 Task: Create a script that adds up expenses for different departments in a company and calculates the total expenditure.
Action: Mouse pressed left at (515, 308)
Screenshot: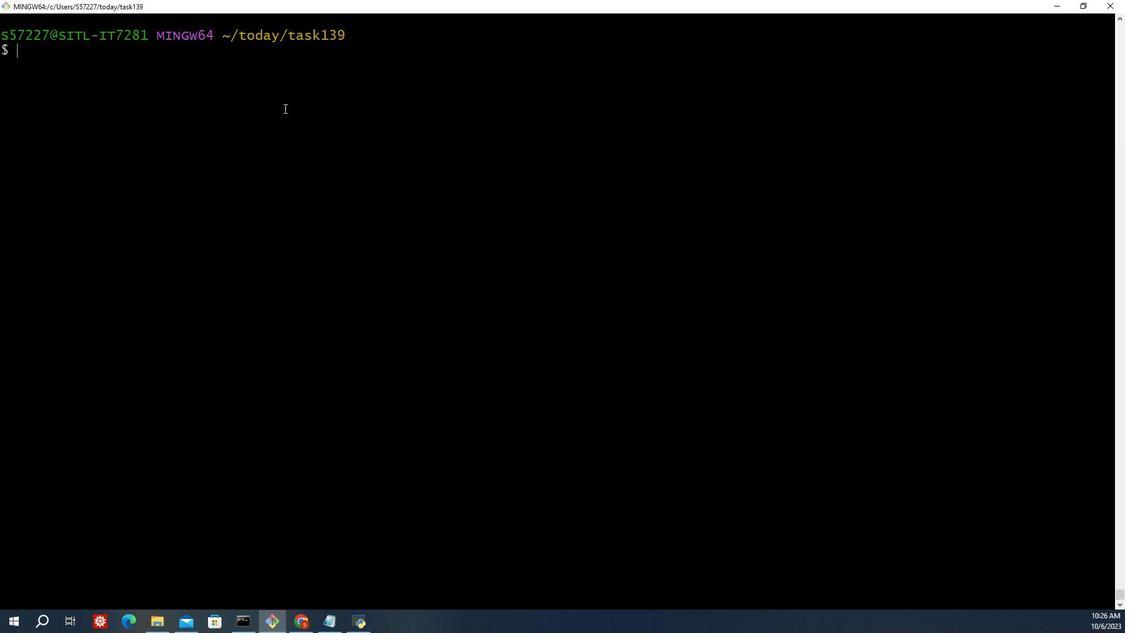 
Action: Mouse moved to (519, 307)
Screenshot: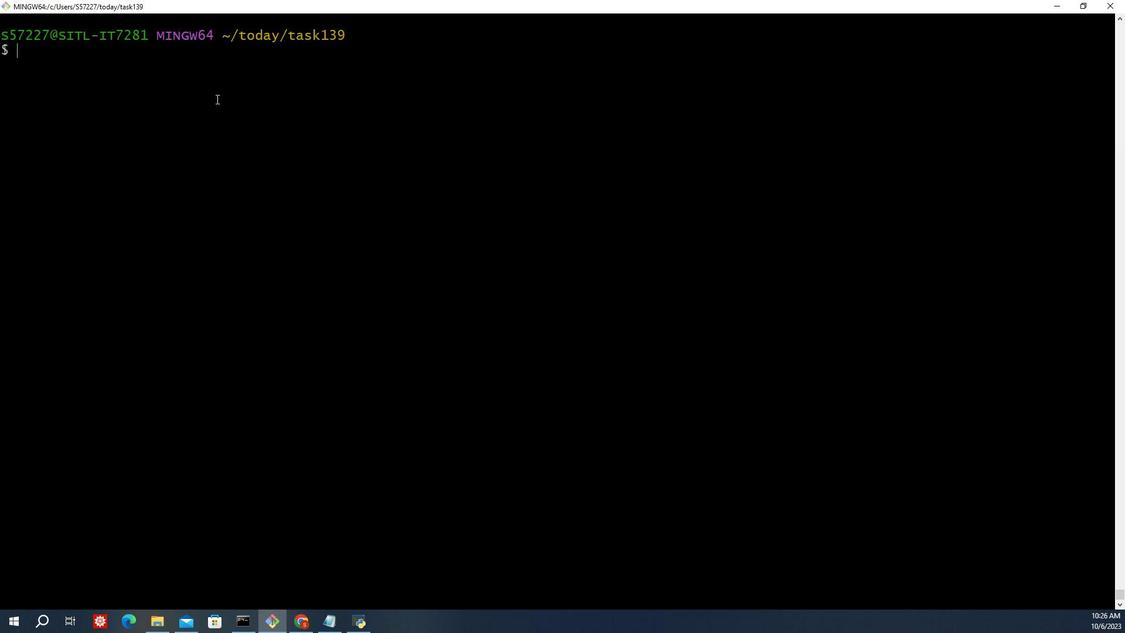 
Action: Key pressed cd<Key.space>/c/<Key.shift_r>Users/<Key.shift>S57227/today<Key.enter>ls<Key.enter>mkdir<Key.space>s<Key.backspace>task140<Key.enter>ls<Key.enter>cd<Key.space>/c/<Key.shift_r>Users/t<Key.backspace><Key.shift>S57227/today/task140<Key.enter>ls<Key.enter>touch<Key.space>department<Key.shift_r>_expenditure.sh<Key.enter>ls<Key.enter>vim<Key.enter><Key.shift_r>:q<Key.enter>vim<Key.space>department<Key.shift_r>_expenditure.sh<Key.enter>i<Key.shift>#!/bin/bash<Key.enter><Key.enter><Key.shift_r><Key.shift_r><Key.shift_r><Key.shift_r><Key.shift_r><Key.shift_r><Key.shift_r>(<Key.backspace><Key.shift_r><Key.enter><Key.cmd>9
Screenshot: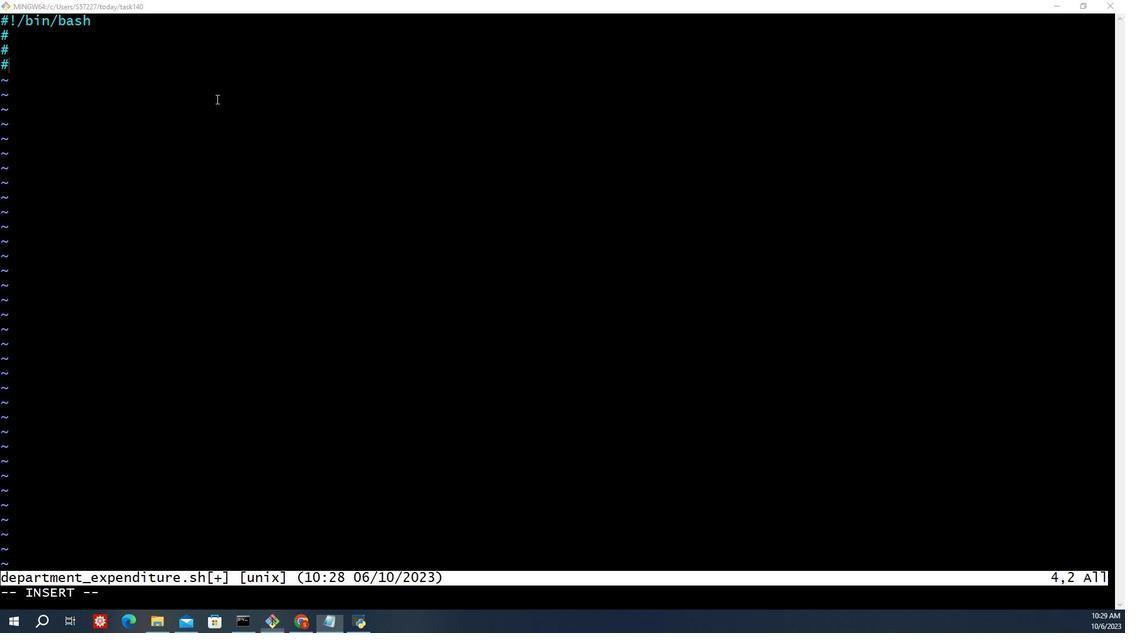 
Action: Mouse pressed left at (519, 307)
Screenshot: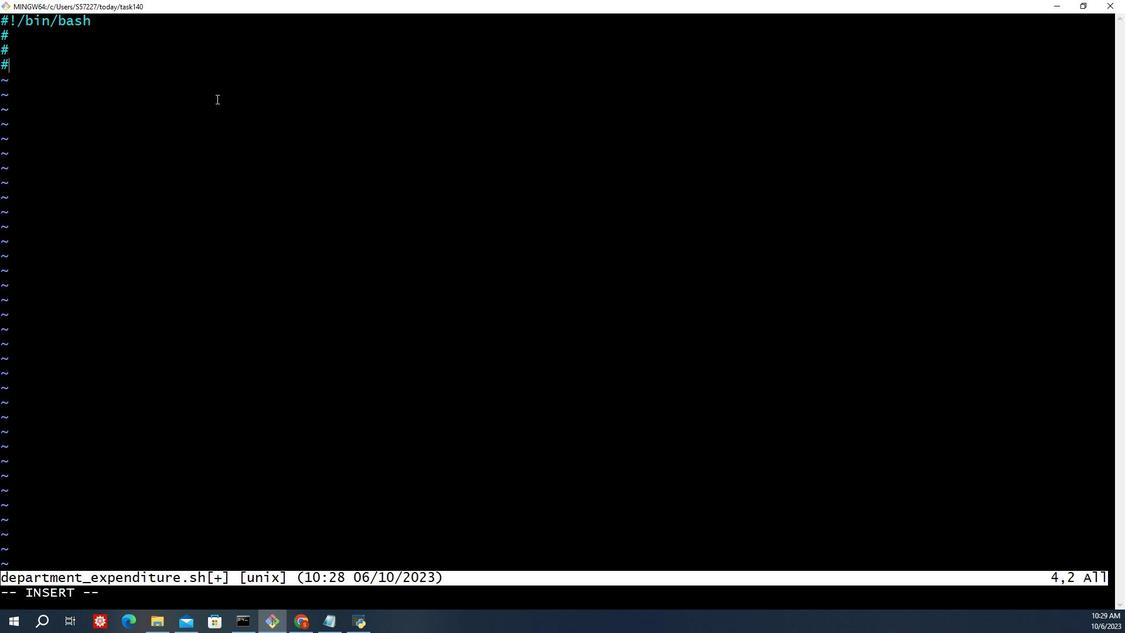 
Action: Key pressed define<Key.space>the<Key.space>data<Key.space>file<Key.space>containing<Key.space>department<Key.space>expenses<Key.space><Key.shift_r>(e.g.,<Key.space>expenses.txt<Key.shift_r>)<Key.enter><Key.backspace>data<Key.shift_r><Key.shift_r><Key.shift_r><Key.shift_r><Key.shift_r><Key.shift_r><Key.shift_r>_file=<Key.shift_r><Key.shift_r><Key.shift_r><Key.shift_r><Key.shift_r><Key.shift_r><Key.shift_r><Key.shift_r><Key.shift_r><Key.shift_r>"<Key.space><Key.backspace>ex<Key.backspace><Key.backspace>monthly<Key.shift_r>_expenses.txt<Key.shift_r>"<Key.enter><Key.enter><Key.shift_r><Key.shift_r><Key.shift_r><Key.shift_r><Key.shift_r><Key.shift_r><Key.shift_r><Key.shift_r><Key.shift_r><Key.shift_r><Key.shift_r><Key.shift_r><Key.shift_r><Key.shift_r><Key.shift_r><Key.shift_r>#check<Key.space>if<Key.space>the<Key.space>data<Key.space>file<Key.space>exists<Key.space><Key.enter><Key.backspace>if<Key.space>[<Key.space><Key.shift_r>!<Key.space>-f<Key.space><Key.shift_r>"<Key.shift_r>$data<Key.shift_r>_file<Key.shift_r>"<Key.space>];<Key.space>then<Key.space><Key.enter>echo<Key.space><Key.shift_r>"<Key.shift_r><Key.shift_r><Key.shift_r><Key.shift_r><Key.shift_r><Key.shift_r><Key.shift_r><Key.shift_r><Key.shift_r>Data<Key.space>file<Key.space>'<Key.shift_r><Key.shift_r><Key.shift_r><Key.shift_r>$data<Key.shift_r>_file.<Key.backspace>'<Key.space>not<Key.space>found.<Key.shift_r>"<Key.enter>exit<Key.space>1<Key.enter>fi<Key.enter><Key.shift_r><Key.shift_r><Key.shift_r><Key.shift_r><Key.shift_r><Key.shift_r><Key.shift_r><Key.shift_r>#<Key.backspace><Key.enter><Key.shift_r>#<Key.shift_r>Initialize<Key.space>variable<Key.space><Key.backspace>s<Key.space>for<Key.space>total<Key.space>expenditure<Key.space><Key.enter><Key.enter><Key.backspace>total<Key.shift_r>_expenditure=0<Key.enter><Key.enter><Key.shift_r><Key.shift_r>#<Key.shift>Read<Key.space>the<Key.space>data<Key.space>file<Key.space>and<Key.space>calculate<Key.space>total<Key.space>expenditure<Key.enter><Key.enter><Key.backspace>while<Key.space>read<Key.space>-r<Key.space>line;<Key.space>do<Key.enter><Key.shift_r><Key.shift_r><Key.shift_r><Key.shift_r><Key.shift_r><Key.shift_r><Key.shift_r><Key.shift_r><Key.shift_r><Key.shift_r><Key.shift_r>#split<Key.space>the<Key.space>line<Key.space>into<Key.space>department<Key.space>and<Key.space>expenses<Key.space>usinf<Key.backspace>g<Key.space>g<Key.backspace>spaces<Key.space>as<Key.space>the<Key.space>delimeter<Key.enter><Key.backspace><Key.shift_r>IFS='<Key.space>'<Key.space>read<Key.space>-r<Key.space>-a<Key.space>fields<Key.space><Key.shift_r><<<<Key.shift_r><Key.shift_r><Key.space><Key.shift_r><Key.shift_r><Key.shift_r><Key.shift_r><Key.shift_r><Key.shift_r><Key.shift_r><Key.shift_r><Key.shift_r><Key.shift_r><Key.shift_r><Key.shift_r><Key.shift_r><Key.shift_r>$<Key.left><Key.shift_r>"<Key.right>line<Key.shift_r>"<Key.enter><Key.enter><Key.shift_r><Key.shift_r><Key.shift_r><Key.shift_r><Key.shift_r><Key.shift_r><Key.shift_r><Key.shift_r><Key.shift_r><Key.shift_r>#check<Key.space>if<Key.space>the<Key.space>line<Key.space>has<Key.space>at<Key.space>k<Key.backspace>least<Key.space>two<Key.space>fields<Key.space><Key.shift_r>(department<Key.space>and<Key.space>expp<Key.backspace>enses<Key.shift_r>)<Key.enter><Key.backspace><Key.esc><Key.shift_r>:wq<Key.shift_r>!<Key.enter>chmod<Key.space><Key.shift>+x<Key.space>depart<Key.shift_r>ment<Key.shift_r>_expenditure.sh<Key.backspace>h<Key.enter>vim<Key.space>department<Key.shift_r>_expenditue<Key.backspace>re.sh<Key.enter>fii<Key.backspace><Key.enter><Key.backspace>if<Key.space>[<Key.space><Key.shift_r>"<Key.shift_r><Key.shift_r><Key.shift_r><Key.shift_r><Key.shift_r><Key.shift_r><Key.shift_r><Key.shift_r><Key.shift_r><Key.shift_r>$<Key.space><Key.backspace><Key.shift_r>{<Key.shift_r>#fields<Key.space><Key.backspace>[<Key.shift_r><Key.shift_r>@]<Key.space><Key.backspace><Key.shift_r>}<Key.shift_r>"<Key.space>-ge<Key.space>2<Key.space>];<Key.space>then<Key.left><Key.left><Key.left><Key.left><Key.left><Key.left><Key.left><Key.left><Key.left><Key.left><Key.left><Key.left><Key.left><Key.left><Key.left><Key.left><Key.left><Key.left><Key.left><Key.left><Key.left><Key.left><Key.left><Key.left><Key.left><Key.right><Key.right><Key.right><Key.up><Key.down><Key.right><Key.right><Key.right><Key.right><Key.right><Key.right><Key.right><Key.right><Key.right><Key.right><Key.right><Key.right><Key.right><Key.right><Key.right><Key.right><Key.right><Key.right><Key.right><Key.right><Key.right><Key.right><Key.enter>departments<Key.space><Key.backspace><Key.backspace>=<Key.shift_r><Key.shift_r><Key.shift_r><Key.shift_r><Key.shift_r><Key.shift_r>$<Key.shift_r>{fields[0]<Key.shift_r><Key.shift_r><Key.shift_r><Key.shift_r><Key.shift_r><Key.shift_r><Key.shift_r><Key.shift_r><Key.shift_r>}<Key.shift_r><Key.shift_r>"<Key.left><Key.left><Key.left><Key.left><Key.left><Key.left><Key.left><Key.left><Key.left><Key.left><Key.left><Key.left><Key.left><Key.shift_r>"<Key.end><Key.enter>expenses<Key.backspace>-<Key.backspace>=<Key.shift_r>"<Key.shift_r><Key.shift_r><Key.shift_r><Key.shift_r><Key.shift_r><Key.shift_r><Key.shift_r><Key.shift_r><Key.shift_r><Key.shift_r><Key.shift_r><Key.shift_r><Key.shift_r>$<Key.shift_r>{fields[1]<Key.left><Key.left><Key.left><Key.right><Key.right><Key.right><Key.shift_r>"<Key.left><Key.shift_r>}<Key.right><Key.left><Key.left><Key.left><Key.left><Key.right><Key.right><Key.right><Key.right><Key.enter>f<Key.backspace><Key.enter><Key.shift_r><Key.shift_r>#check<Key.space>if<Key.space>the<Key.space>expenses<Key.space><Key.backspace><Key.backspace><Key.space>is<Key.space>a<Key.space>valid<Key.space>numbee<Key.backspace>t<Key.backspace>r<Key.space><Key.enter><Key.backspace>if<Key.space>[[<Key.space><Key.shift_r>"<Key.shift_r><Key.shift_r><Key.shift_r><Key.shift_r><Key.shift_r><Key.shift_r><Key.shift_r><Key.shift_r><Key.shift_r><Key.shift_r><Key.shift_r><Key.shift_r><Key.shift_r><Key.shift_r><Key.shift_r><Key.shift_r><Key.shift_r><Key.shift_r><Key.shift_r>$expense<Key.space><Key.backspace><Key.shift_r>"<Key.space>=<Key.shift_r><Key.shift_r><Key.shift_r><Key.shift_r><Key.shift_r><Key.shift_r><Key.shift_r><Key.shift_r><Key.shift_r>~<Key.space><Key.shift_r><Key.shift_r><Key.shift_r>^[9<Key.backspace>0-9]<Key.shift_r>+<Key.shift_r><Key.shift_r><Key.shift_r><Key.shift_r><Key.shift_r><Key.shift_r><Key.shift_r><Key.shift_r>(\.[0-9]<Key.space><Key.backspace><Key.shift_r>+<Key.shift_r><Key.shift_r><Key.shift_r><Key.shift_r><Key.shift_r><Key.shift_r><Key.shift_r><Key.shift_r><Key.shift_r><Key.shift_r><Key.shift_r><Key.shift_r><Key.shift_r><Key.shift_r><Key.shift_r><Key.shift_r><Key.shift_r><Key.shift_r><Key.shift_r>)<Key.shift_r>?<Key.shift_r><Key.shift_r><Key.shift_r><Key.shift_r><Key.shift_r><Key.shift_r><Key.shift_r><Key.shift_r><Key.shift_r><Key.shift_r><Key.shift_r><Key.shift_r><Key.shift_r><Key.shift_r><Key.shift_r>$<Key.space>]];<Key.space>tg<Key.backspace>hen<Key.space><Key.backspace><Key.enter>total<Key.shift_r>_expenditure<Key.space><Key.backspace>=<Key.shift_r><Key.shift_r><Key.shift_r><Key.shift_r><Key.shift_r><Key.shift_r><Key.shift_r><Key.shift_r><Key.shift_r>$<Key.shift_r><Key.shift_r><Key.shift_r><Key.shift_r><Key.shift_r>(awk<Key.space><Key.shift_r>"<Key.shift_r>Be<Key.backspace><Key.caps_lock>EGIN<Key.space><Key.caps_lock><Key.shift_r>{print<Key.space><Key.shift_r><Key.shift_r><Key.shift_r>$total<Key.shift_r>_expenditure<Key.space><Key.shift_r>+<Key.space><Key.shift_r><Key.shift_r><Key.shift_r><Key.shift_r><Key.shift_r><Key.shift_r><Key.shift_r>$expense<Key.shift_r>}<Key.shift_r>")<Key.enter>else<Key.enter>echo<Key.space><Key.shift_r>"<Key.shift_r>Invalid<Key.space>expenses<Key.backspace><Key.space>c<Key.backspace>value<Key.space>in<Key.space>line<Key.shift_r>:<Key.space><Key.shift_r><Key.shift_r><Key.shift_r><Key.shift_r><Key.shift_r><Key.shift_r>$line<Key.shift_r>"<Key.enter>fi<Key.enter>else<Key.enter>echo<Key.space><Key.shift_r>"<Key.shift_r>Invalid<Key.space>line<Key.space>format<Key.shift_r>:<Key.shift_r><Key.space><Key.shift_r>$line<Key.shift_r><Key.shift_r><Key.shift_r><Key.shift_r><Key.shift_r>"<Key.enter>fi<Key.enter>done<Key.space><Key.shift_r><<Key.shift_r><Key.space><Key.shift_r><Key.shift_r><Key.shift_r><Key.shift_r><Key.shift_r><Key.shift_r>"<Key.shift_r>$data<Key.shift_r>_file<Key.shift_r>"
Screenshot: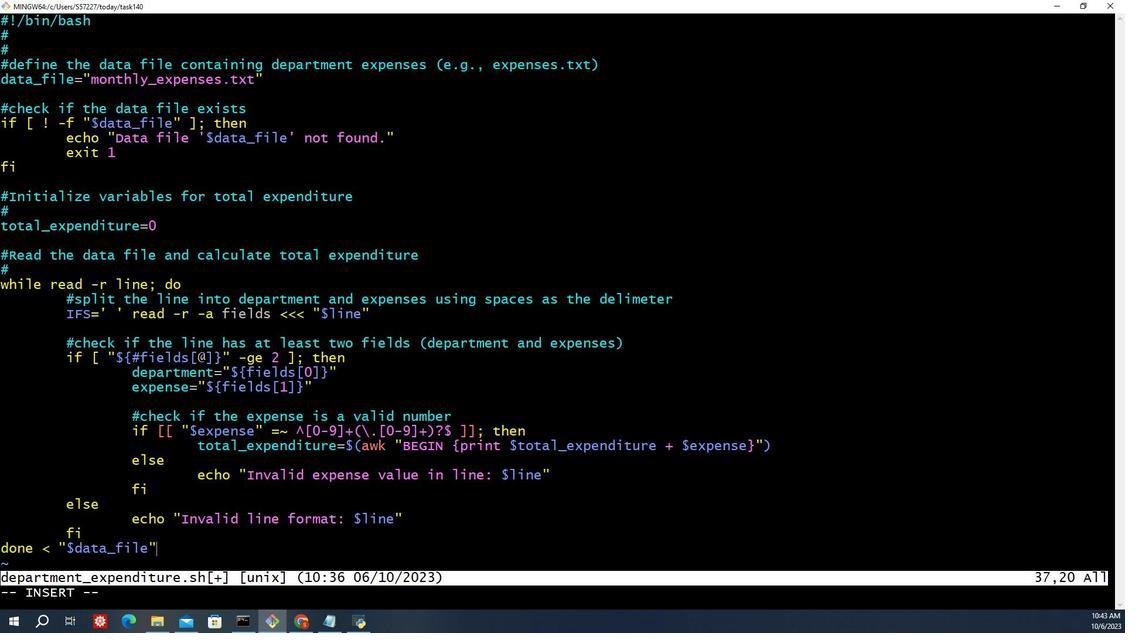 
Action: Mouse moved to (550, 313)
Screenshot: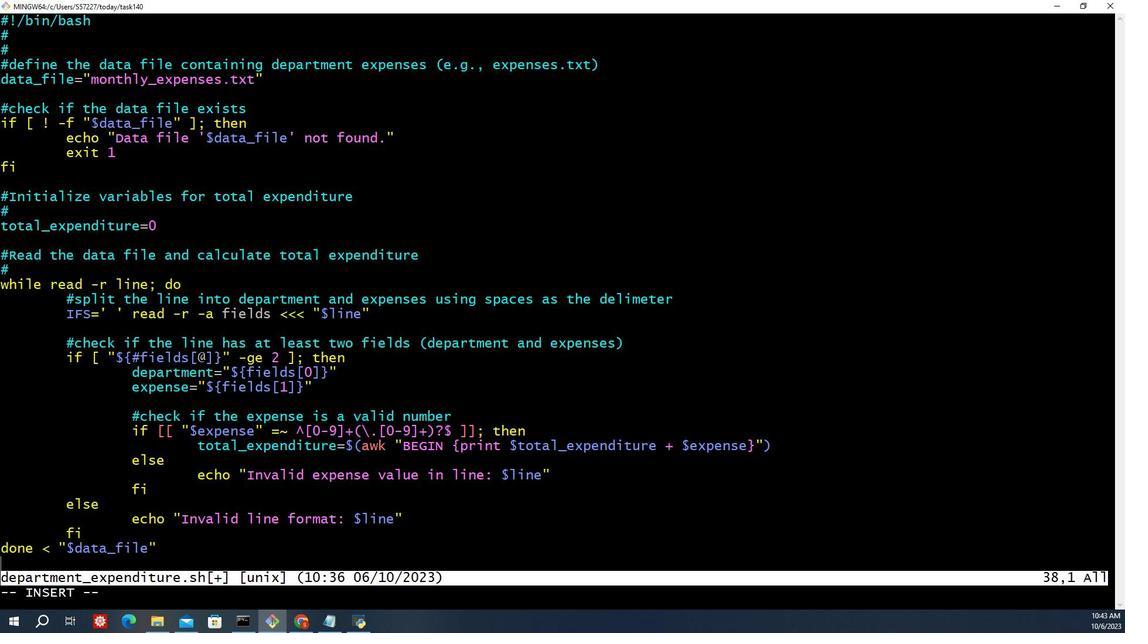 
Action: Key pressed <Key.enter>
Screenshot: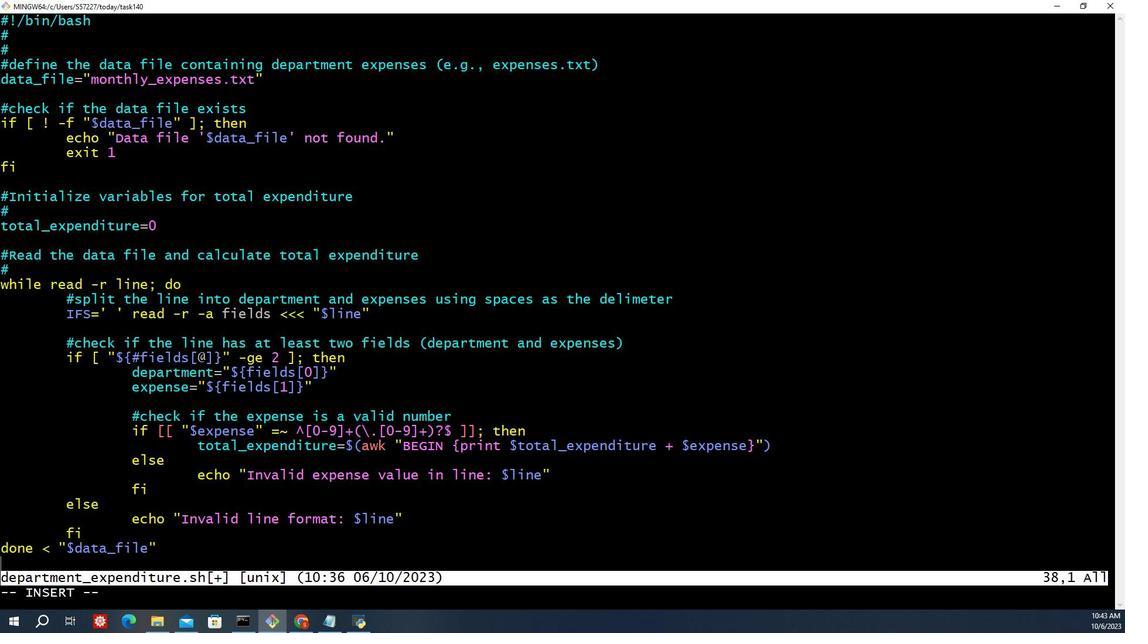 
Action: Mouse moved to (566, 321)
Screenshot: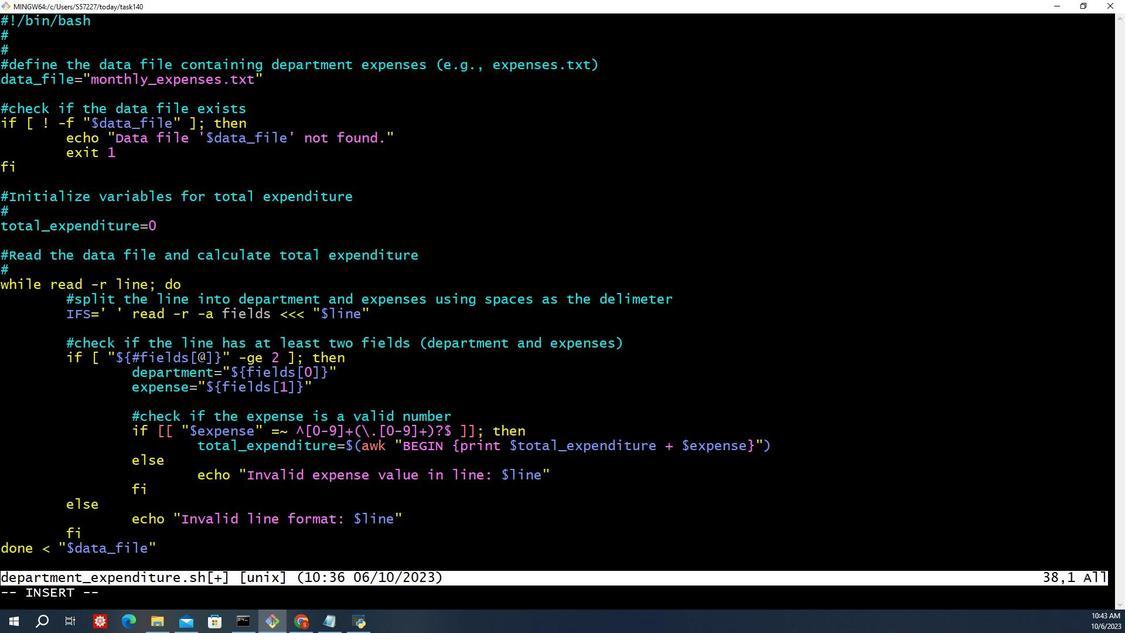 
Action: Mouse scrolled (566, 321) with delta (0, 0)
Screenshot: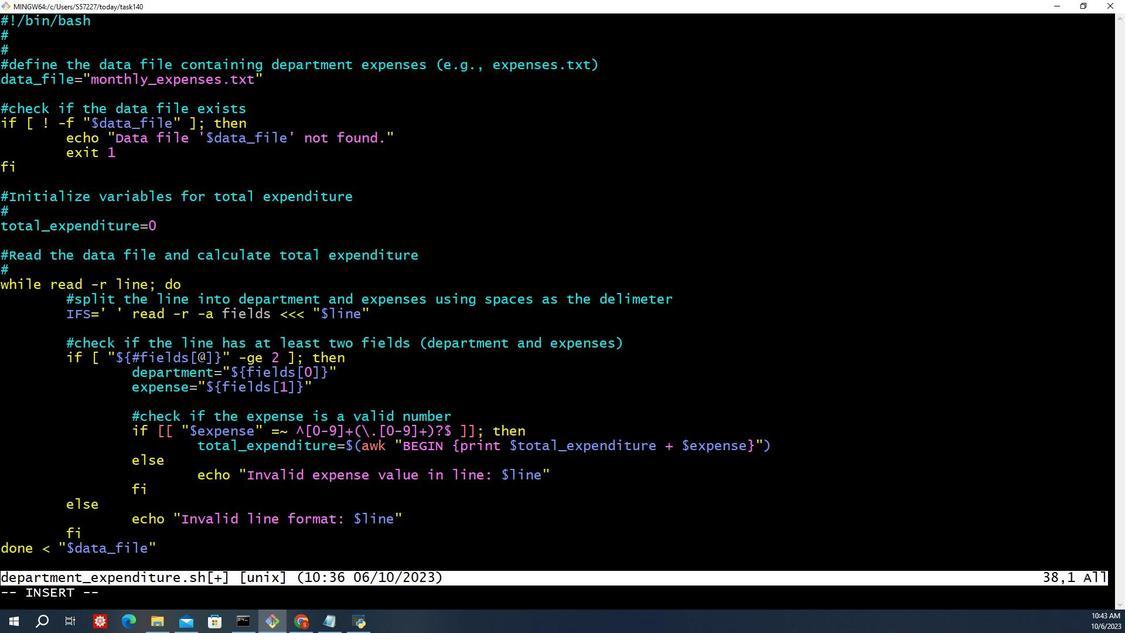 
Action: Mouse moved to (566, 322)
Screenshot: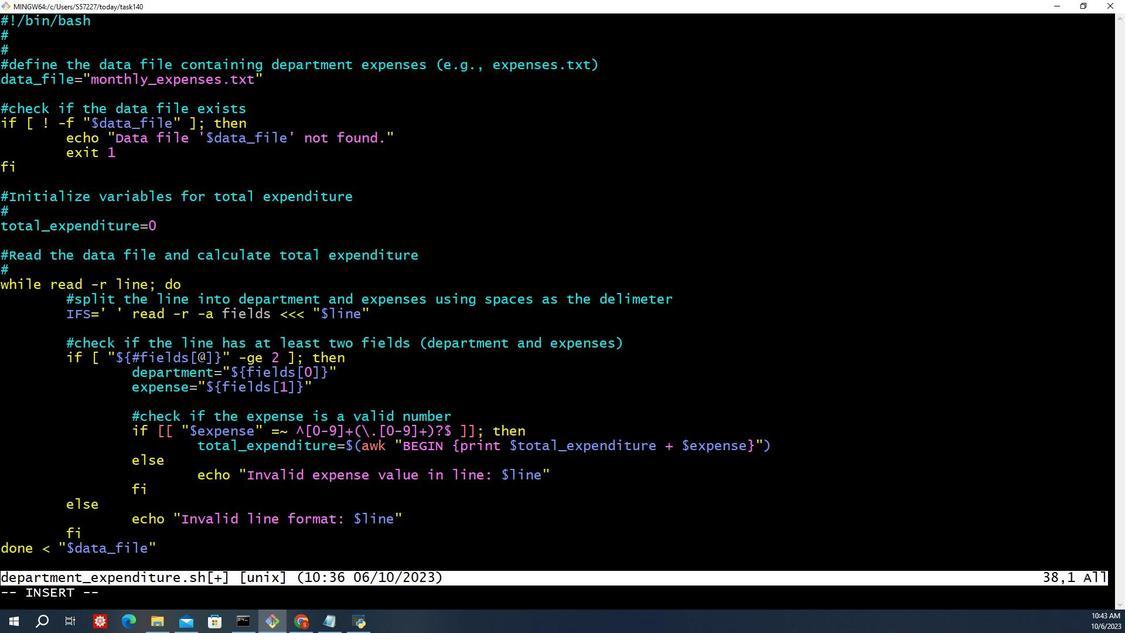 
Action: Mouse scrolled (566, 321) with delta (0, 0)
Screenshot: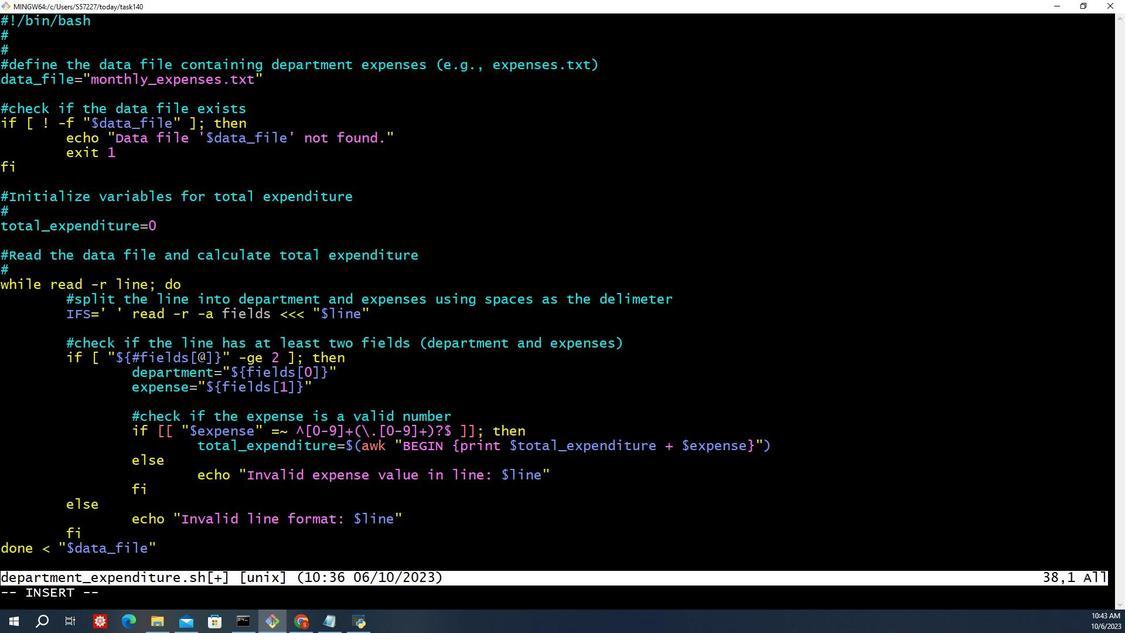 
Action: Mouse moved to (566, 322)
Screenshot: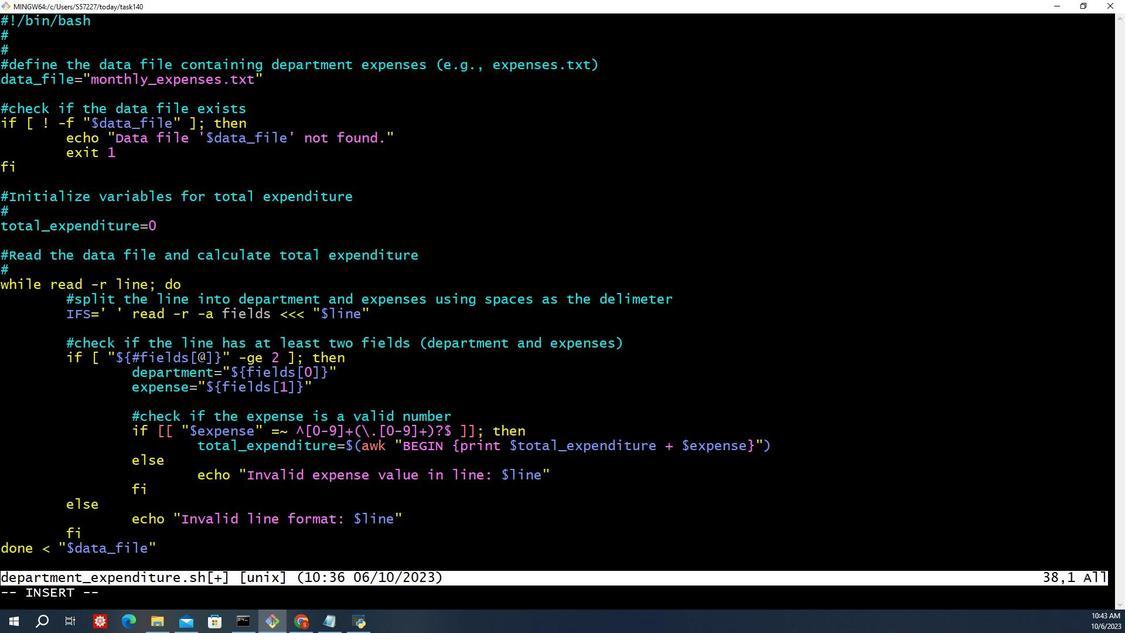 
Action: Mouse scrolled (566, 322) with delta (0, 0)
Screenshot: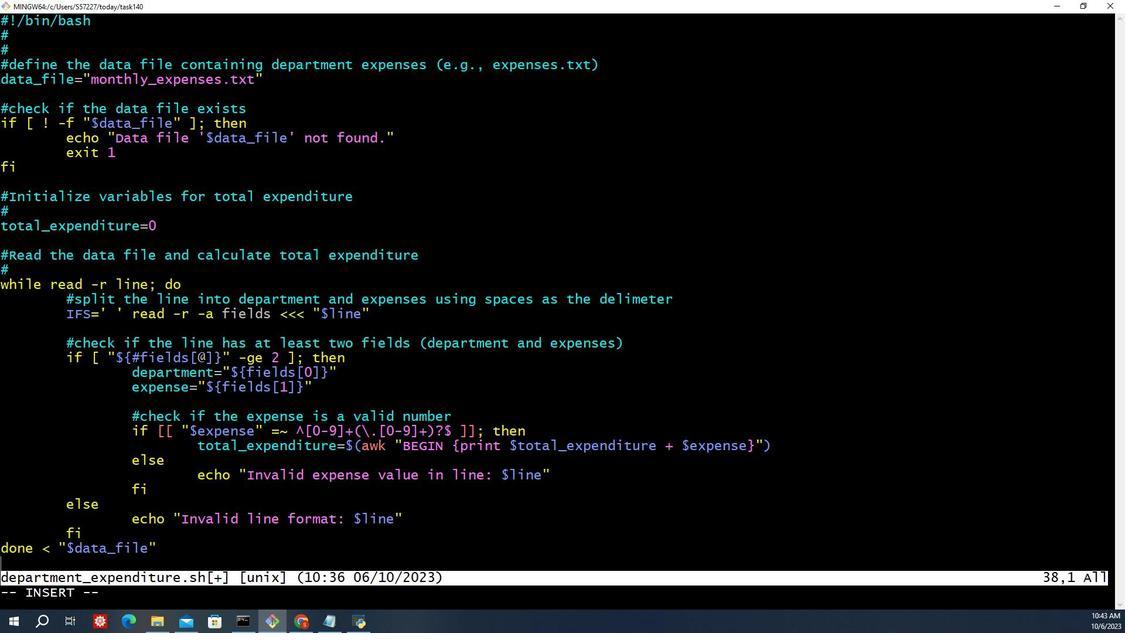
Action: Key pressed <Key.enter>
Screenshot: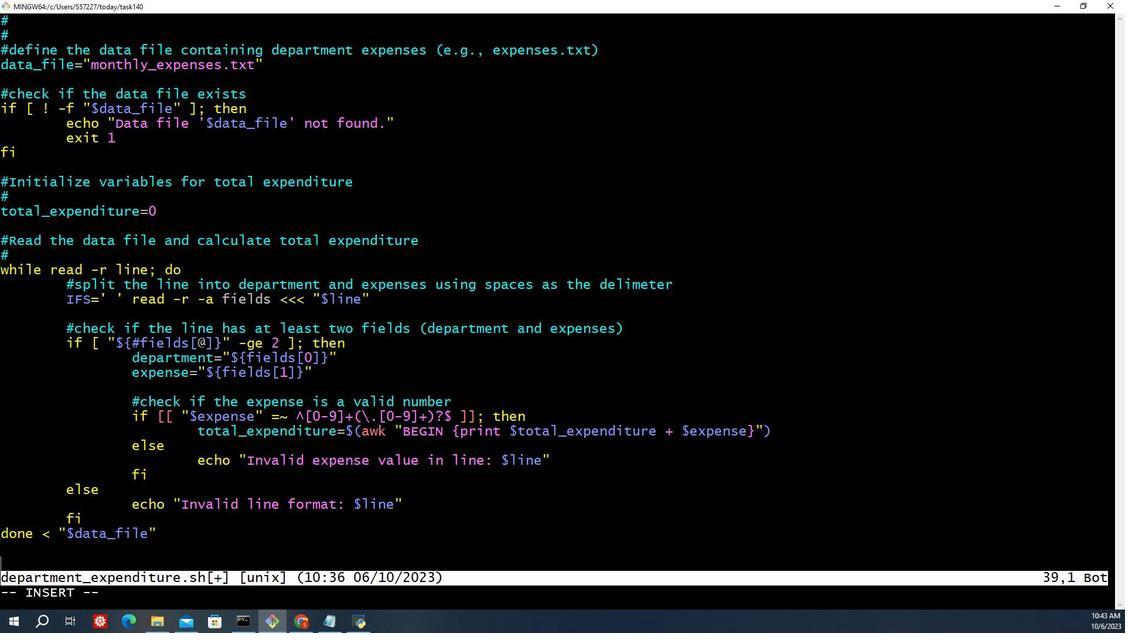 
Action: Mouse moved to (556, 330)
Screenshot: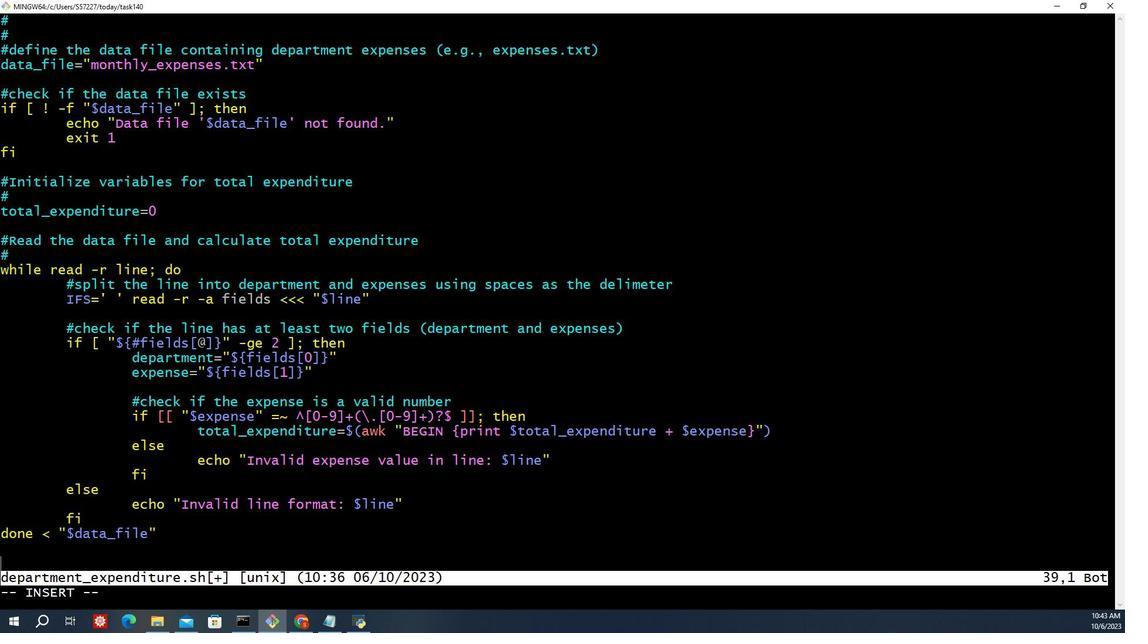
Action: Key pressed <Key.shift_r><Key.shift_r><Key.shift_r><Key.shift_r><Key.shift_r><Key.shift_r><Key.shift_r><Key.shift_r>#
Screenshot: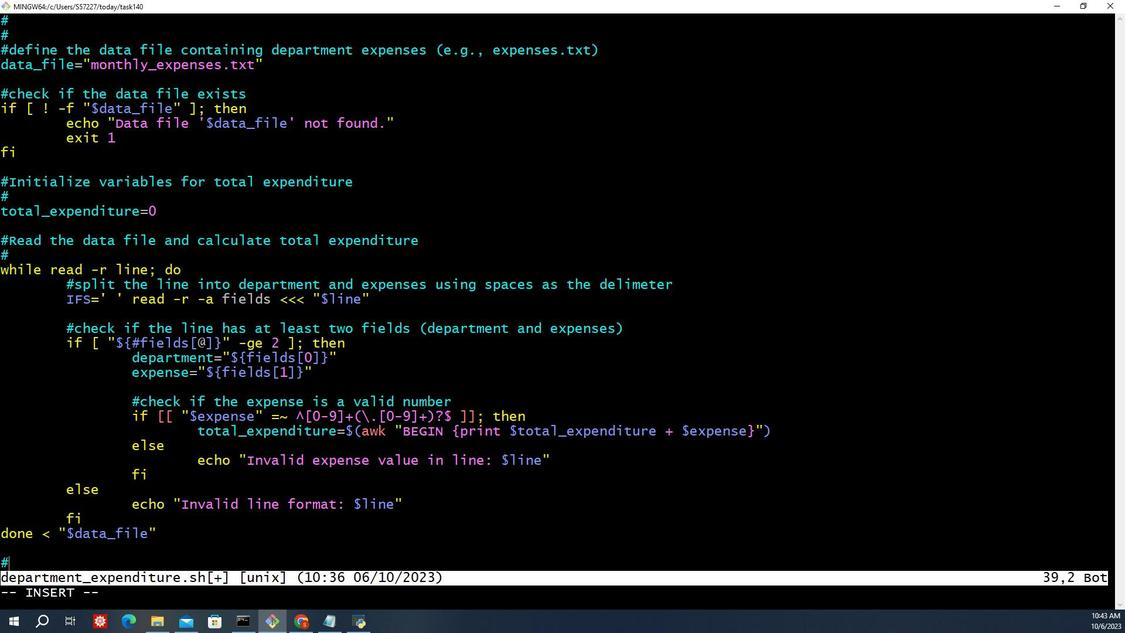 
Action: Mouse moved to (514, 335)
Screenshot: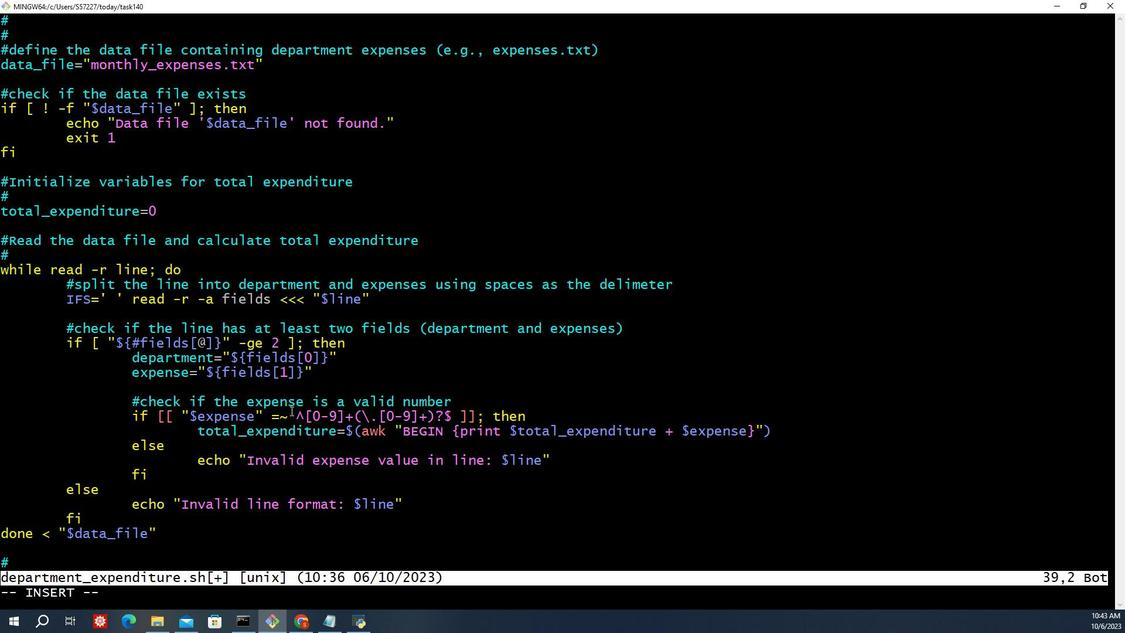 
Action: Key pressed display<Key.space><Key.space>the<Key.space>toa<Key.backspace>tal<Key.space>expenditure<Key.space><Key.enter><Key.backspace>echo<Key.space><Key.shift_r>"t<Key.backspace><Key.shift>Total<Key.space><Key.shift>Expenditr<Key.backspace><Key.backspace>ture<Key.space><Key.backspace><Key.shift_r>:<Key.space><Key.shift_r><Key.shift_r><Key.shift_r><Key.shift_r><Key.shift_r><Key.shift_r>$toa<Key.backspace><Key.backspace>otal<Key.shift_r>_expenditure<Key.shift_r>"<Key.enter><Key.esc><Key.shift_r>:w<Key.enter><Key.shift_r>:wq<Key.shift_r>!<Key.enter>c<Key.backspace>cd<Key.space>/c/use<Key.backspace><Key.backspace><Key.backspace><Key.shift>Users/s<Key.backspace>d<Key.backspace><Key.shift_r>S57227/d<Key.backspace>today<Key.enter>ls<Key.enter>mkdir<Key.space>se<Key.backspace><Key.backspace>expenditure<Key.enter>touch<Key.space>monthly<Key.shift_r>_expenditure.txt<Key.enter>k<Key.backspace>ls<Key.enter>cd<Key.space>/<Key.space><Key.backspace>c/<Key.shift_r>Users/<Key.shift_r><Key.shift_r><Key.shift_r><Key.shift_r><Key.shift_r><Key.shift_r>S57227/<Key.space><Key.backspace><Key.shift_r>today/expenditure<Key.enter>ls<Key.enter>ds<Key.backspace><Key.backspace>touch<Key.space>monthly<Key.shift_r>_expenditure.txt<Key.enter>ls<Key.enter>e<Key.backspace>vim<Key.space>monthlt<Key.backspace><Key.backspace>ly<Key.space><Key.backspace><Key.shift_r>_expenditure.txt<Key.enter>
Screenshot: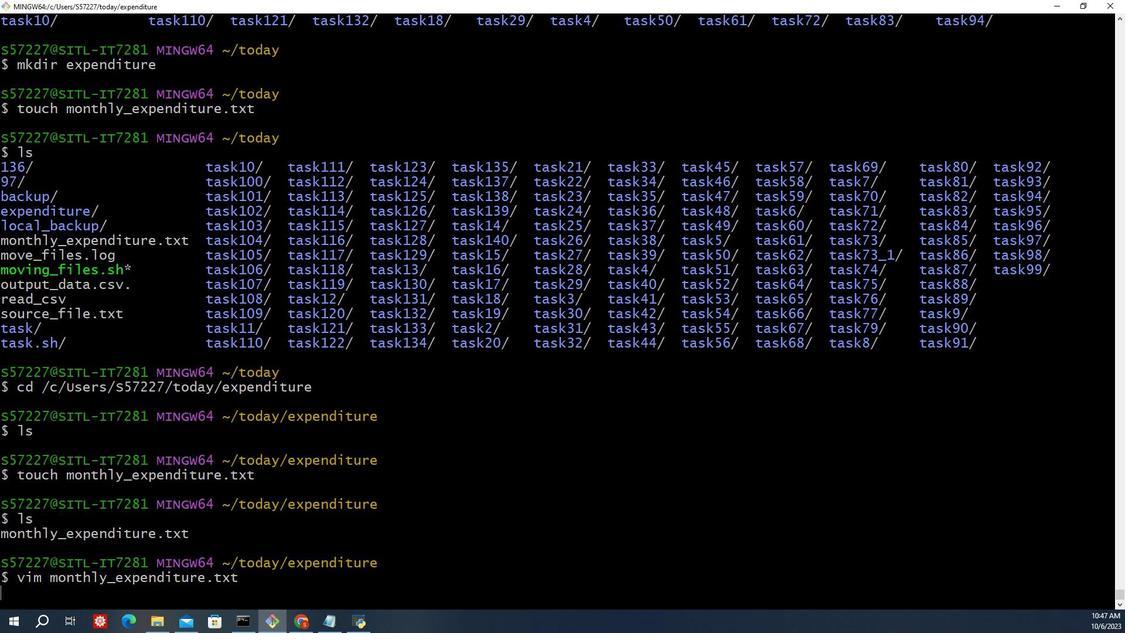 
Action: Mouse moved to (556, 348)
Screenshot: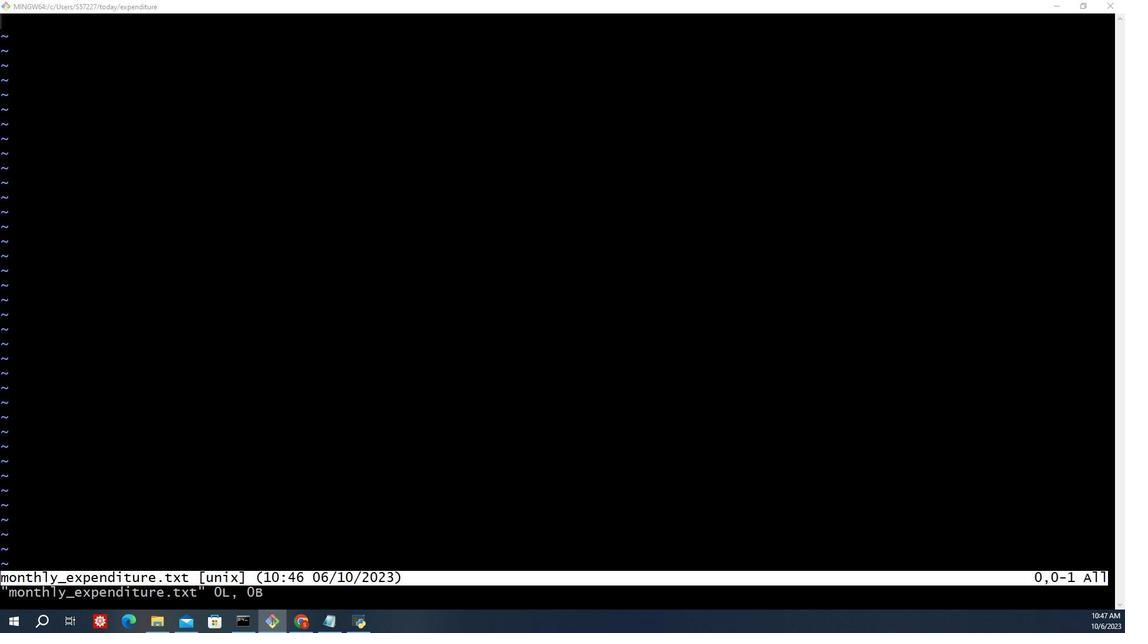 
Action: Mouse pressed left at (556, 348)
Screenshot: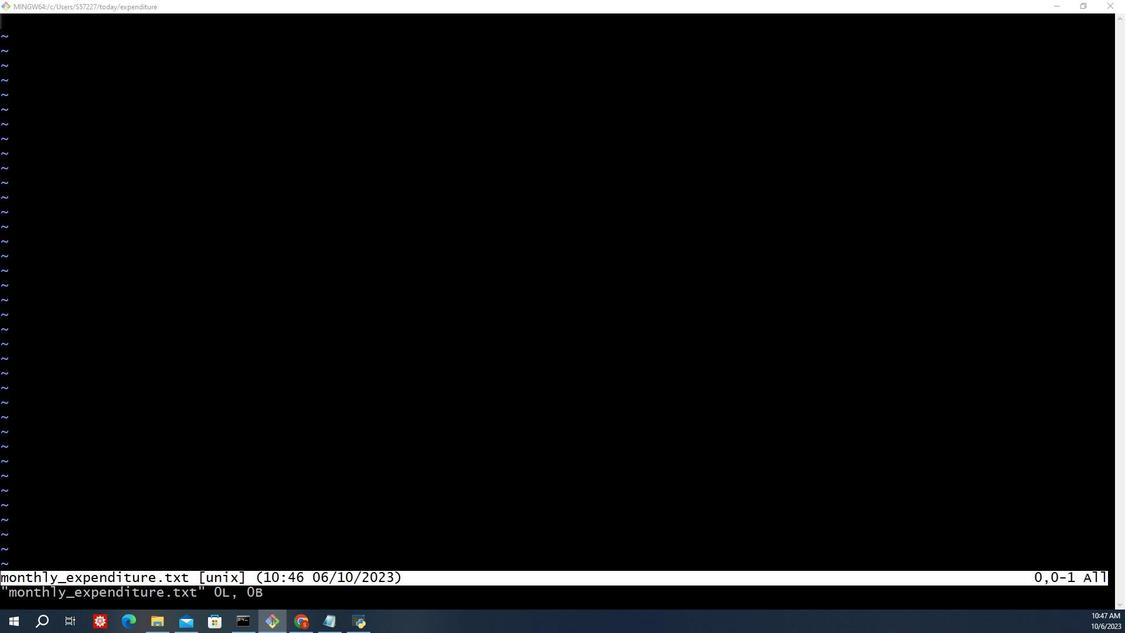 
Action: Mouse moved to (497, 329)
Screenshot: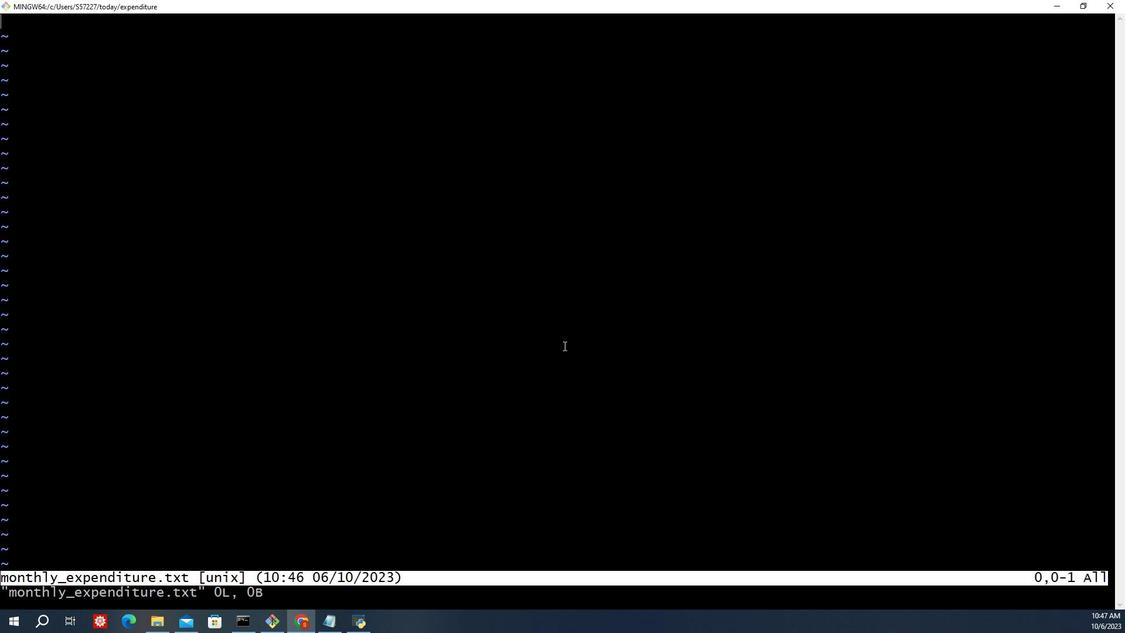 
Action: Mouse pressed left at (497, 329)
Screenshot: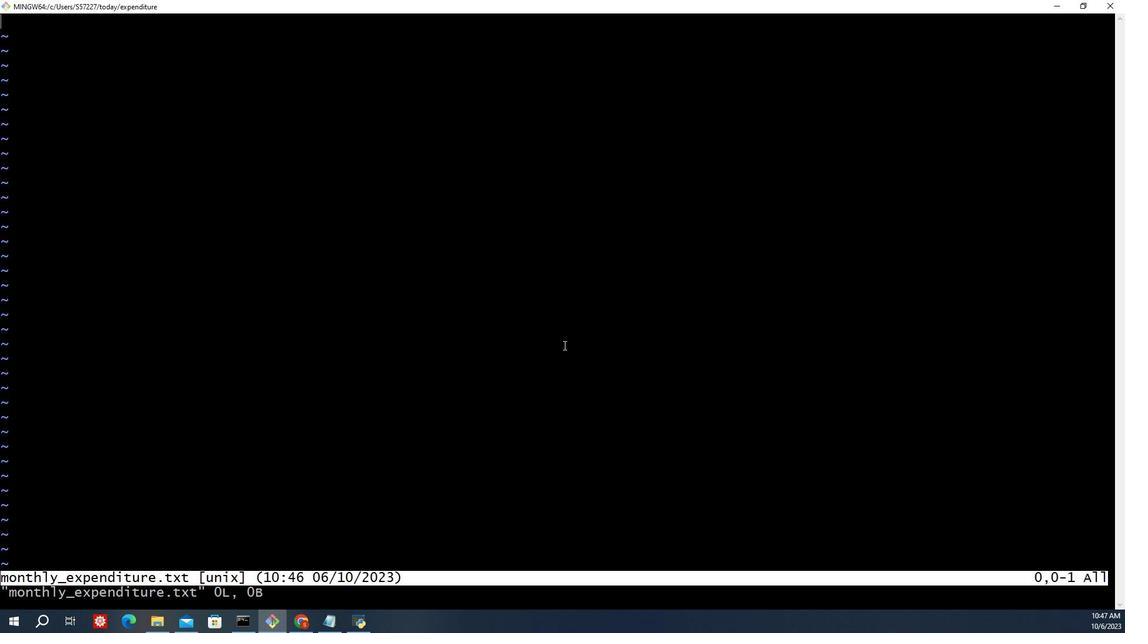 
Action: Mouse moved to (501, 328)
Screenshot: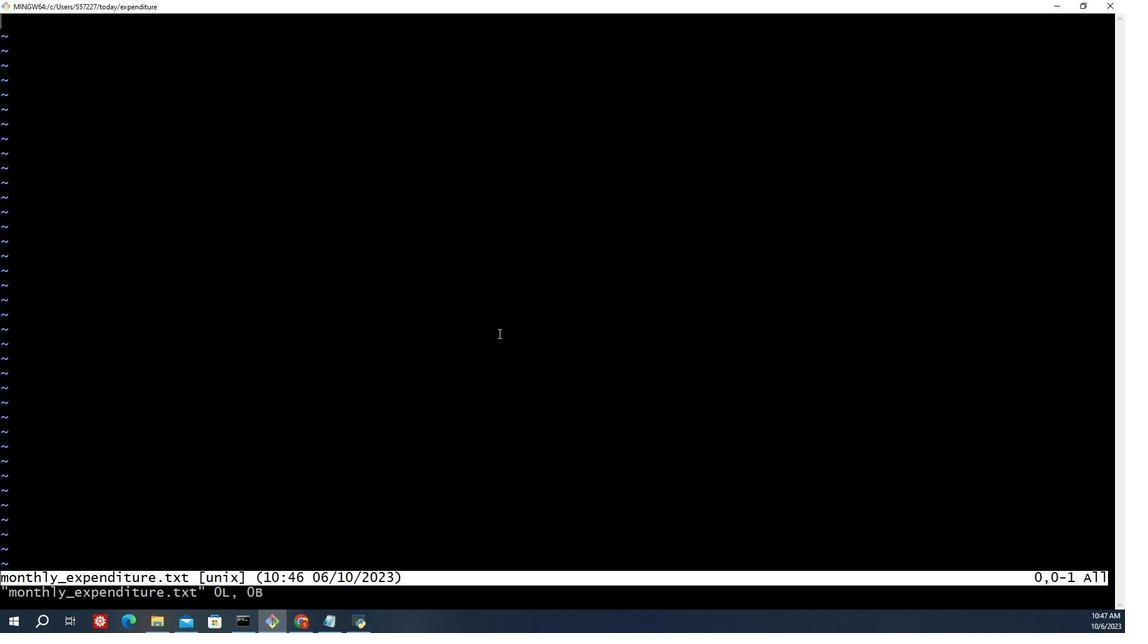 
Action: Key pressed i<Key.shift>H<Key.shift>R<Key.space>
Screenshot: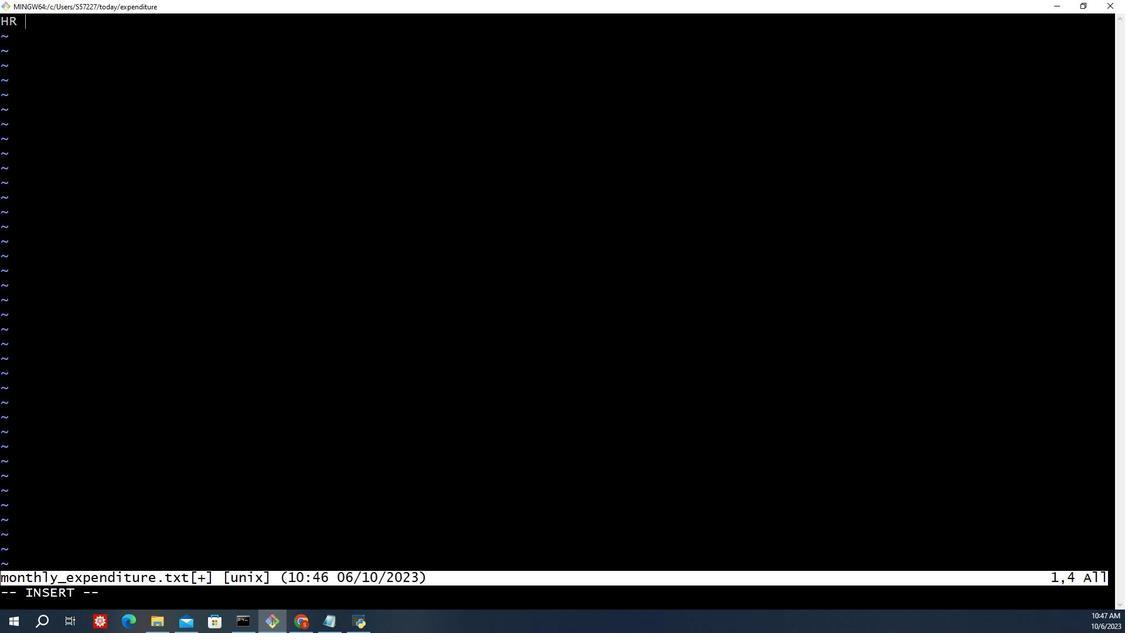 
Action: Mouse moved to (568, 330)
Screenshot: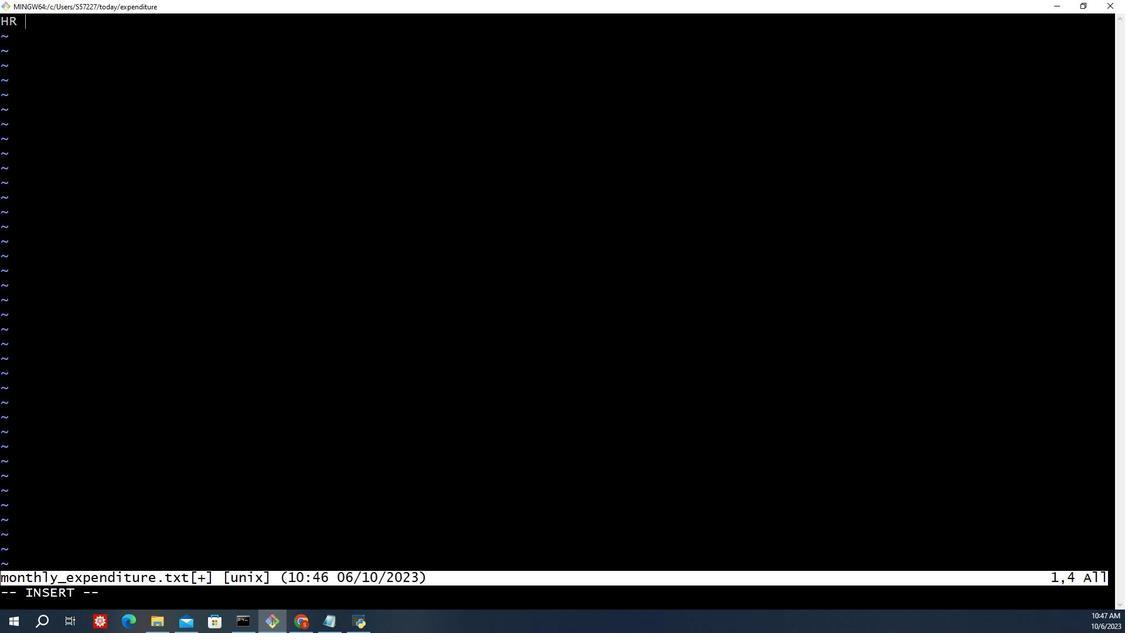 
Action: Mouse scrolled (568, 330) with delta (0, 0)
Screenshot: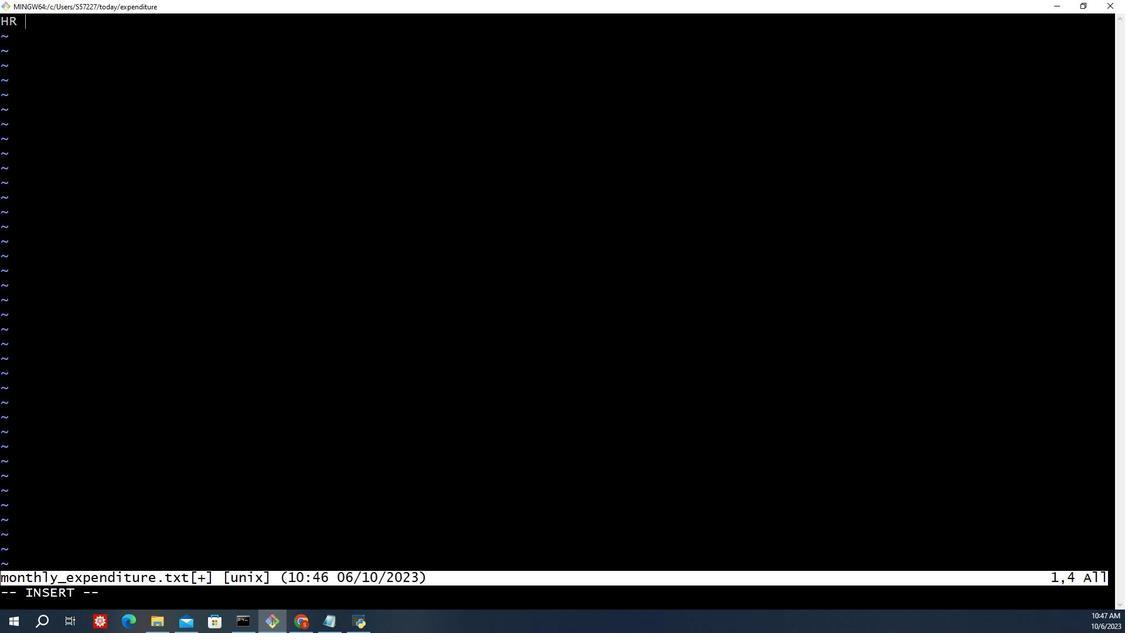 
Action: Mouse moved to (567, 330)
Screenshot: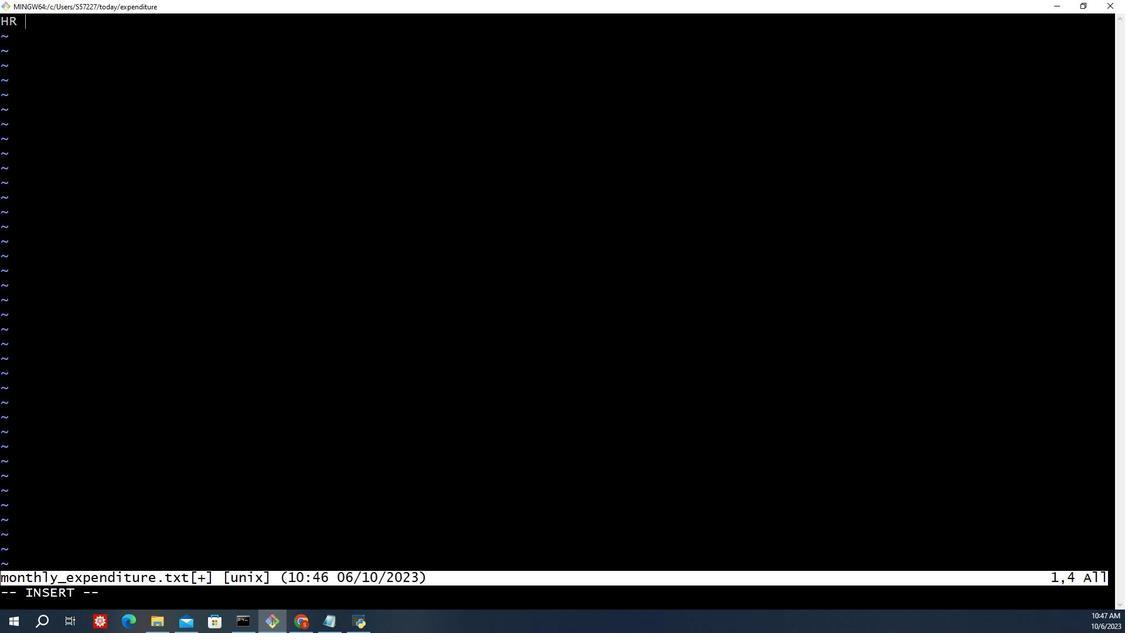 
Action: Mouse scrolled (567, 330) with delta (0, 0)
Screenshot: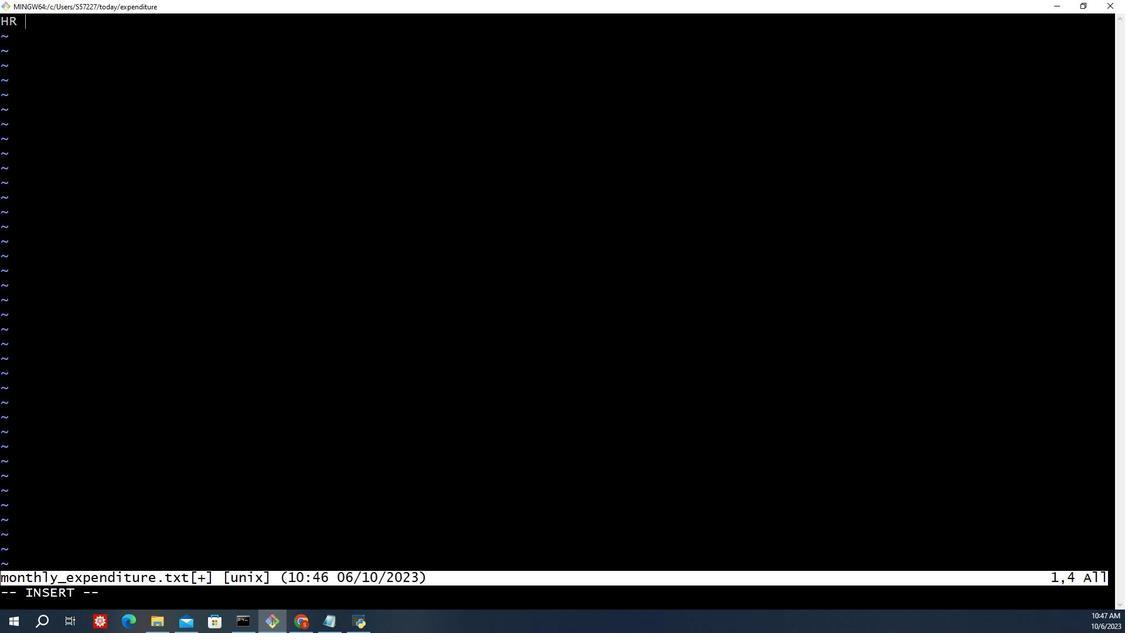 
Action: Mouse moved to (566, 331)
Screenshot: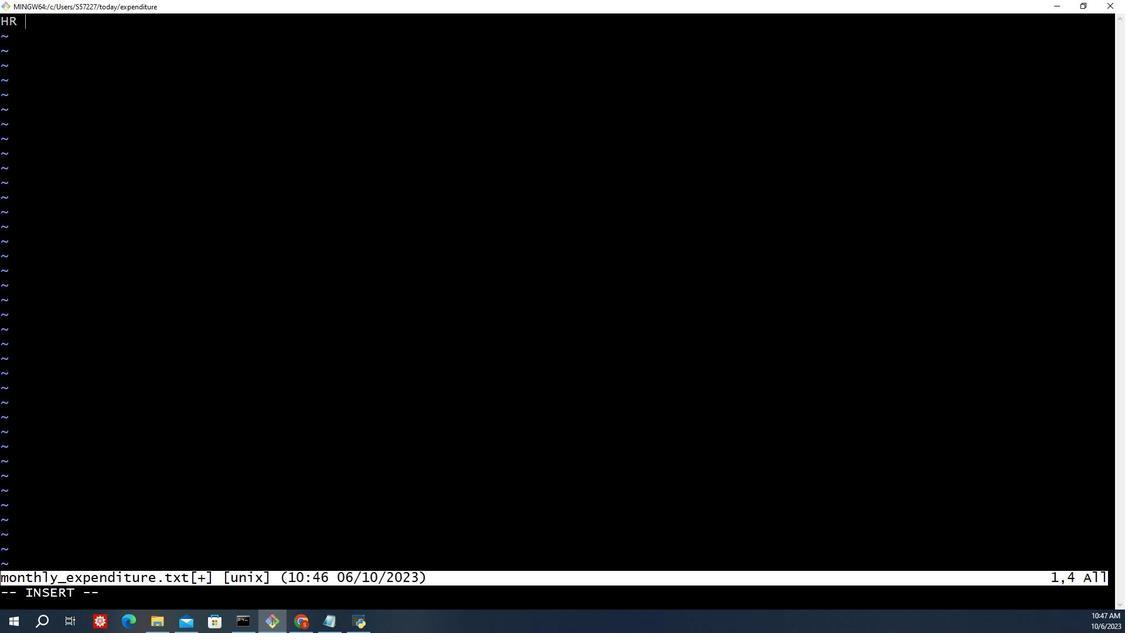 
Action: Mouse scrolled (566, 330) with delta (0, 0)
Screenshot: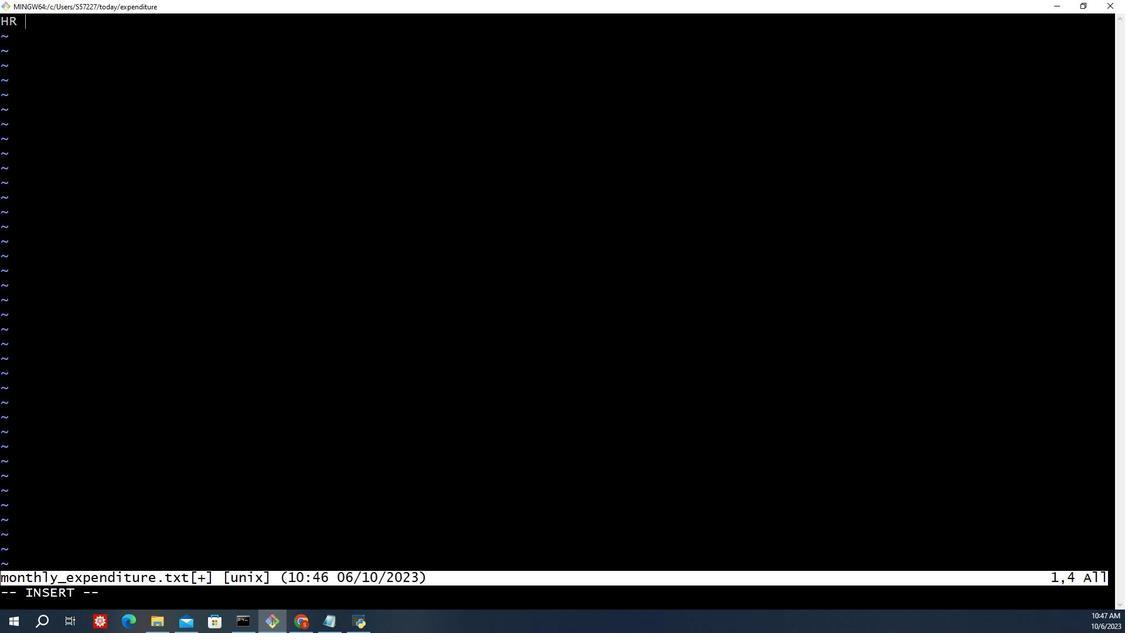
Action: Mouse scrolled (566, 330) with delta (0, 0)
Screenshot: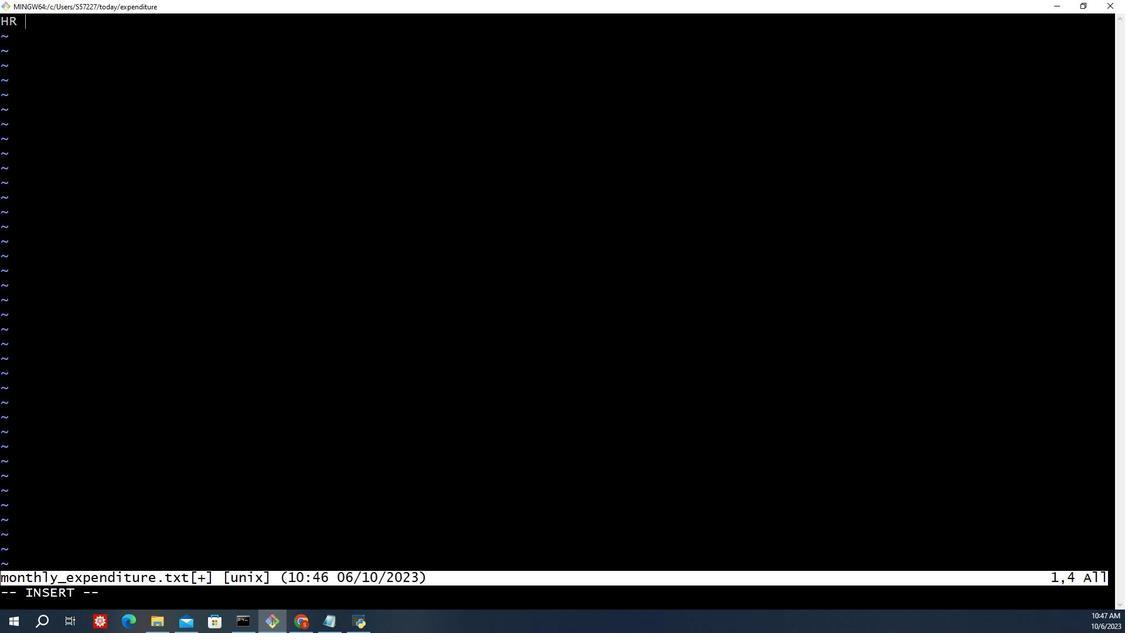
Action: Mouse scrolled (566, 330) with delta (0, 0)
Screenshot: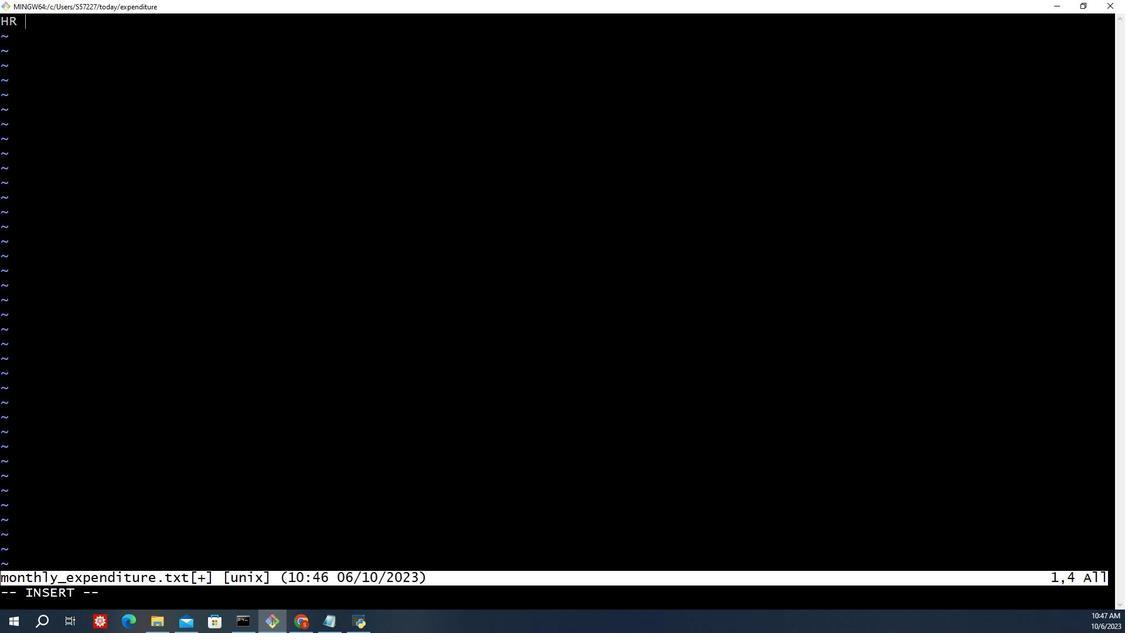 
Action: Mouse moved to (566, 331)
Screenshot: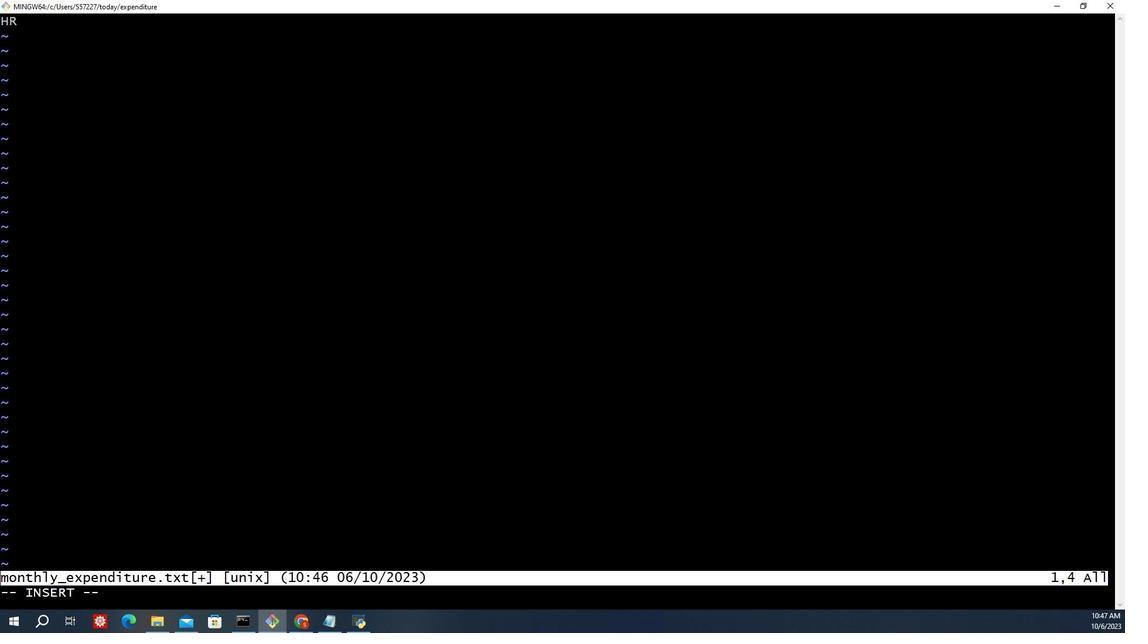
Action: Mouse scrolled (566, 331) with delta (0, 0)
Screenshot: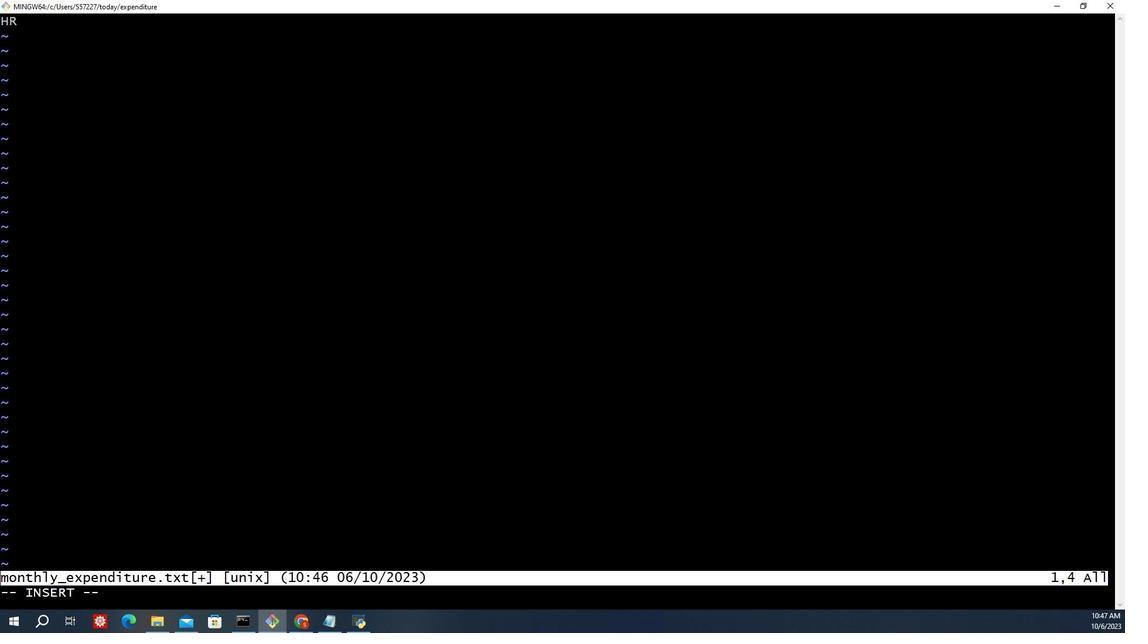 
Action: Mouse moved to (566, 331)
Screenshot: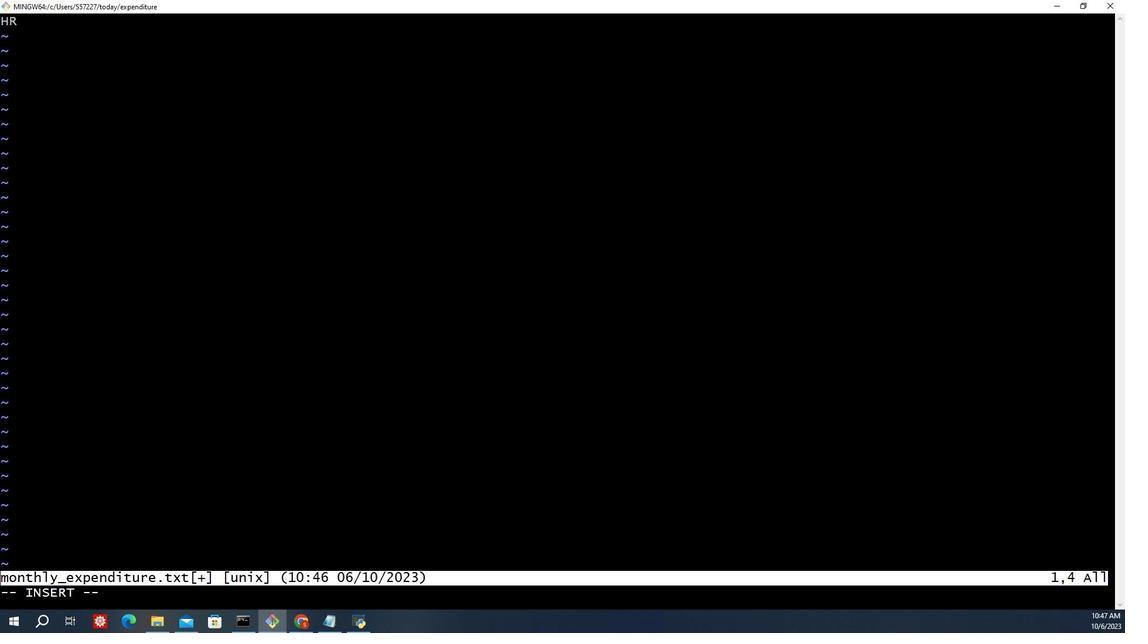 
Action: Mouse scrolled (566, 331) with delta (0, 0)
Screenshot: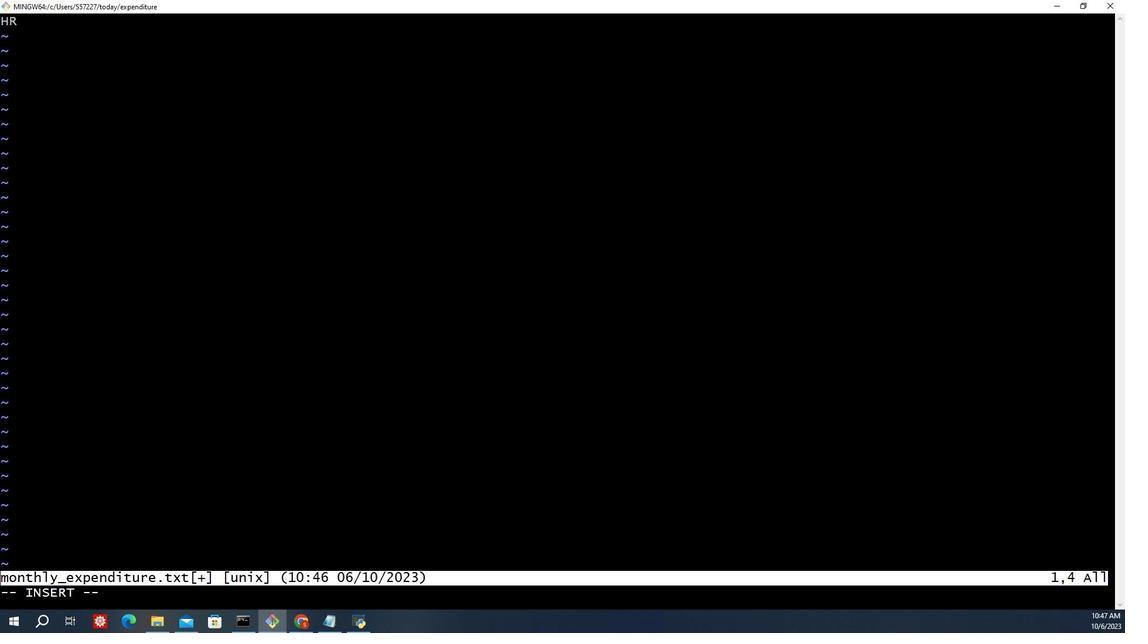 
Action: Mouse moved to (566, 332)
Screenshot: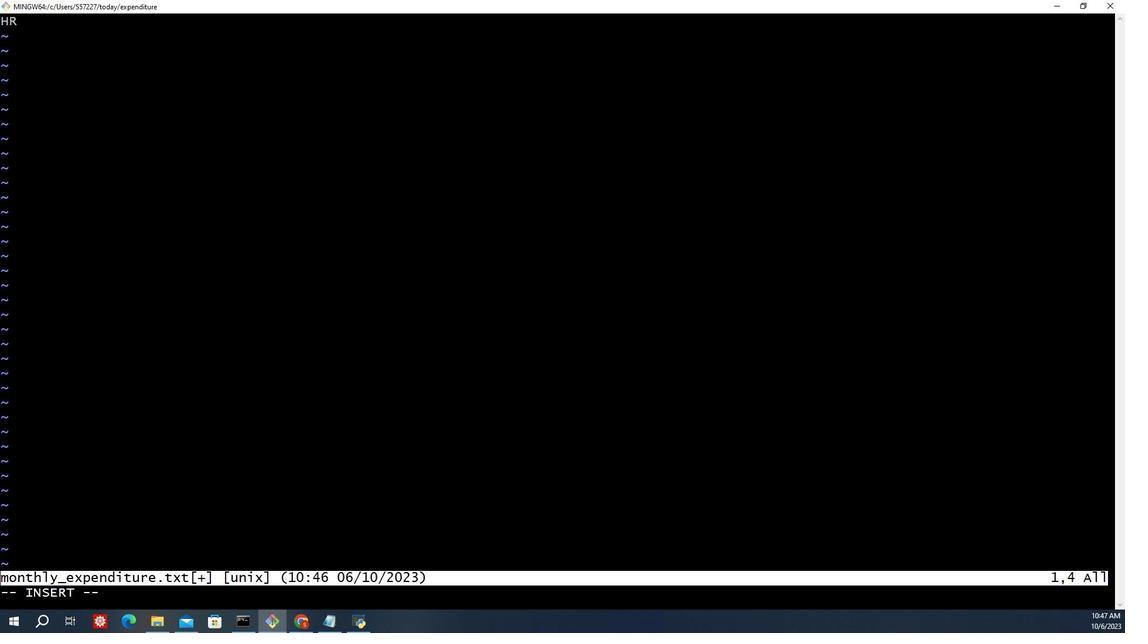 
Action: Mouse scrolled (566, 332) with delta (0, 0)
Screenshot: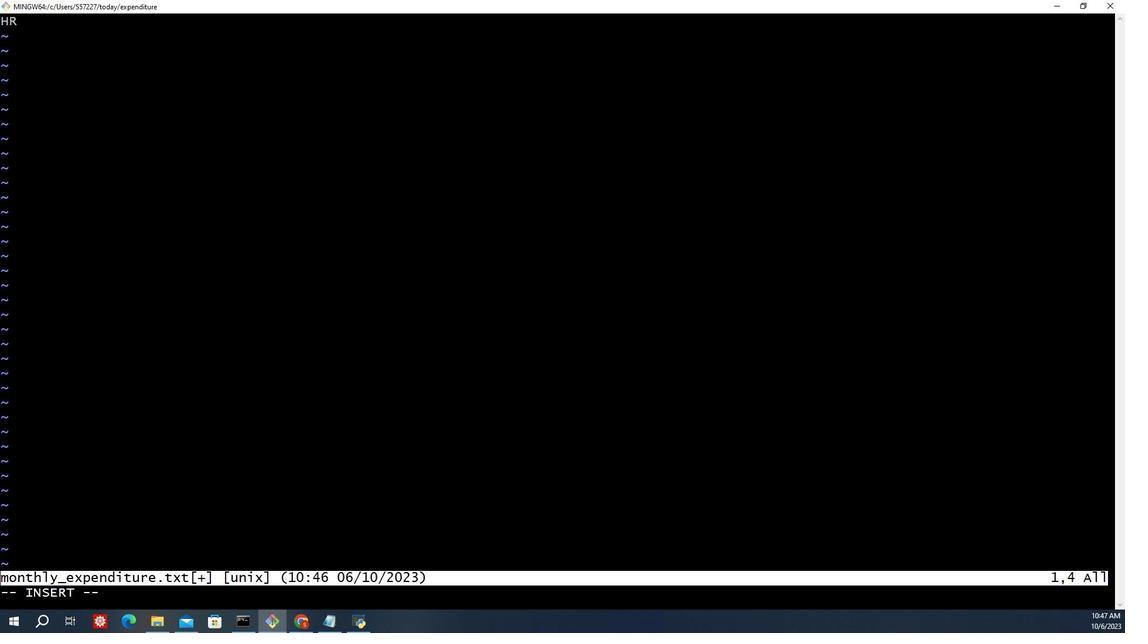 
Action: Mouse moved to (565, 332)
Screenshot: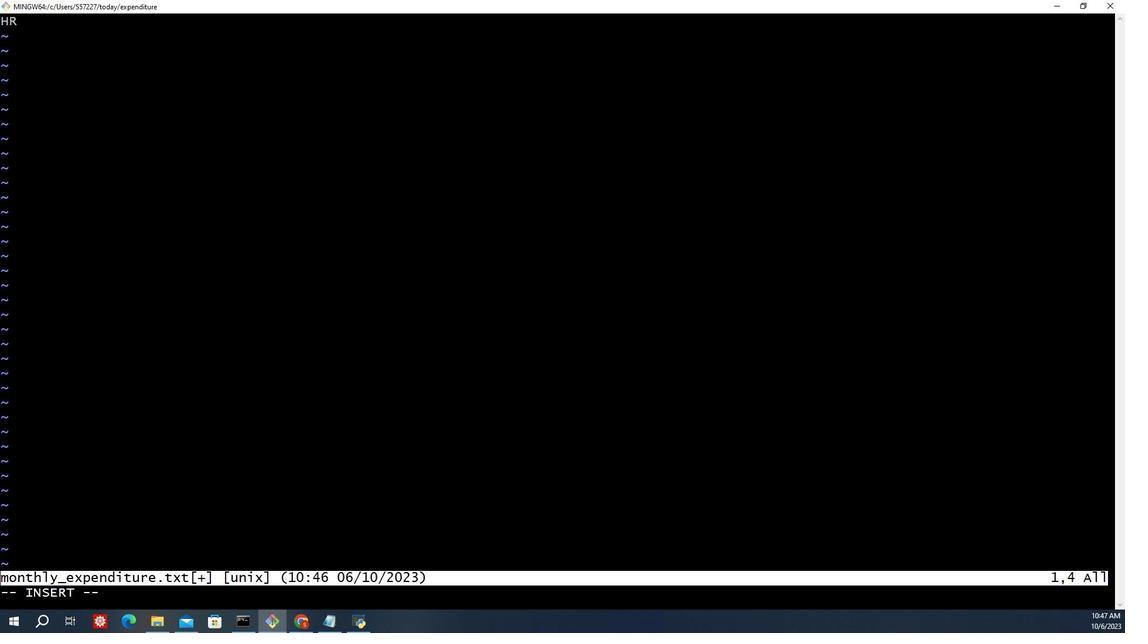 
Action: Mouse scrolled (565, 332) with delta (0, 0)
Screenshot: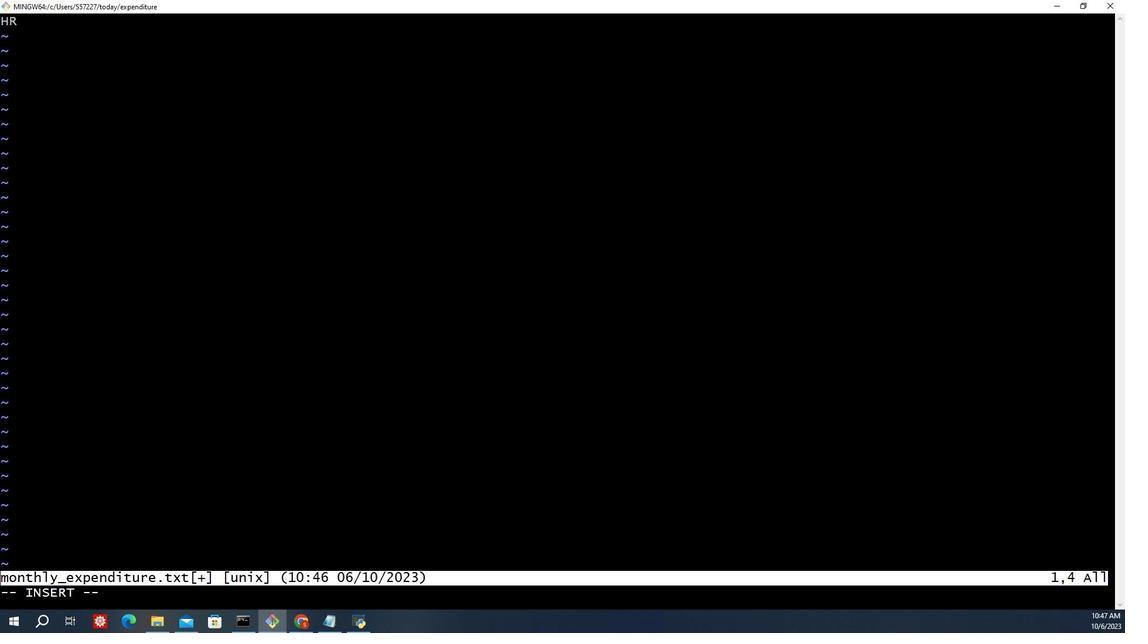 
Action: Mouse moved to (563, 334)
Screenshot: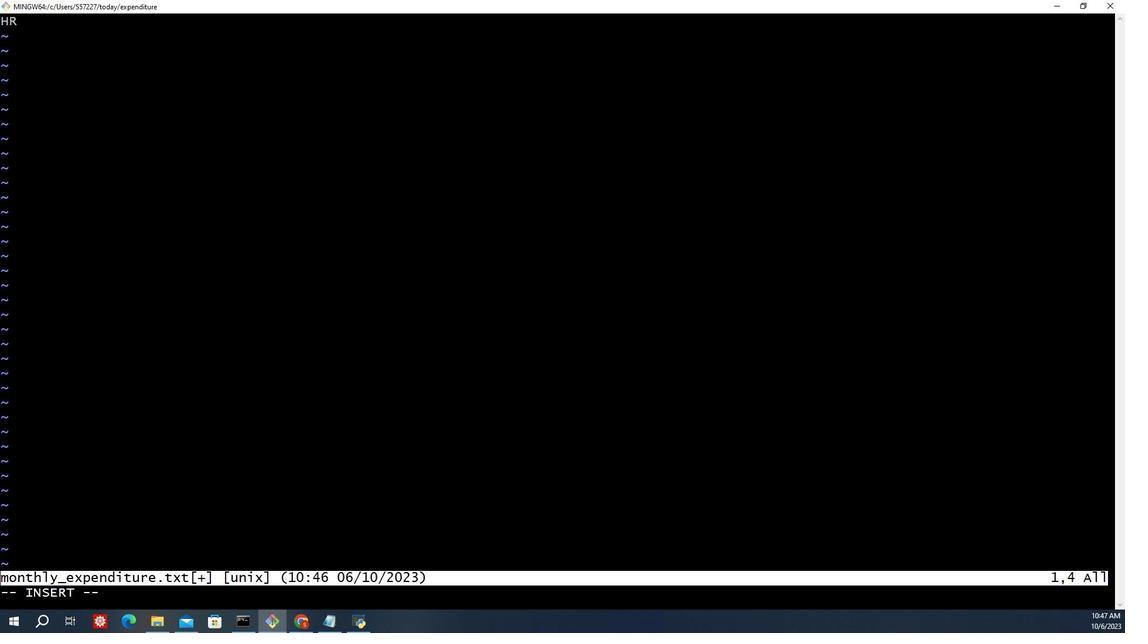 
Action: Mouse scrolled (563, 334) with delta (0, 0)
Screenshot: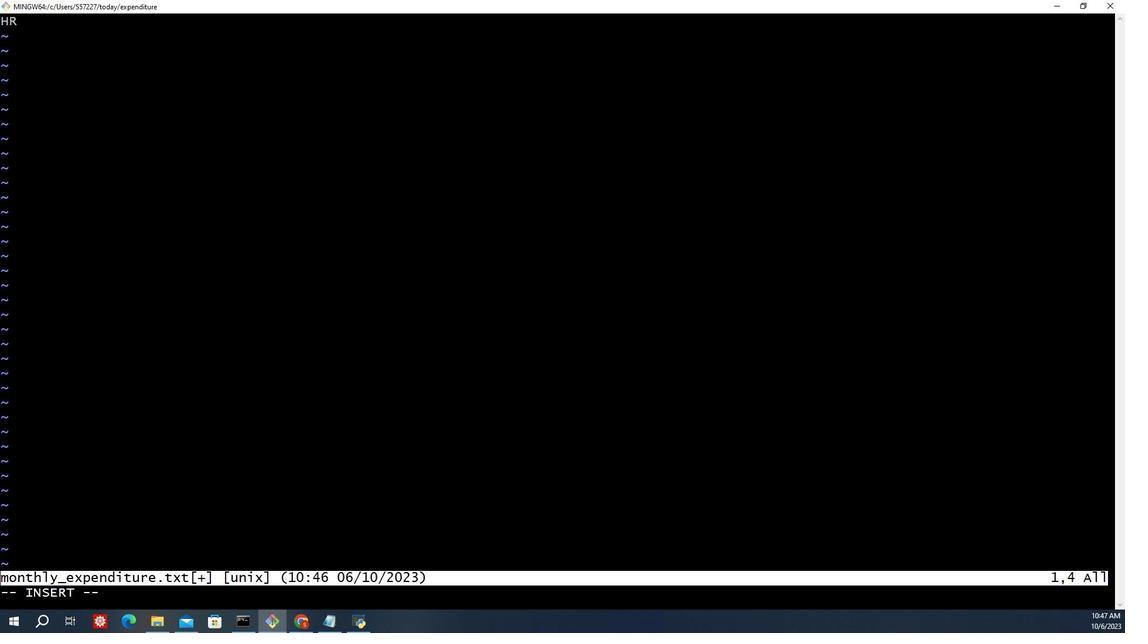 
Action: Mouse scrolled (563, 334) with delta (0, 0)
Screenshot: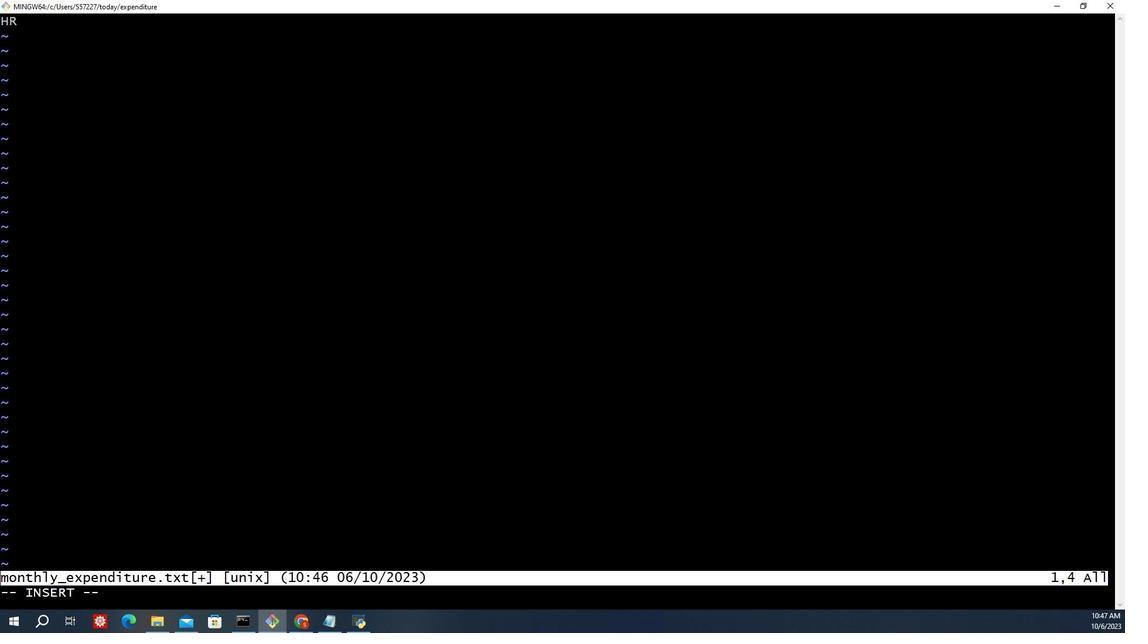 
Action: Mouse scrolled (563, 334) with delta (0, 0)
Screenshot: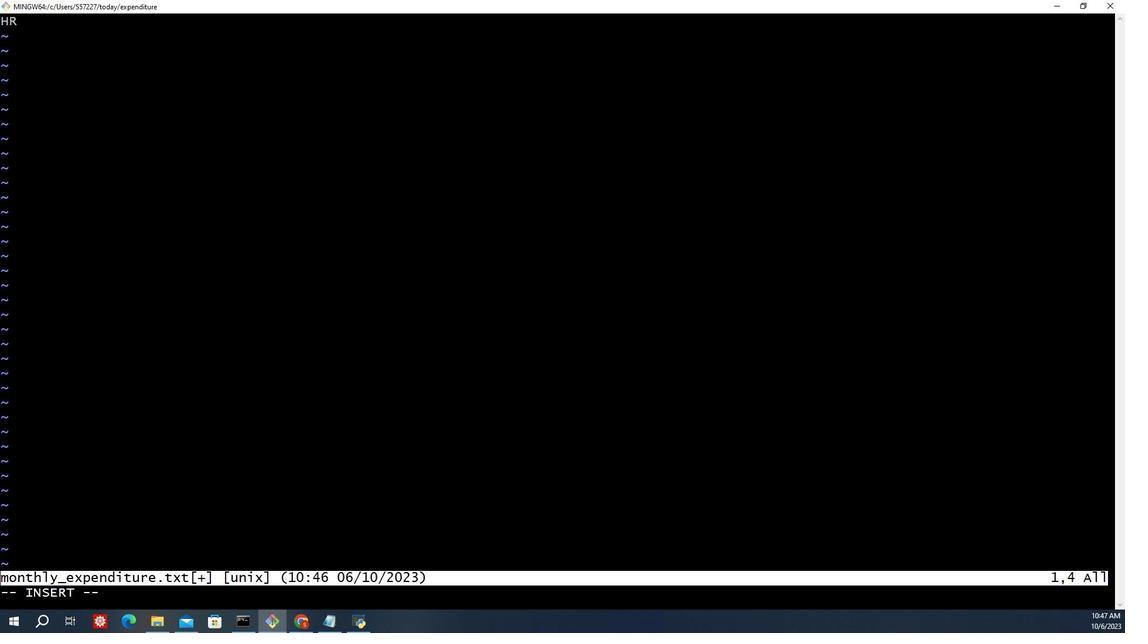 
Action: Mouse moved to (563, 334)
Screenshot: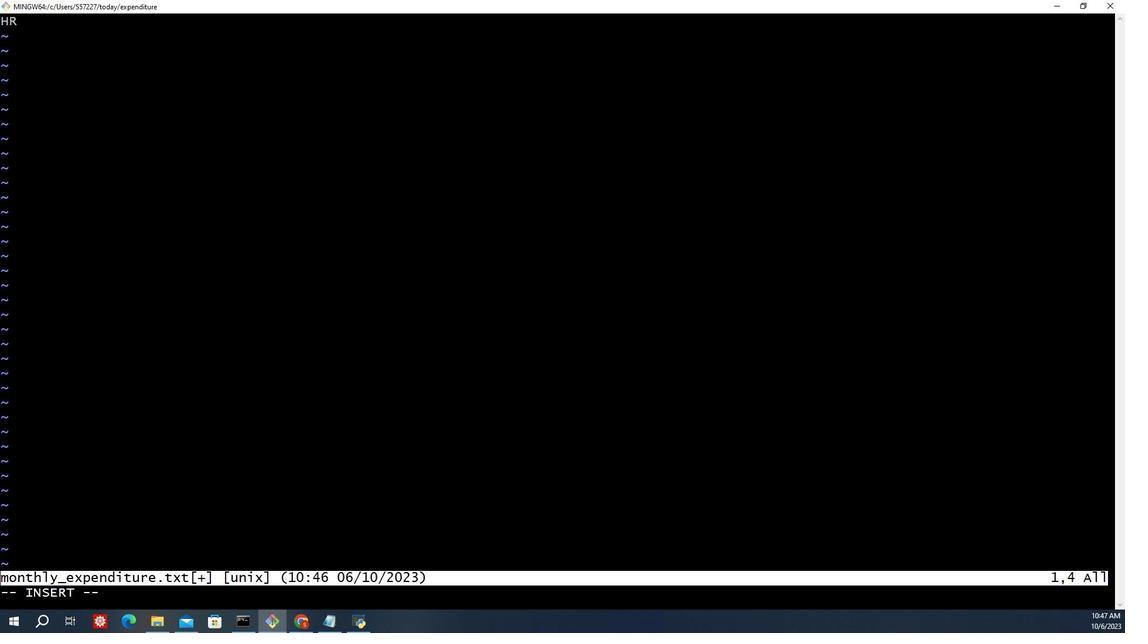 
Action: Mouse scrolled (563, 334) with delta (0, 0)
Screenshot: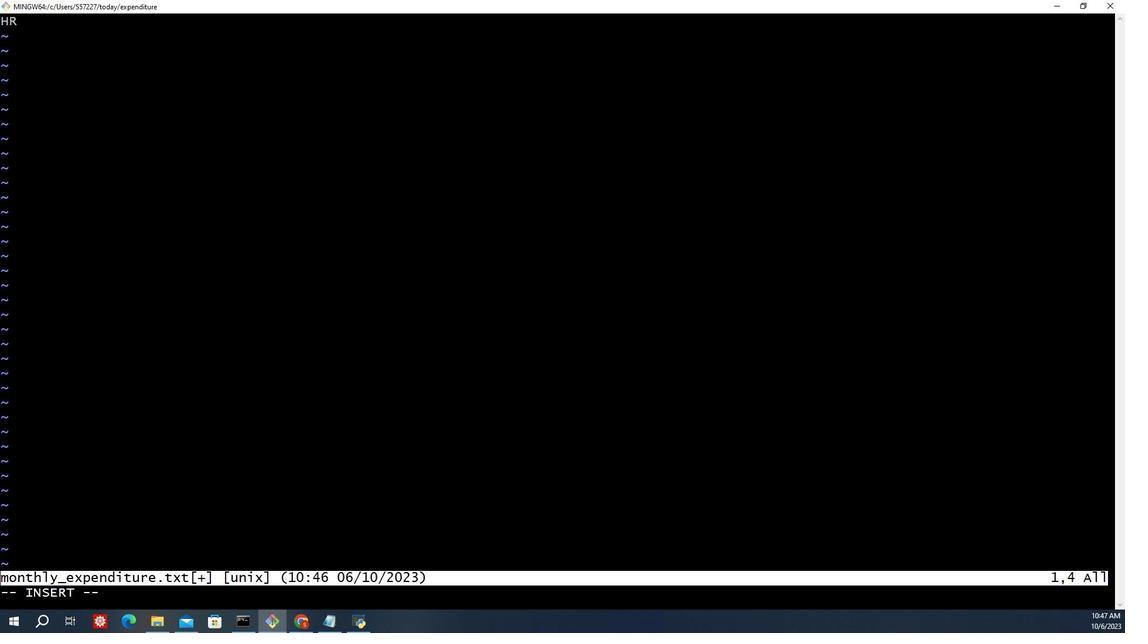 
Action: Mouse moved to (563, 335)
Screenshot: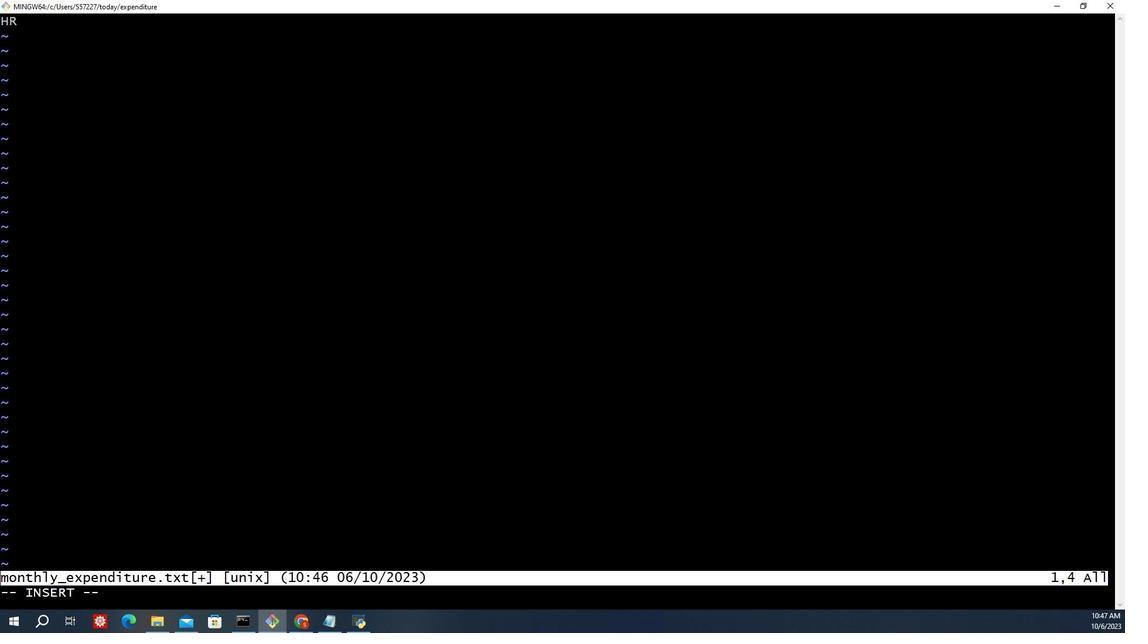 
Action: Mouse scrolled (563, 335) with delta (0, 0)
Screenshot: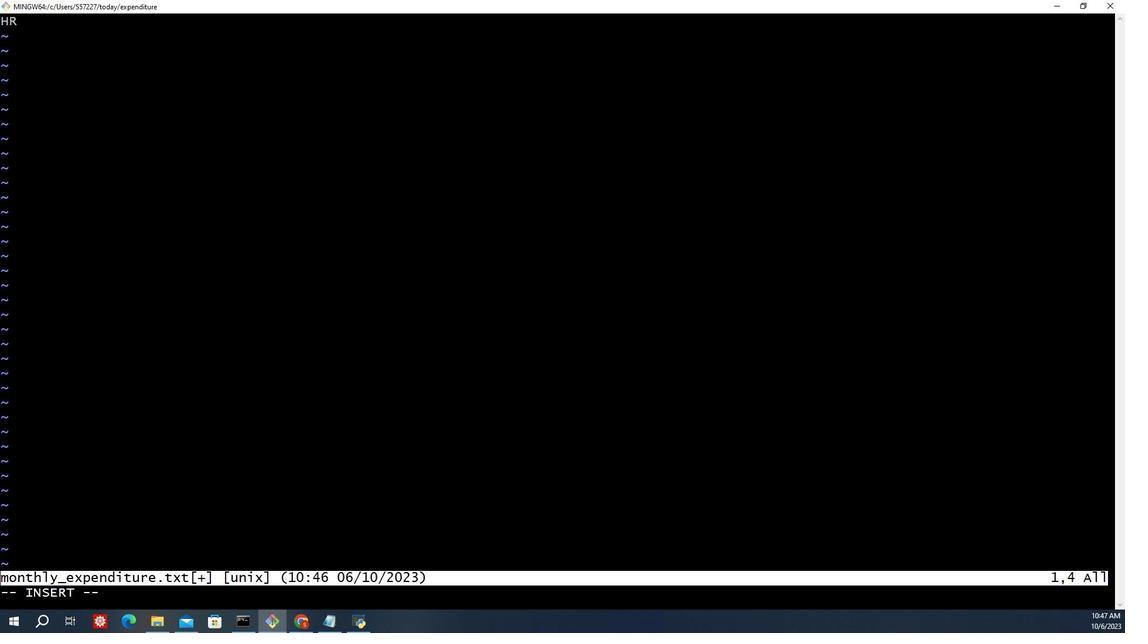 
Action: Mouse moved to (561, 330)
Screenshot: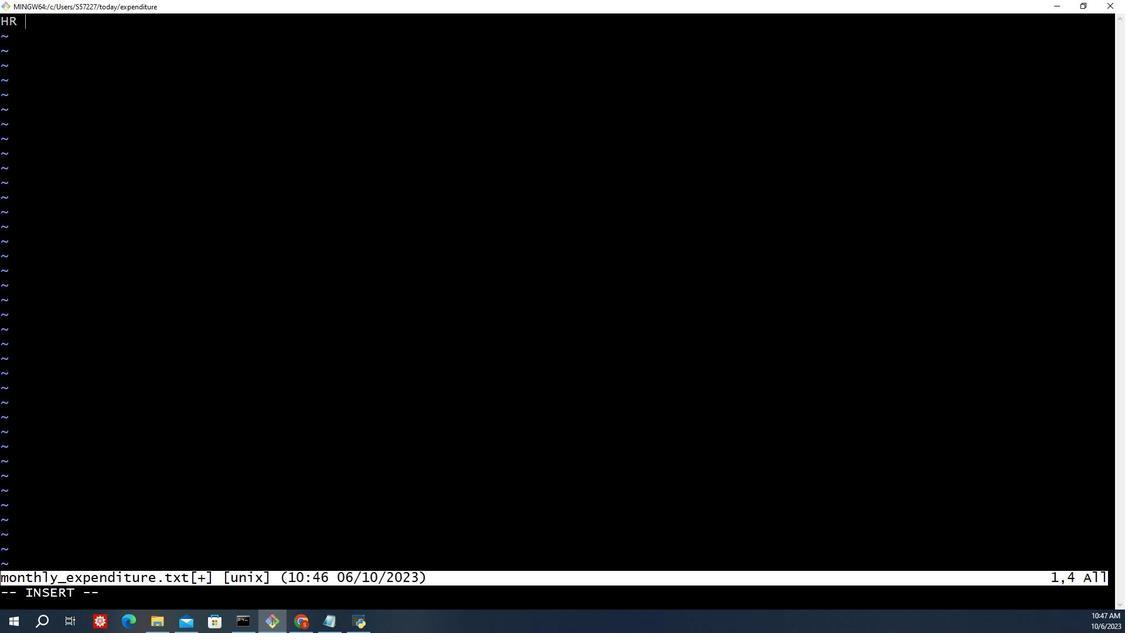 
Action: Mouse scrolled (561, 330) with delta (0, 0)
Screenshot: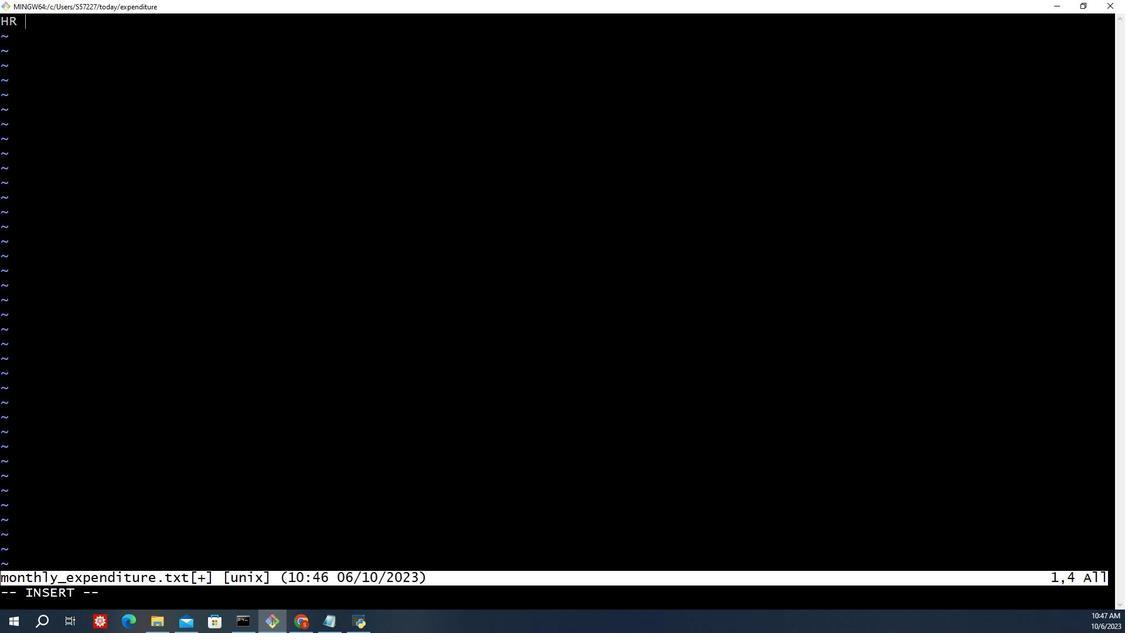 
Action: Mouse scrolled (561, 330) with delta (0, 0)
Screenshot: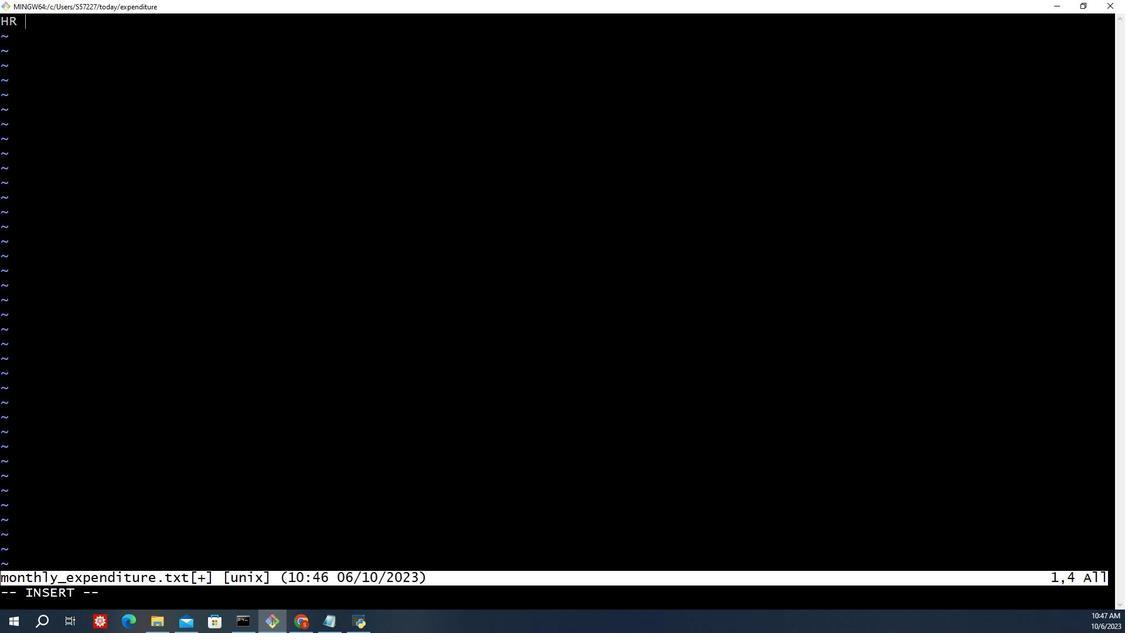 
Action: Mouse scrolled (561, 330) with delta (0, 0)
Screenshot: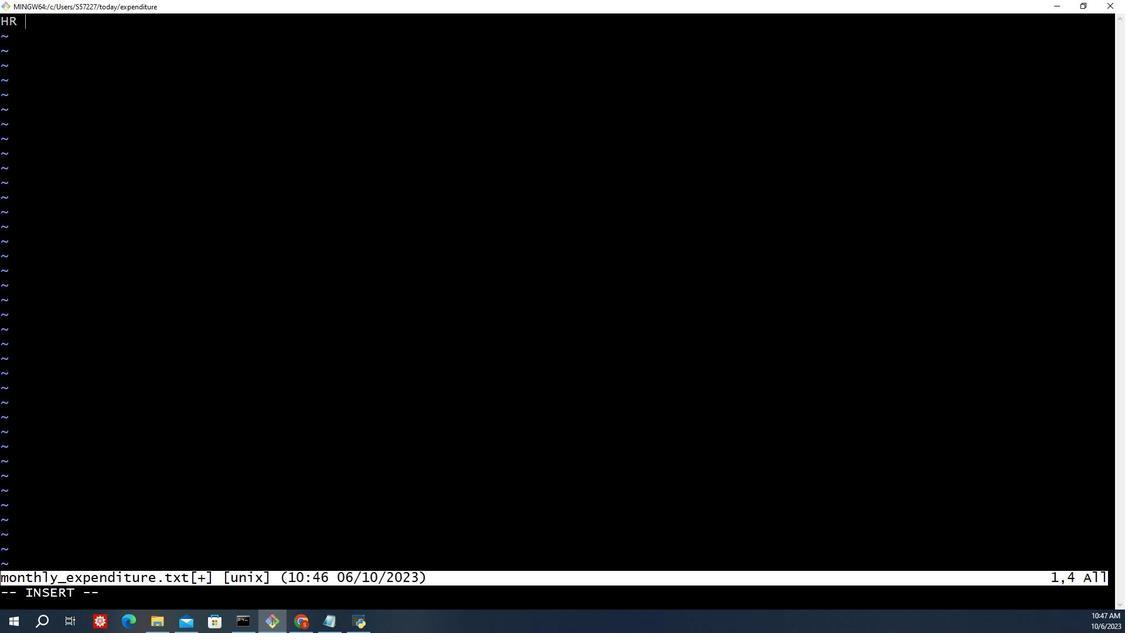 
Action: Mouse scrolled (561, 330) with delta (0, 0)
Screenshot: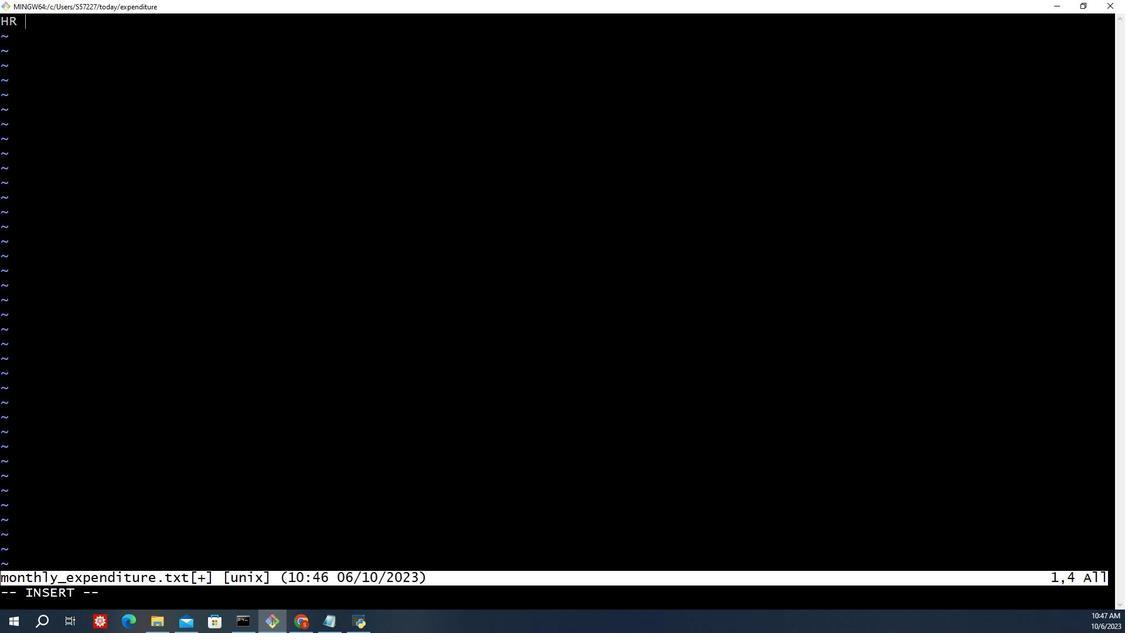 
Action: Mouse moved to (560, 330)
Screenshot: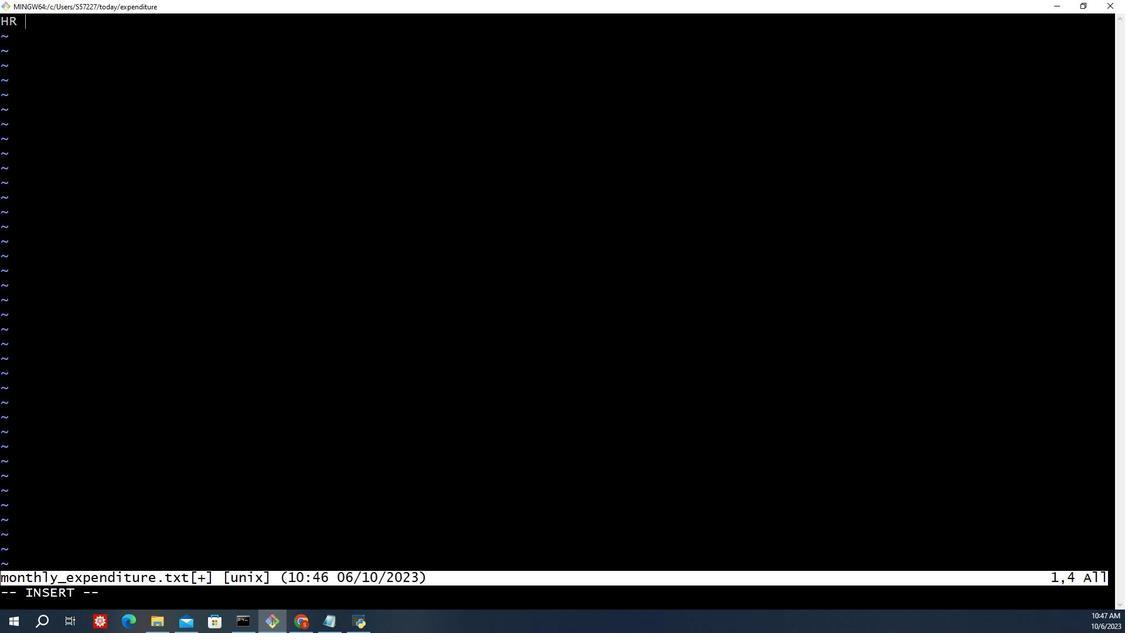 
Action: Mouse scrolled (560, 330) with delta (0, 0)
Screenshot: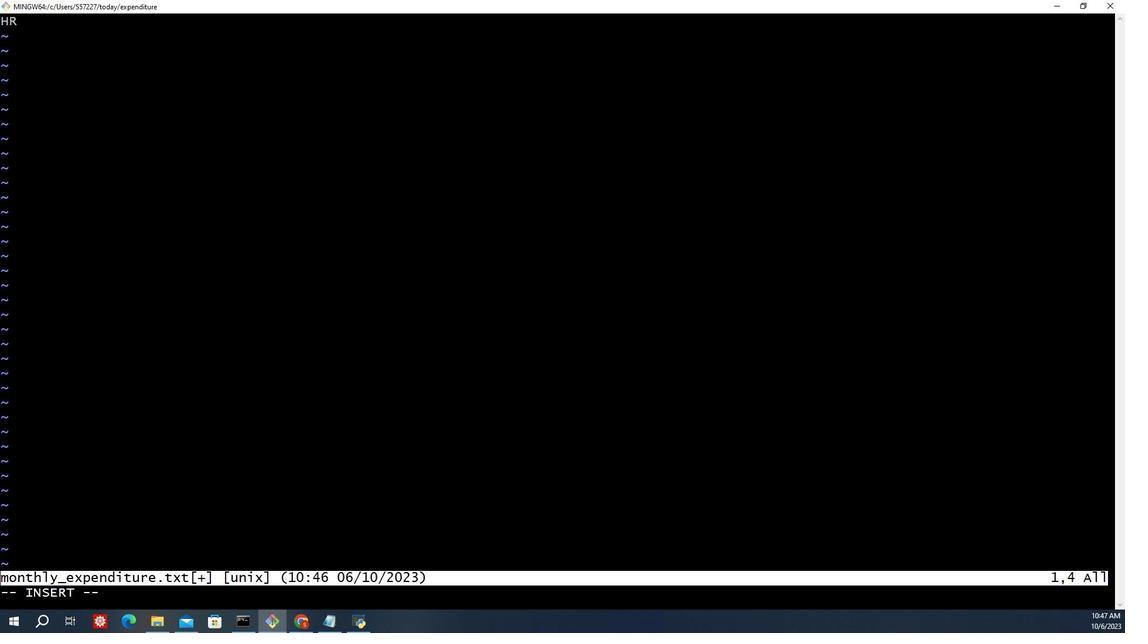 
Action: Mouse scrolled (560, 330) with delta (0, 0)
Screenshot: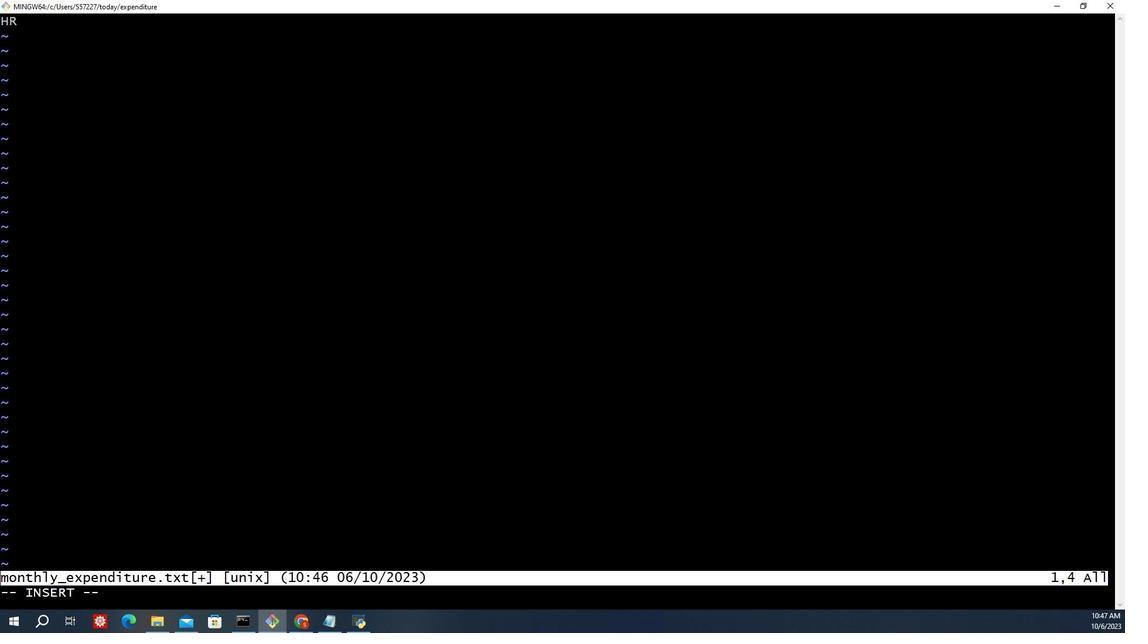 
Action: Mouse scrolled (560, 330) with delta (0, 0)
Screenshot: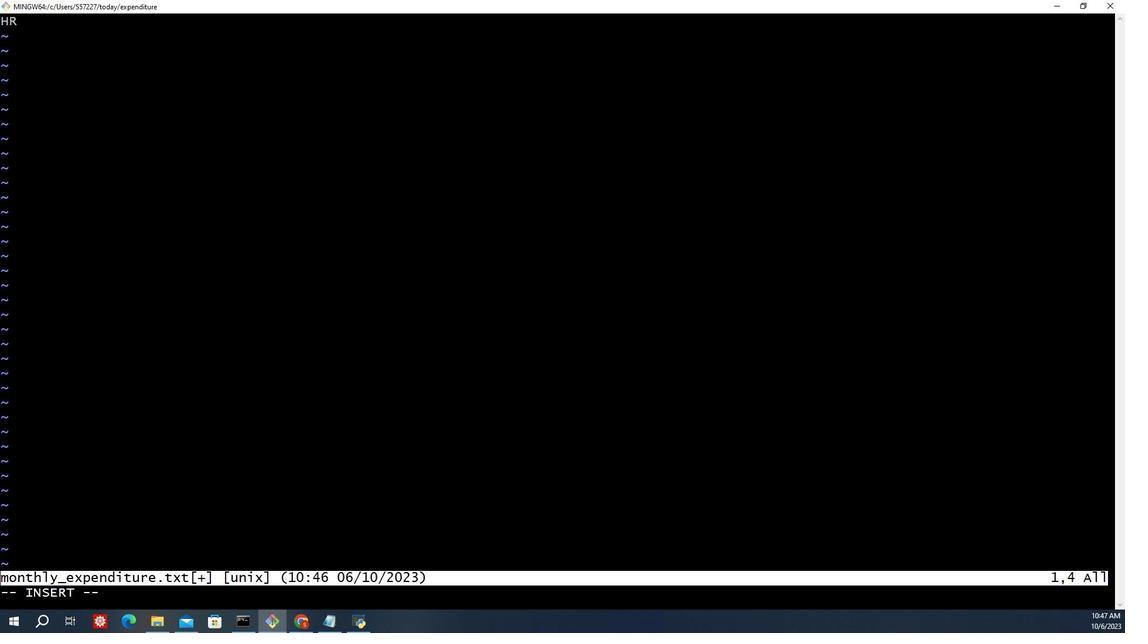
Action: Mouse scrolled (560, 330) with delta (0, 0)
Screenshot: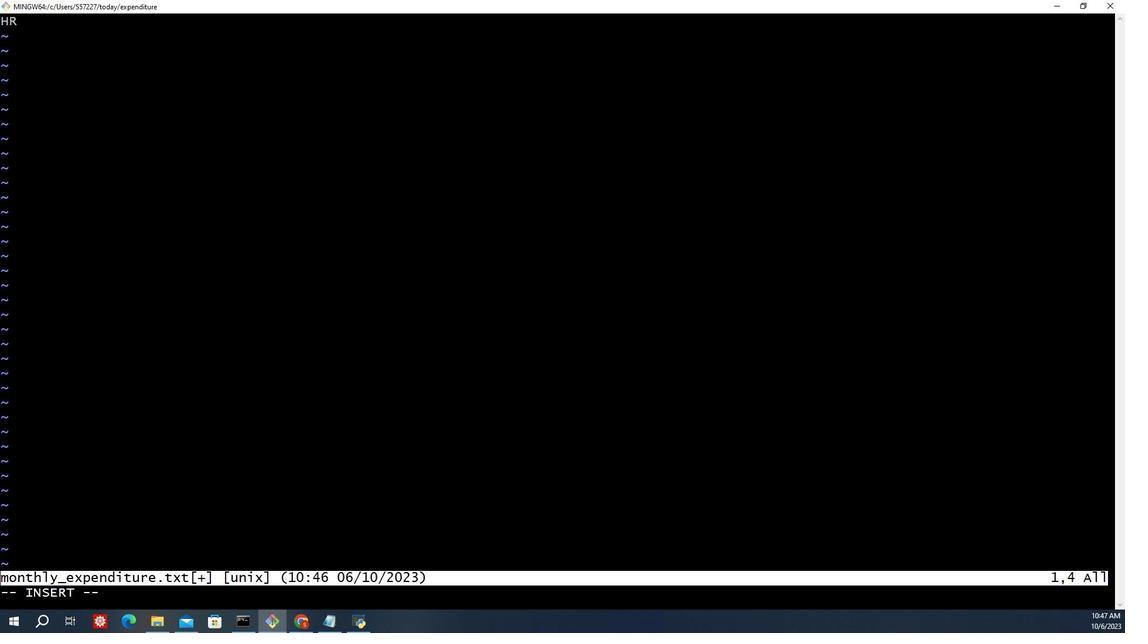 
Action: Mouse scrolled (560, 330) with delta (0, 0)
Screenshot: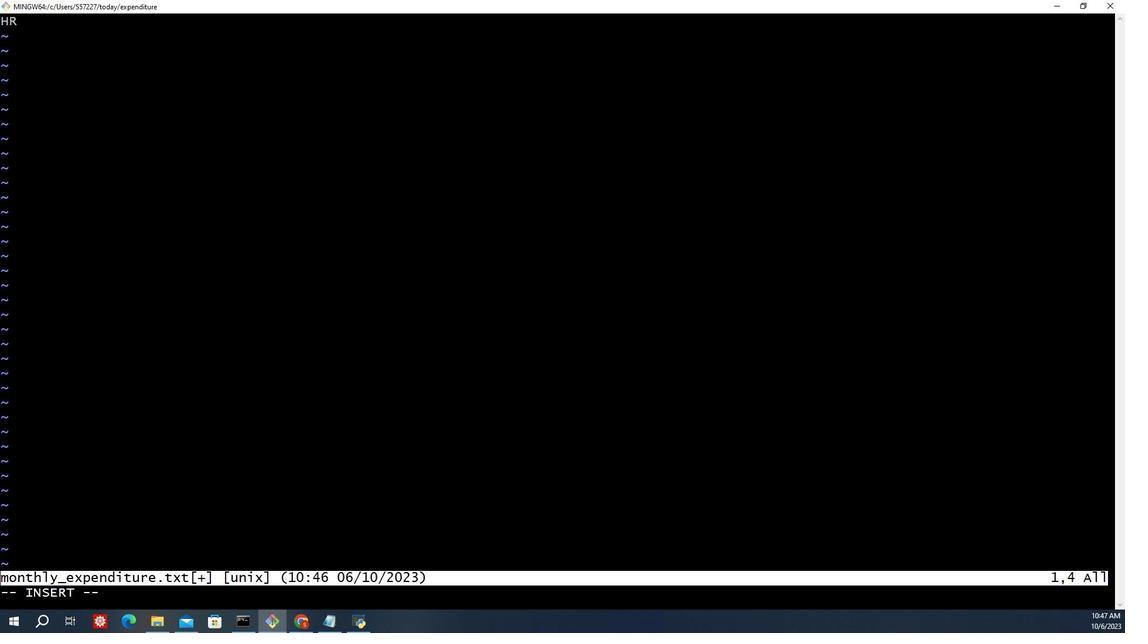 
Action: Mouse scrolled (560, 330) with delta (0, 0)
Screenshot: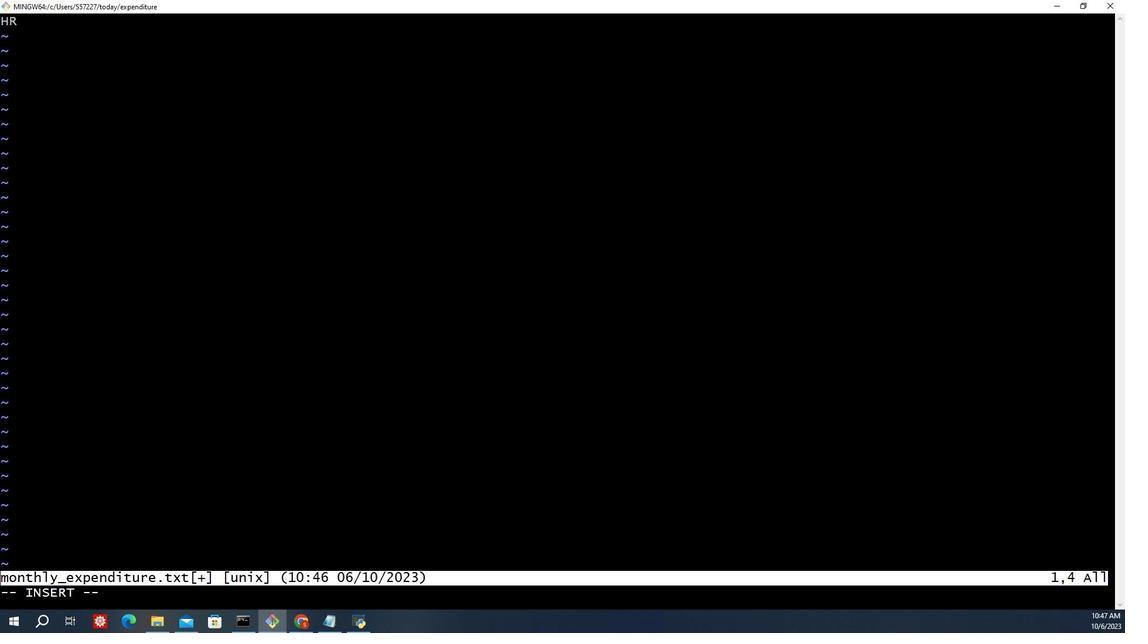 
Action: Mouse scrolled (560, 330) with delta (0, 0)
Screenshot: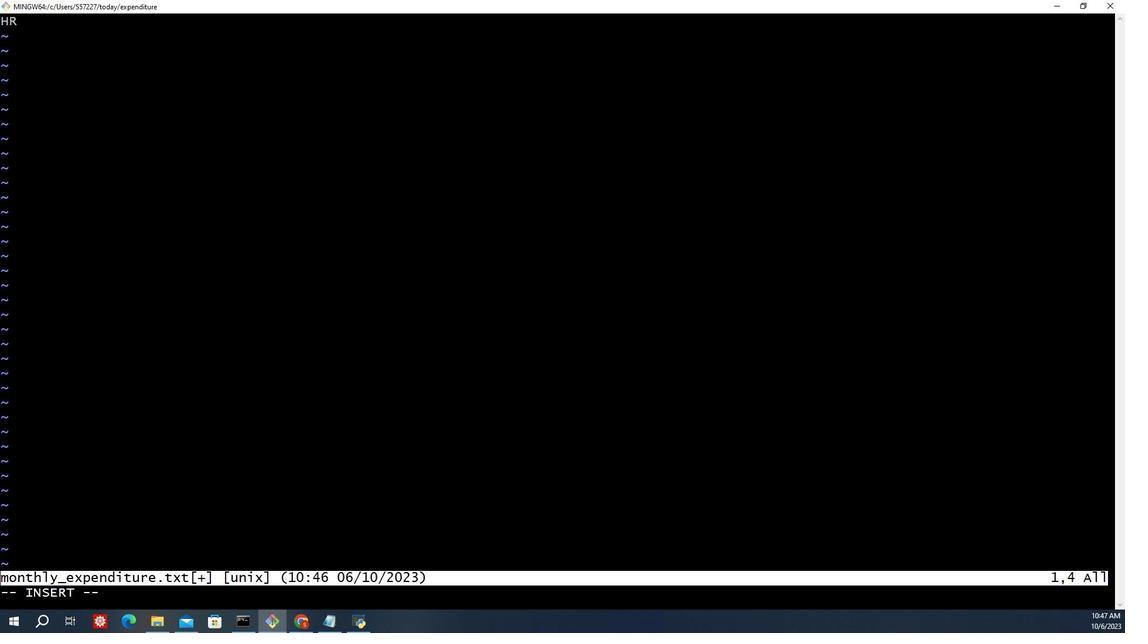 
Action: Mouse moved to (560, 330)
Screenshot: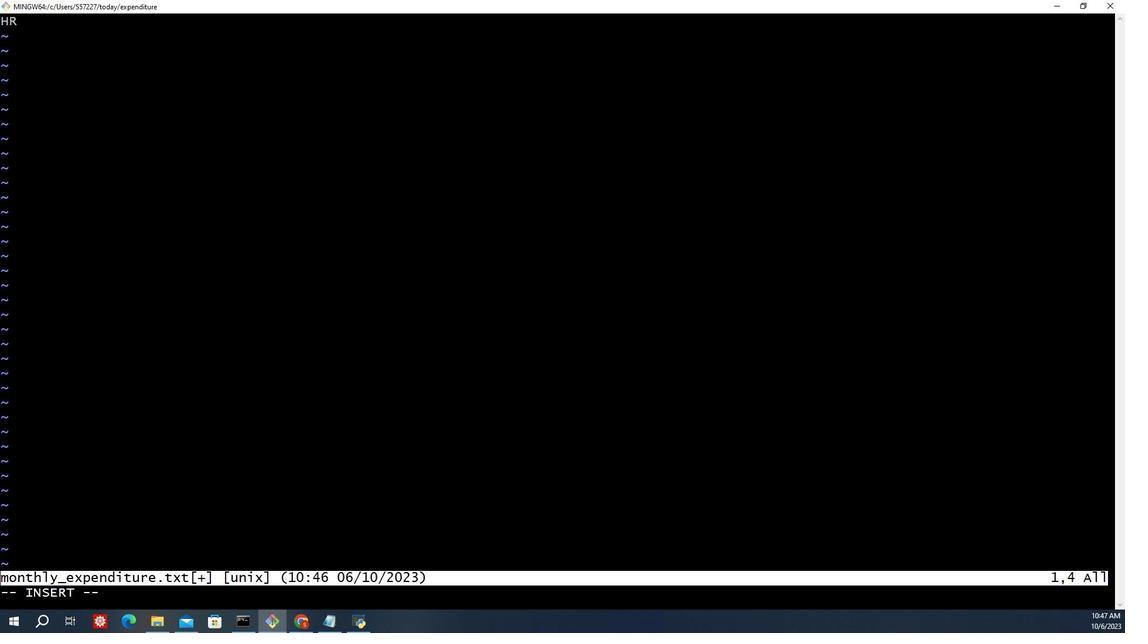 
Action: Mouse scrolled (560, 330) with delta (0, 0)
Screenshot: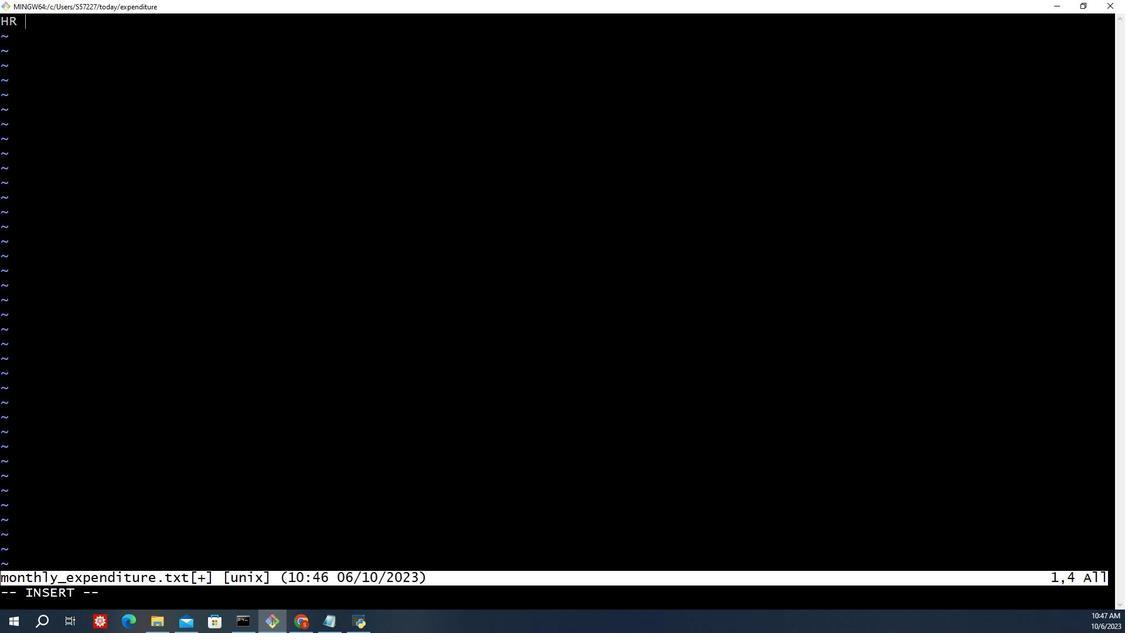 
Action: Mouse scrolled (560, 330) with delta (0, 0)
Screenshot: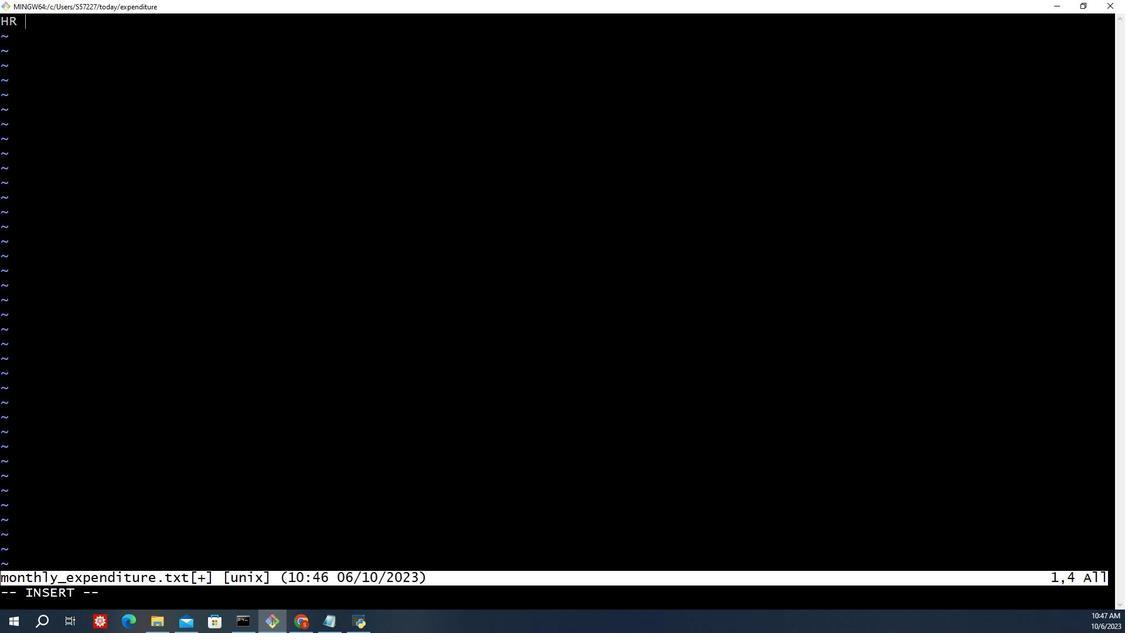 
Action: Mouse moved to (560, 330)
Screenshot: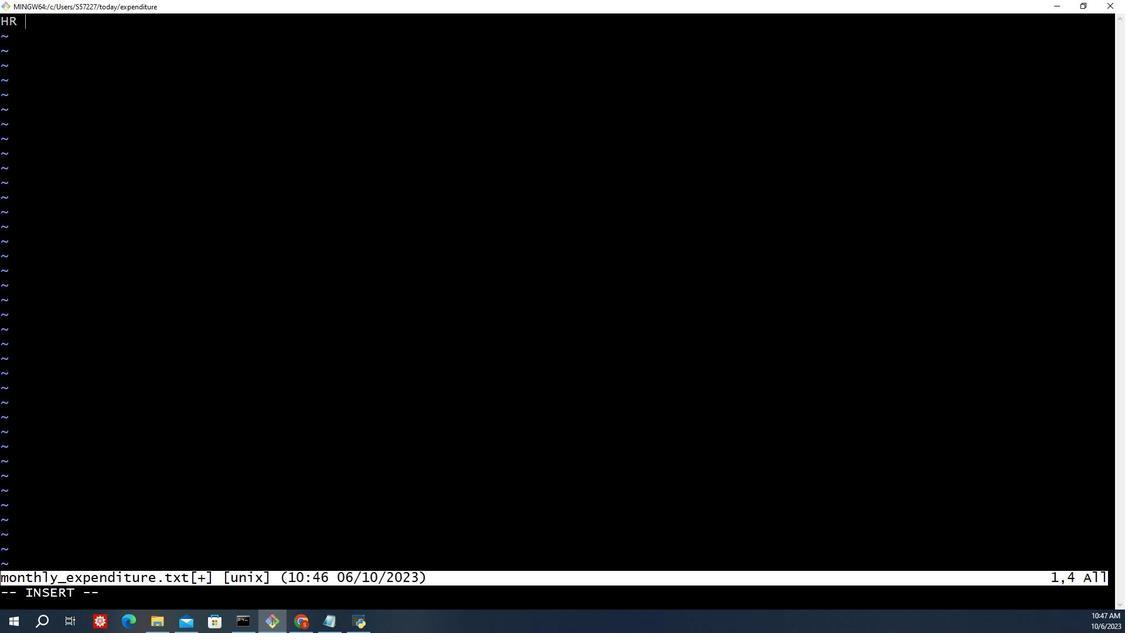 
Action: Mouse scrolled (560, 330) with delta (0, 0)
Screenshot: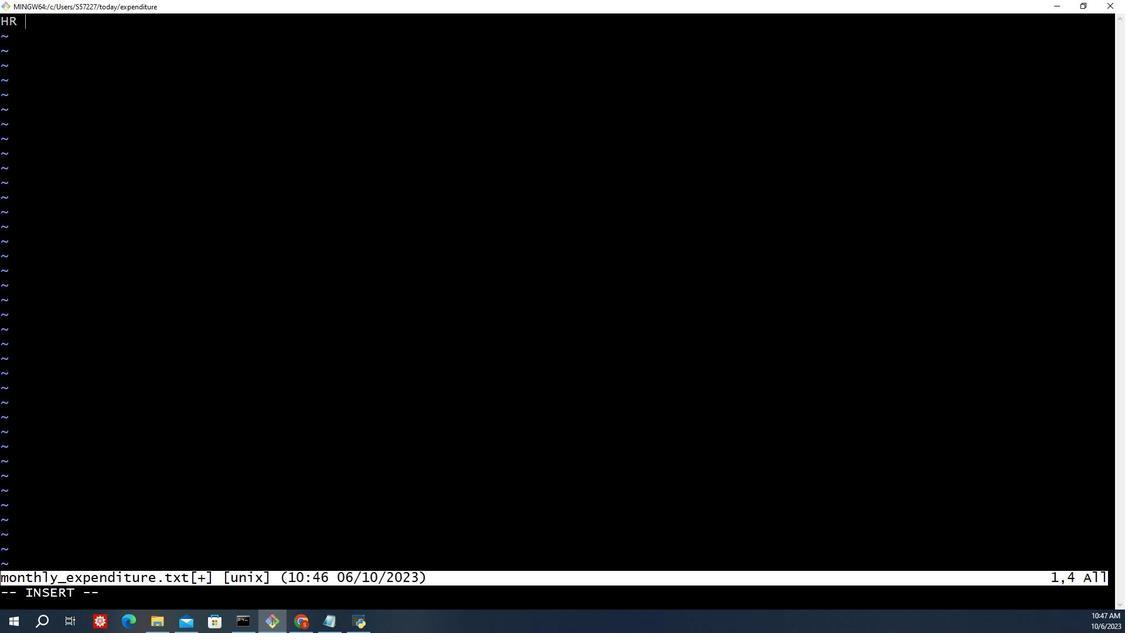 
Action: Mouse scrolled (560, 330) with delta (0, 0)
Screenshot: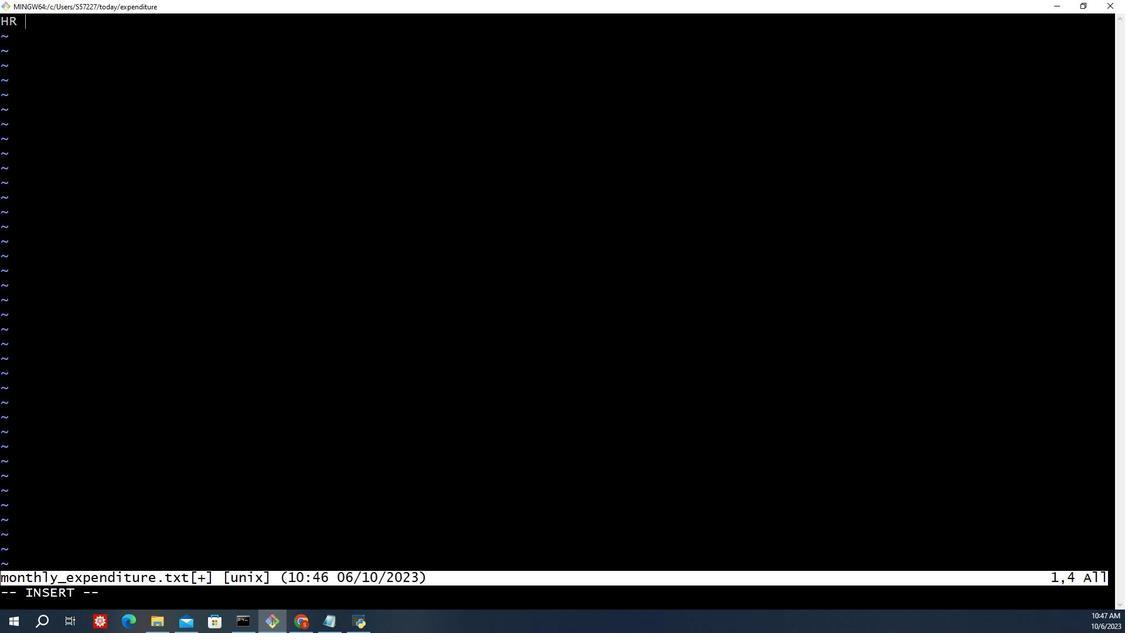 
Action: Mouse moved to (518, 327)
Screenshot: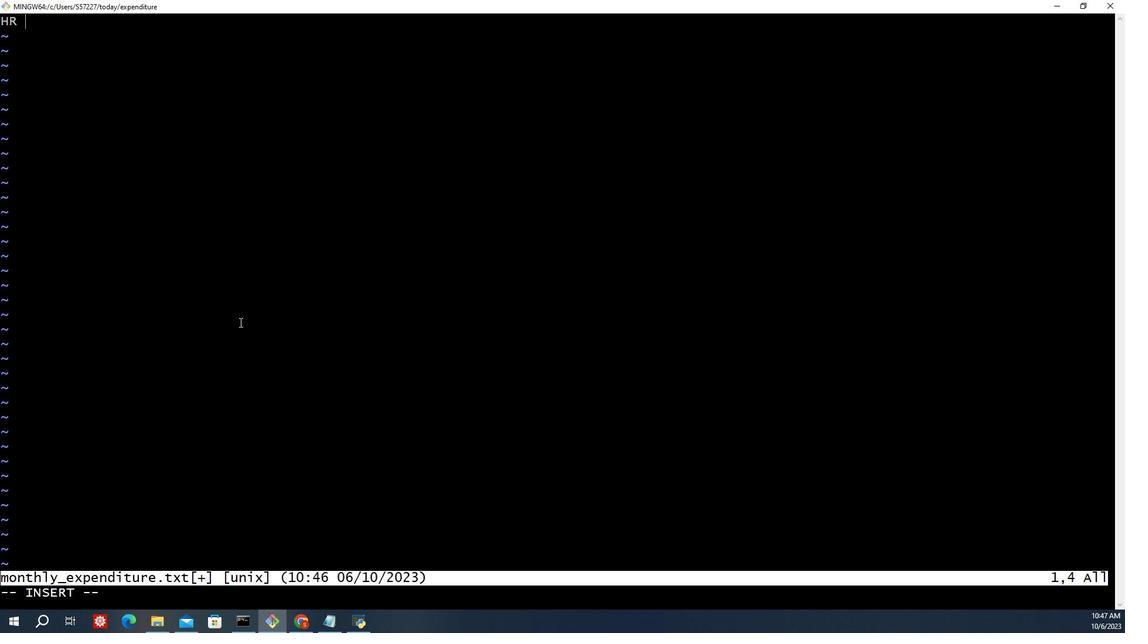 
Action: Key pressed 1000.50<Key.enter><Key.shift_r>Marketing<Key.space>750.75<Key.enter><Key.shift_r>IT<Key.space>1200.25<Key.enter><Key.shift_r><Key.shift_r><Key.shift_r>Sales<Key.space>950.30<Key.enter><Key.shift_r>Finance<Key.space>850.20<Key.enter><Key.backspace><Key.esc><Key.shift_r>:wq<Key.shift_r><Key.shift_r><Key.shift_r>!<Key.enter>cd<Key.space><Key.backspace><Key.backspace>at<Key.space>monthlt<Key.backspace>y<Key.shift_r>_expenditure.txt<Key.enter>cd<Key.space>/c/<Key.shift_r>Users/c<Key.backspace><Key.shift_r>S57227/today/<Key.space><Key.backspace>s<Key.backspace>task140
Screenshot: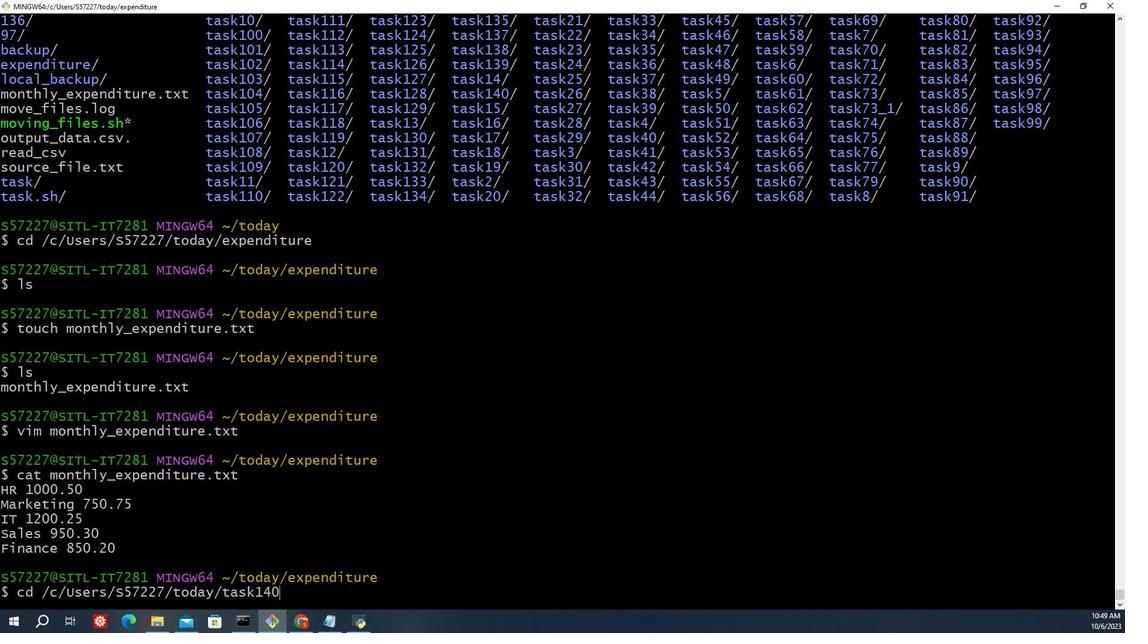 
Action: Mouse moved to (502, 321)
Screenshot: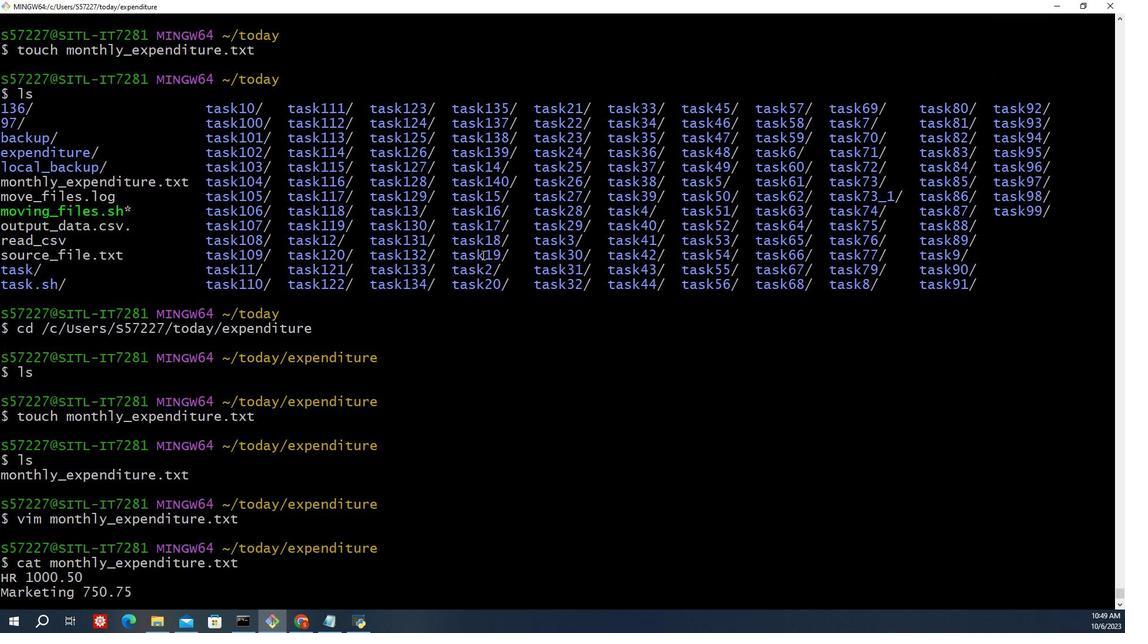 
Action: Mouse scrolled (502, 321) with delta (0, 0)
Screenshot: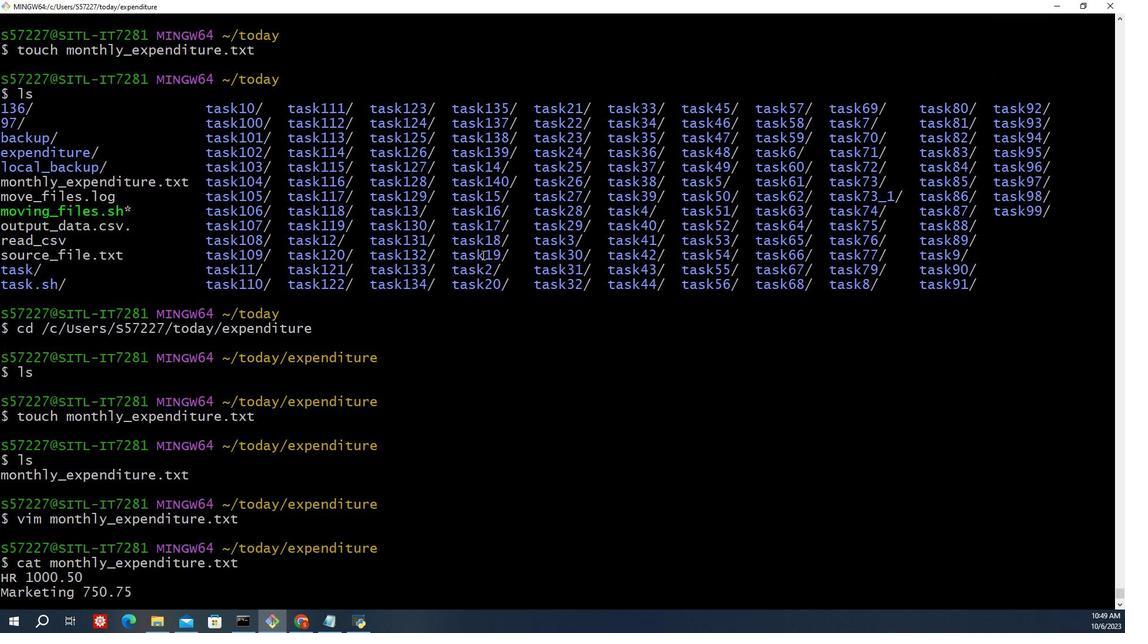
Action: Mouse moved to (502, 321)
Screenshot: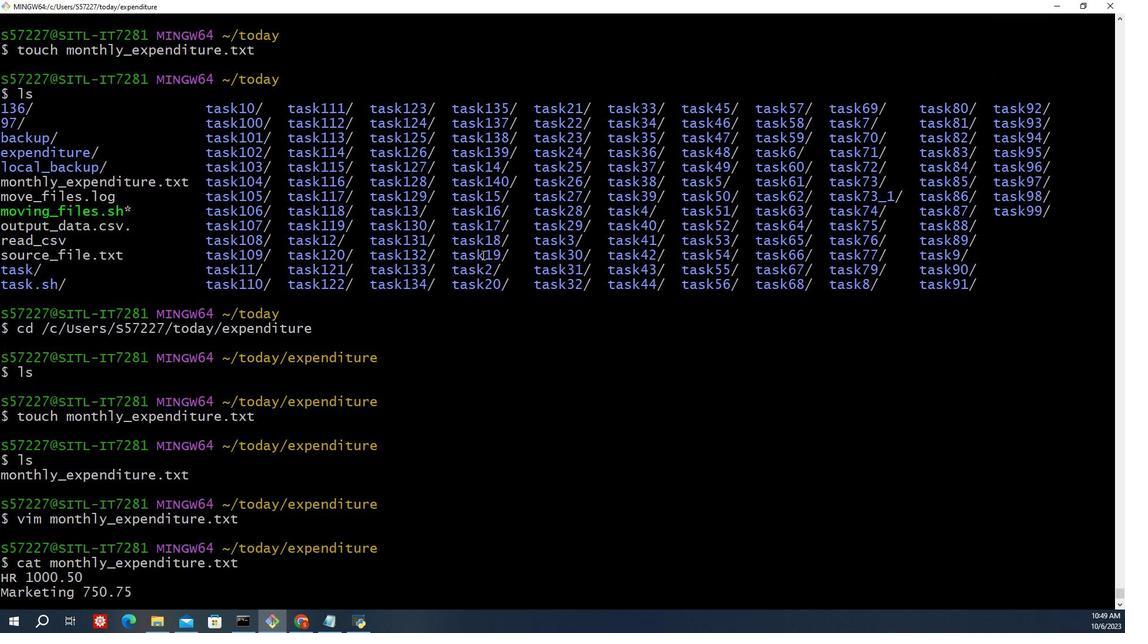 
Action: Mouse scrolled (502, 321) with delta (0, 0)
Screenshot: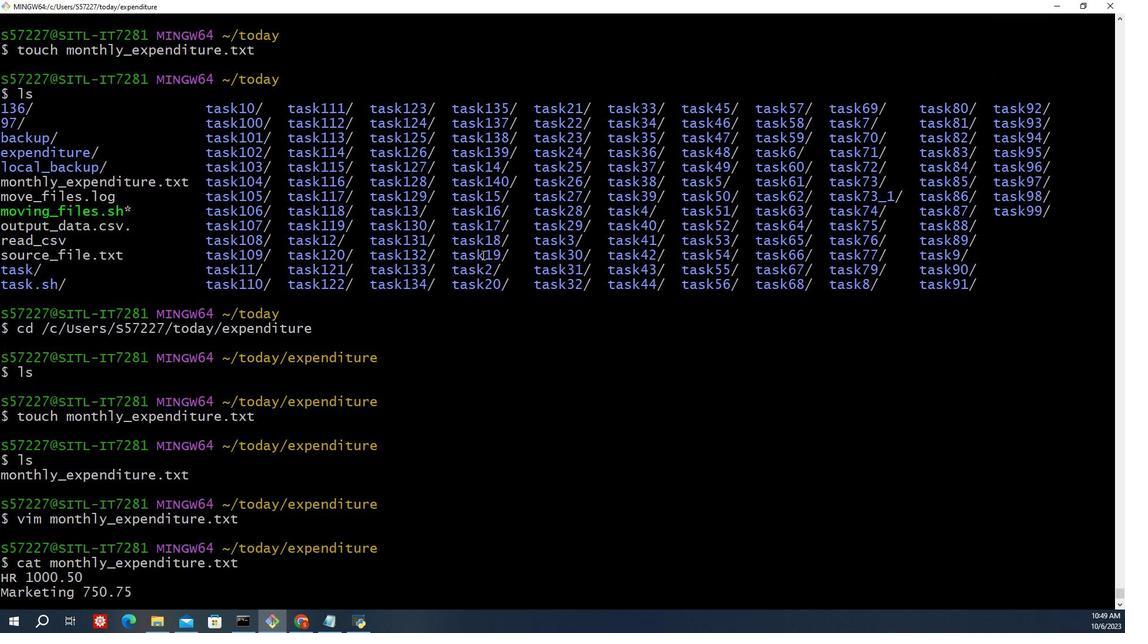 
Action: Mouse moved to (508, 341)
Screenshot: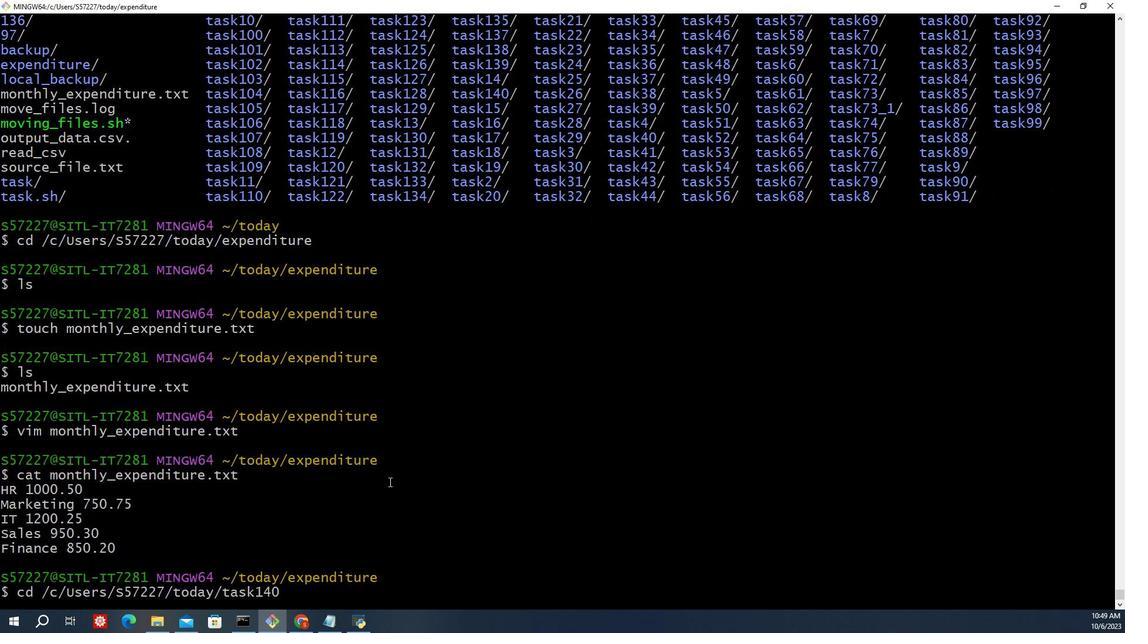 
Action: Mouse scrolled (508, 341) with delta (0, 0)
Screenshot: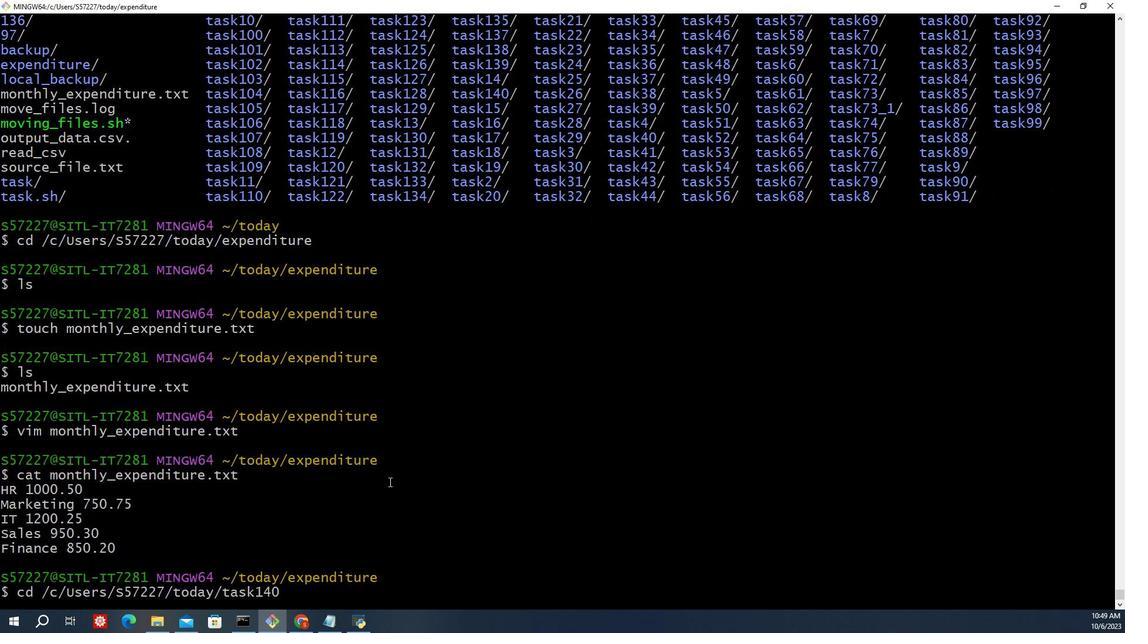 
Action: Mouse moved to (508, 341)
Screenshot: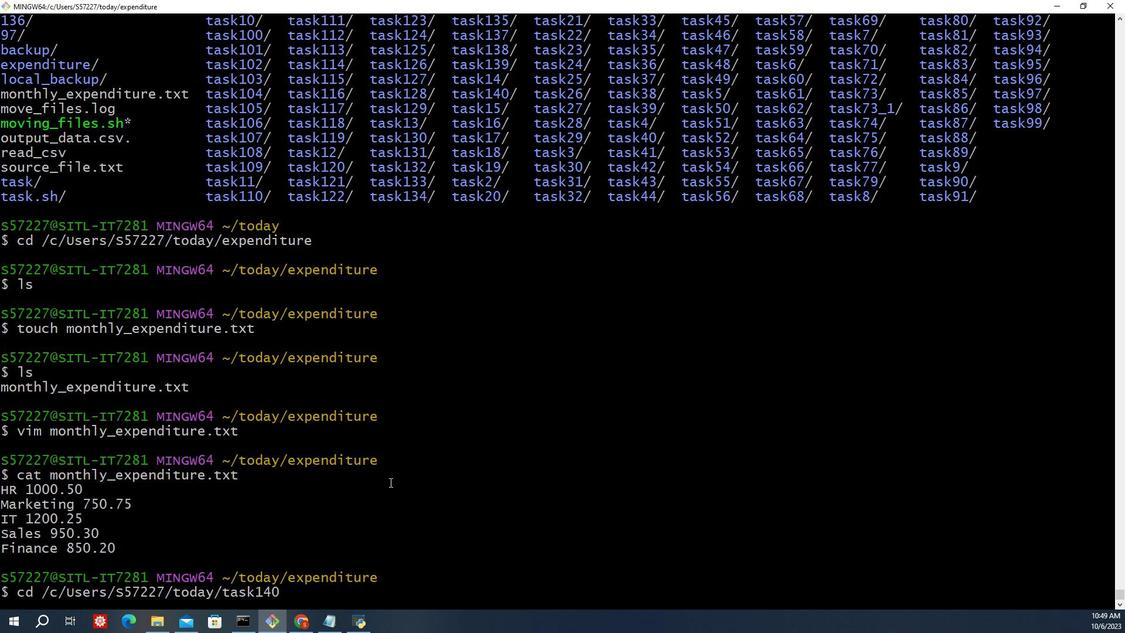 
Action: Mouse scrolled (508, 341) with delta (0, 0)
Screenshot: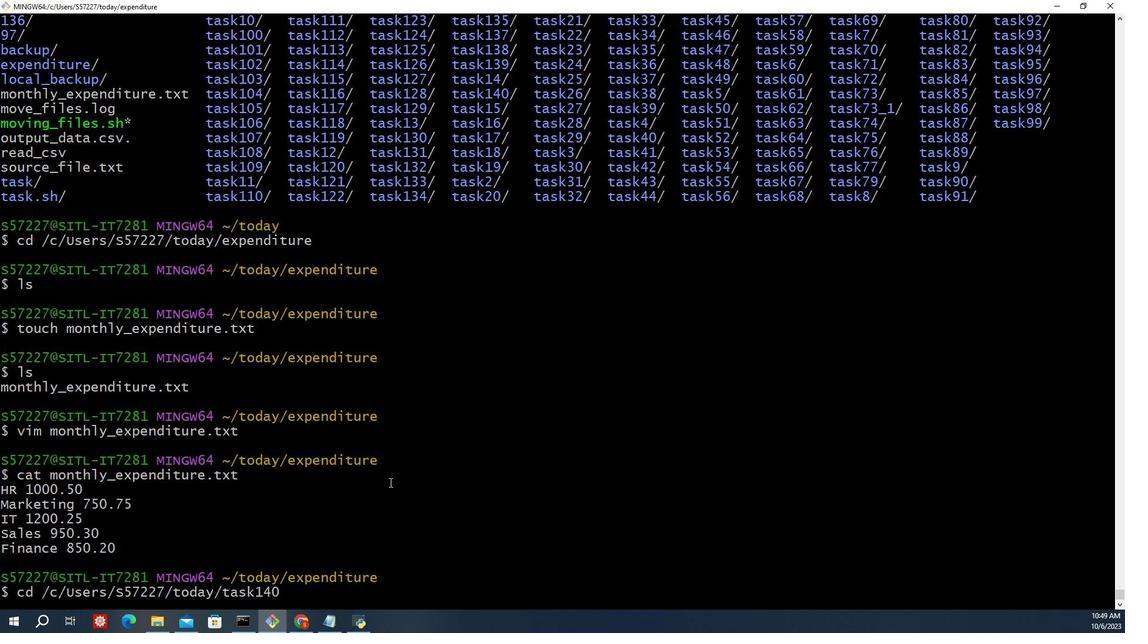 
Action: Mouse moved to (514, 351)
Screenshot: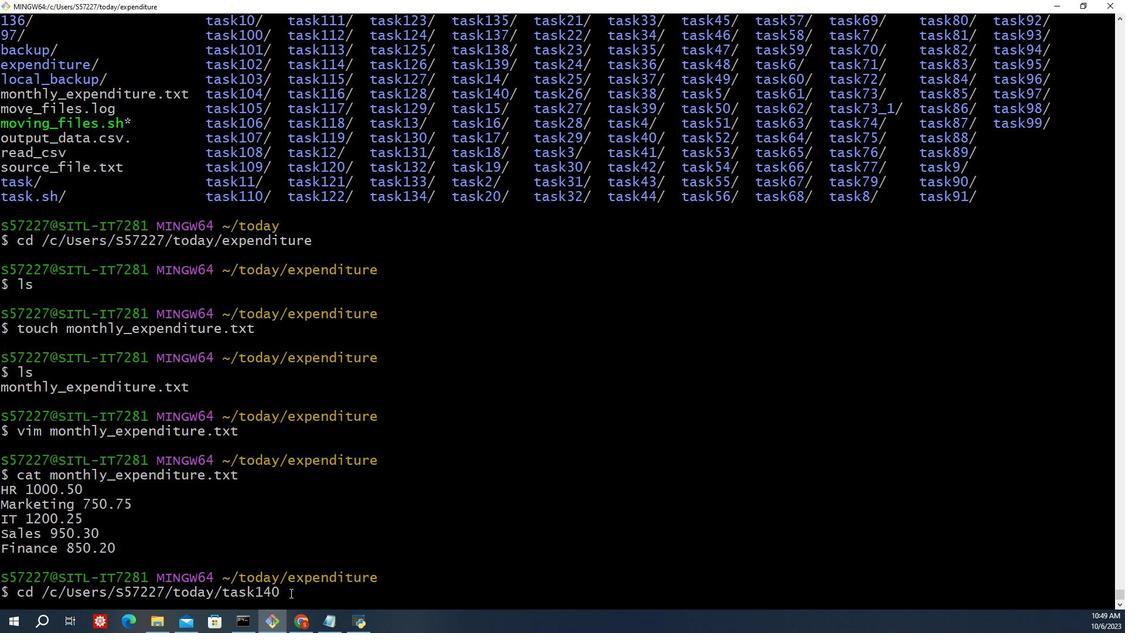 
Action: Key pressed <Key.enter>l
Screenshot: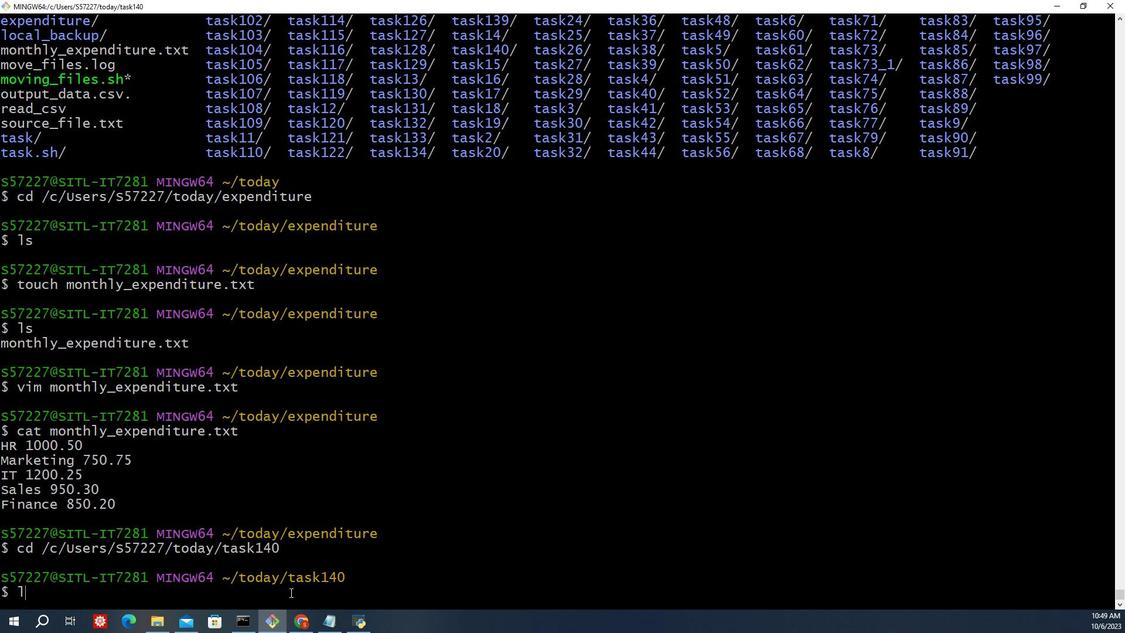 
Action: Mouse moved to (514, 351)
Screenshot: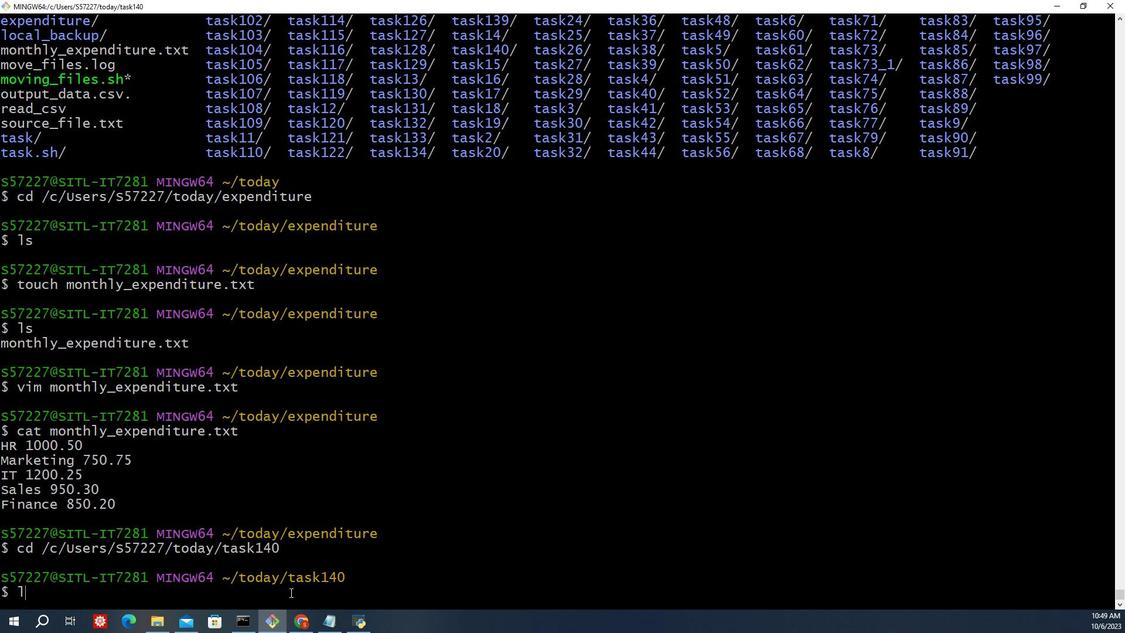 
Action: Key pressed s<Key.enter>chmo<Key.backspace><Key.backspace><Key.backspace>at<Key.space>department<Key.shift_r>_expenditure.sh<Key.enter>
Screenshot: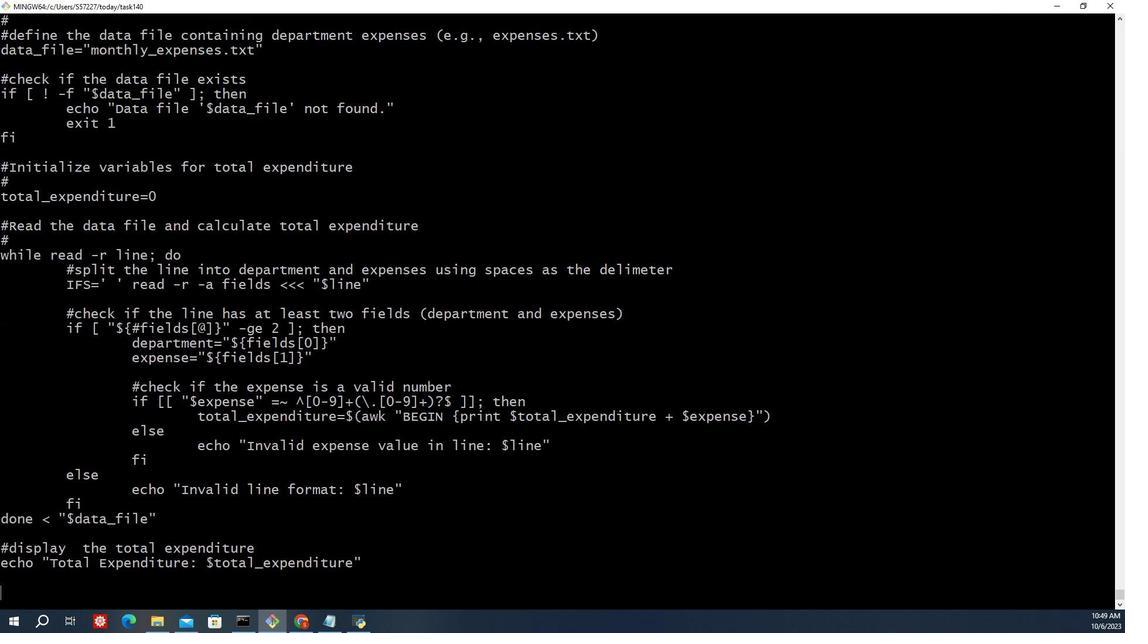 
Action: Mouse moved to (501, 330)
Screenshot: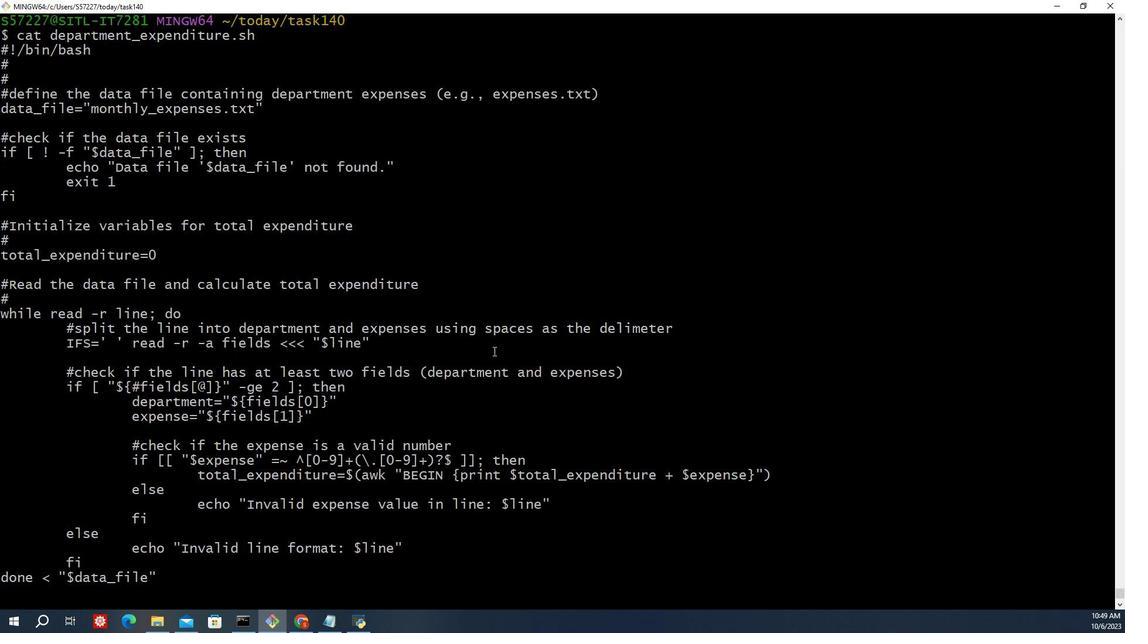 
Action: Mouse scrolled (501, 330) with delta (0, 0)
Screenshot: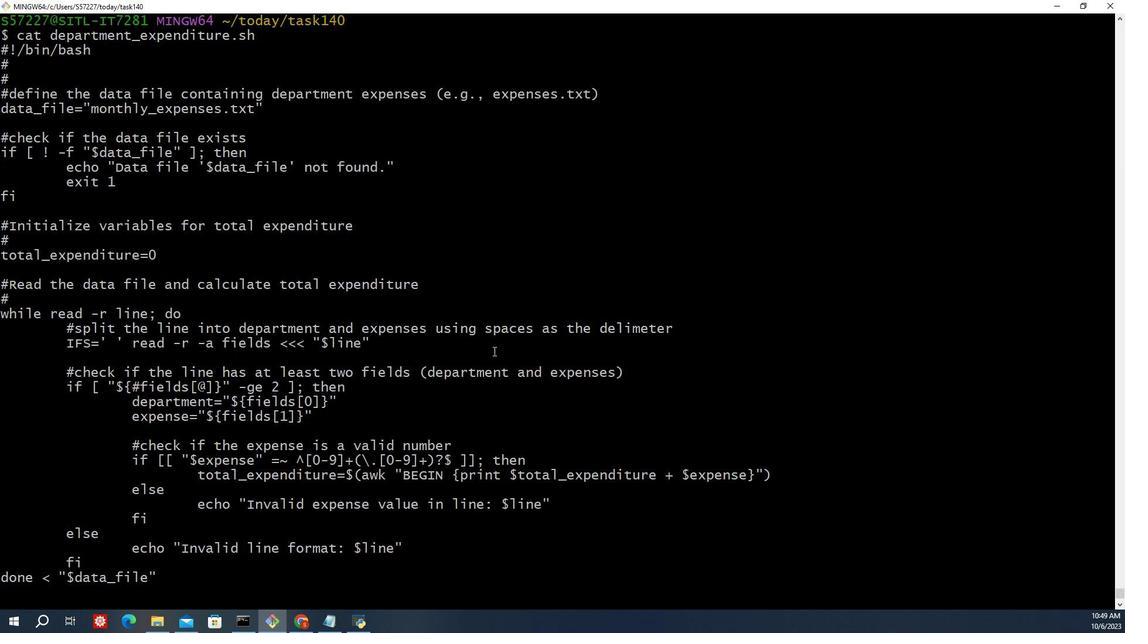 
Action: Mouse scrolled (501, 330) with delta (0, 0)
Screenshot: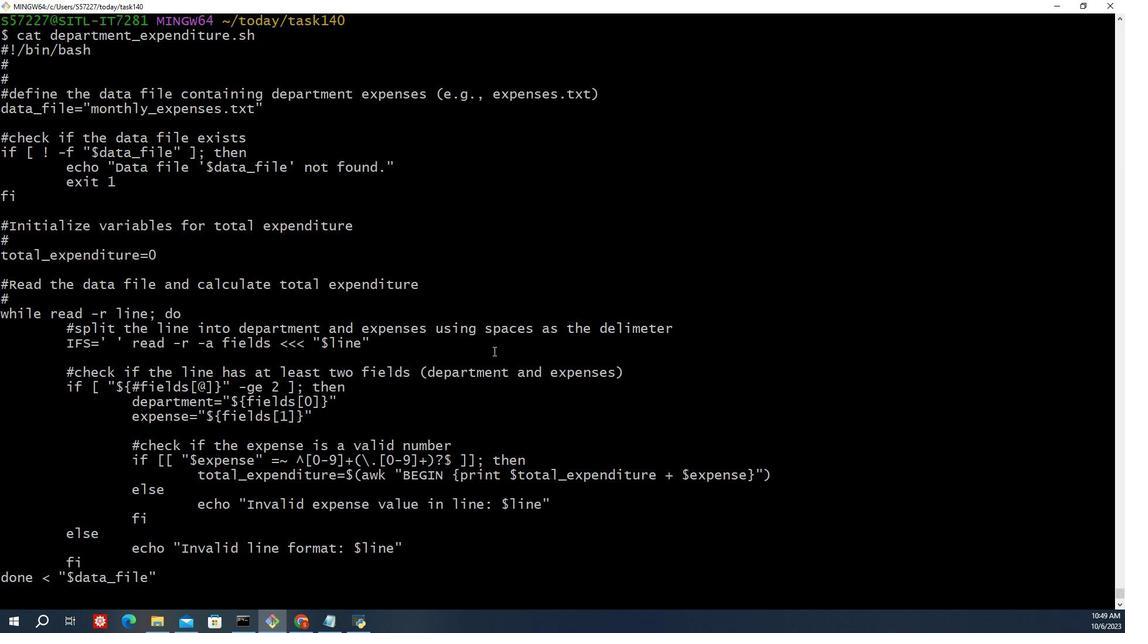 
Action: Mouse moved to (525, 309)
Screenshot: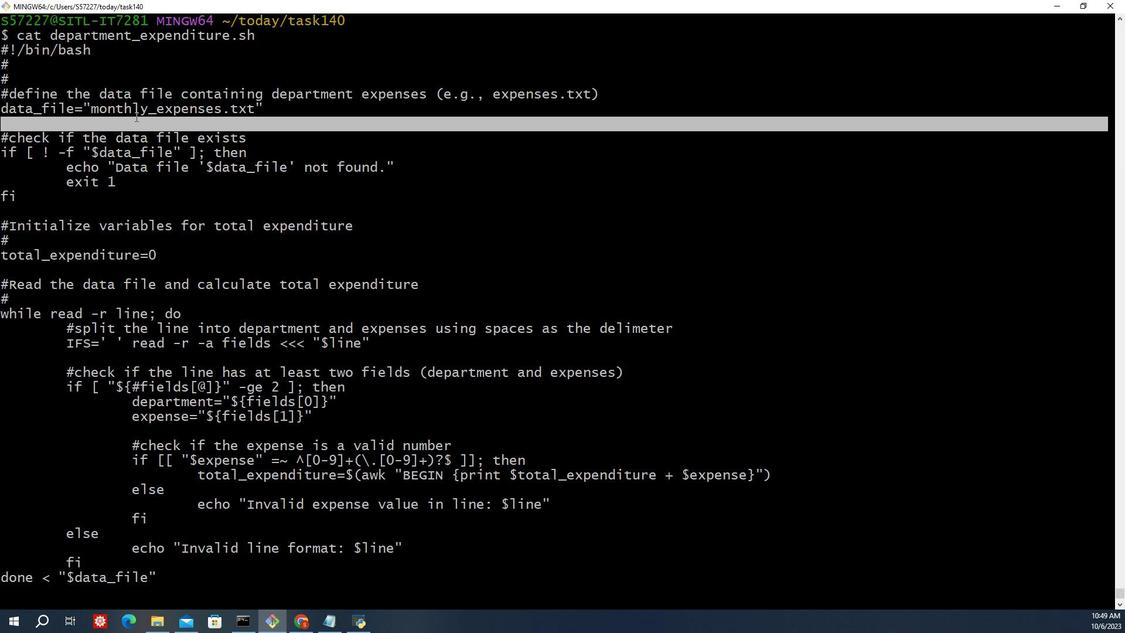 
Action: Mouse pressed left at (525, 309)
Screenshot: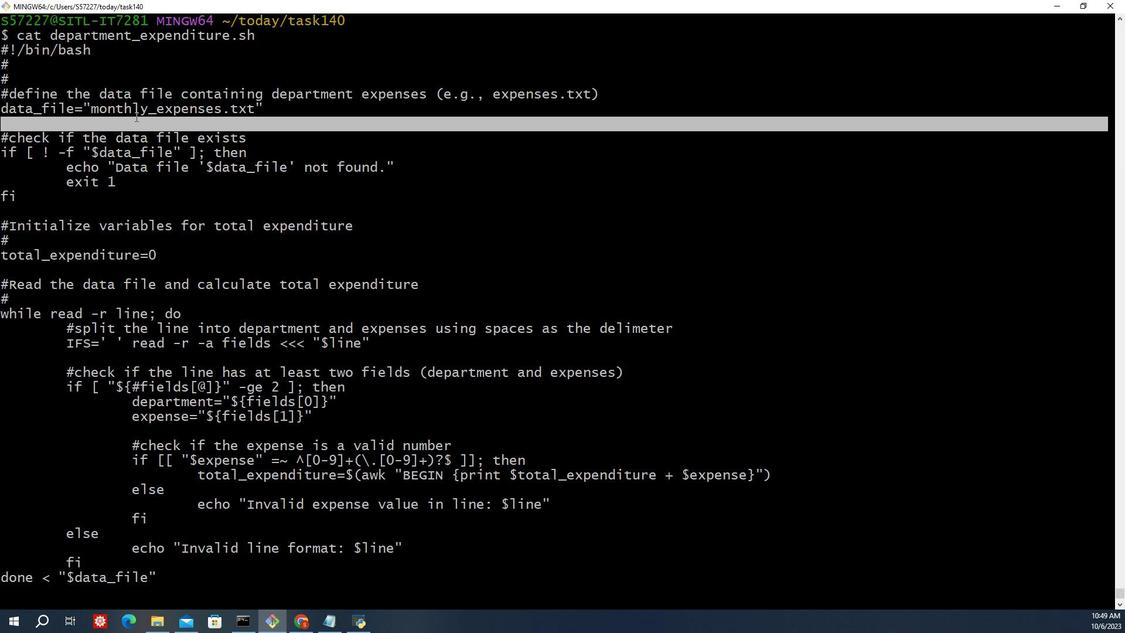
Action: Mouse moved to (519, 311)
Screenshot: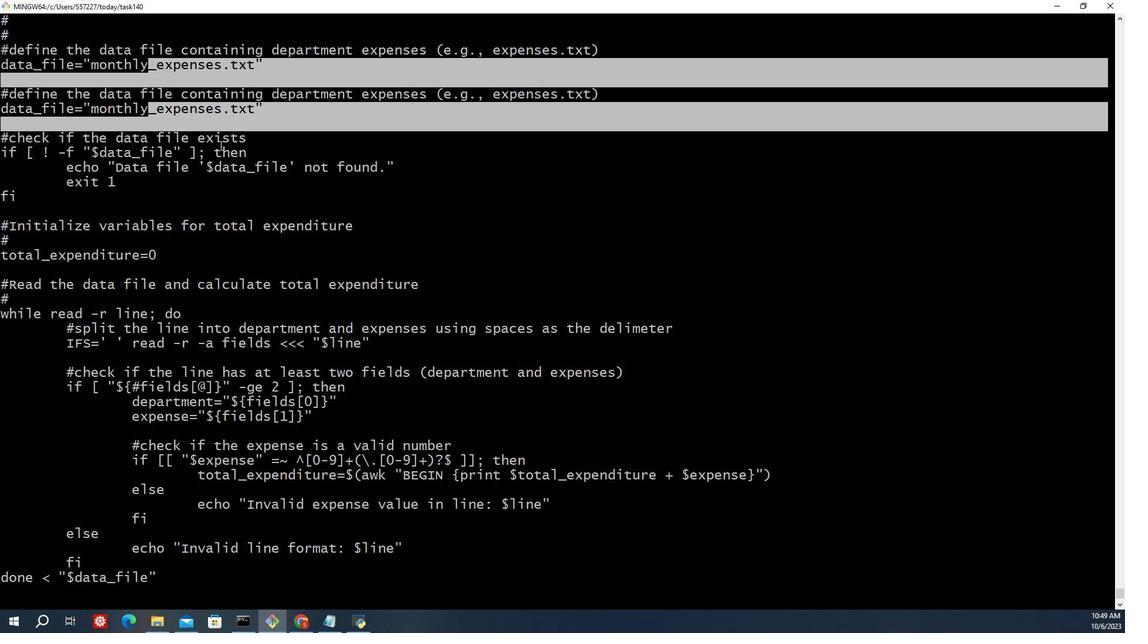 
Action: Mouse scrolled (519, 311) with delta (0, 0)
Screenshot: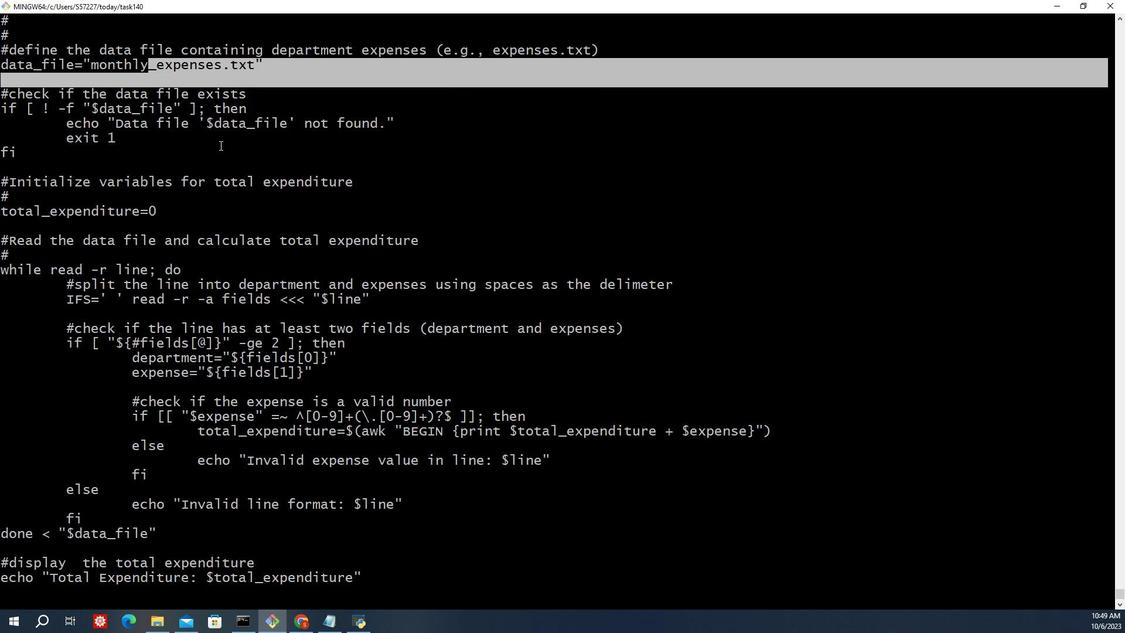 
Action: Mouse moved to (519, 311)
Screenshot: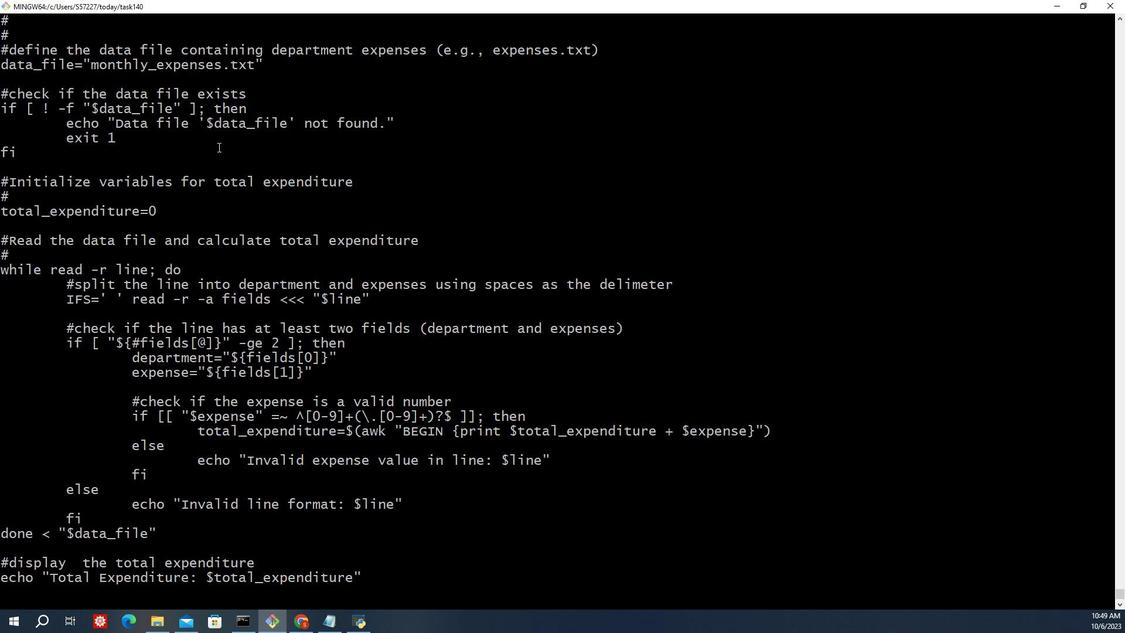 
Action: Mouse pressed left at (519, 311)
Screenshot: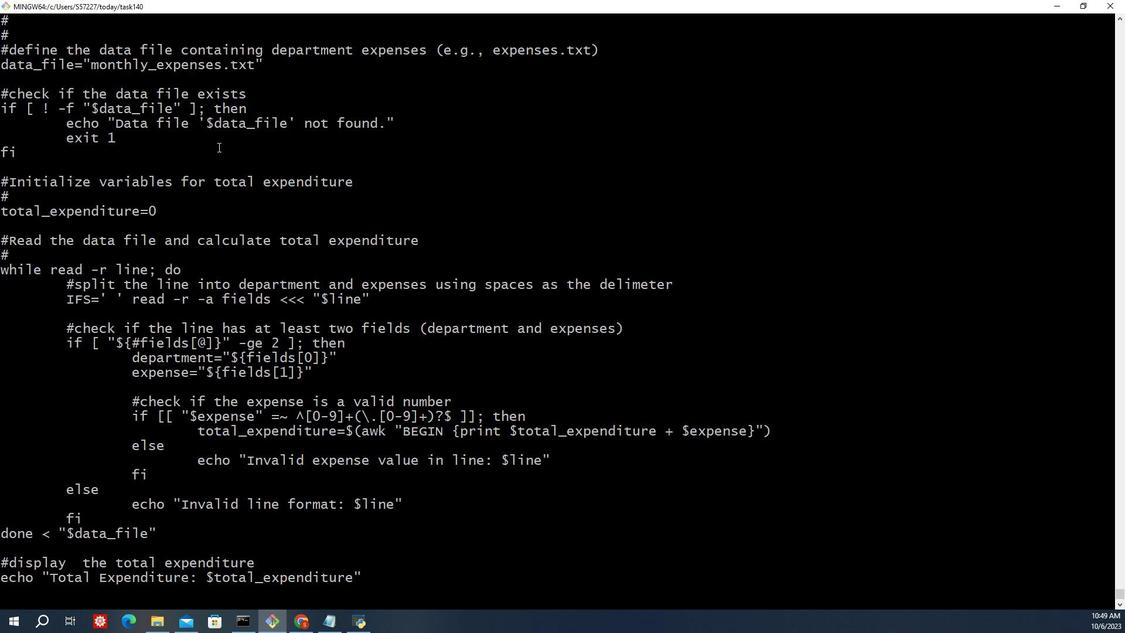 
Action: Mouse moved to (520, 322)
Screenshot: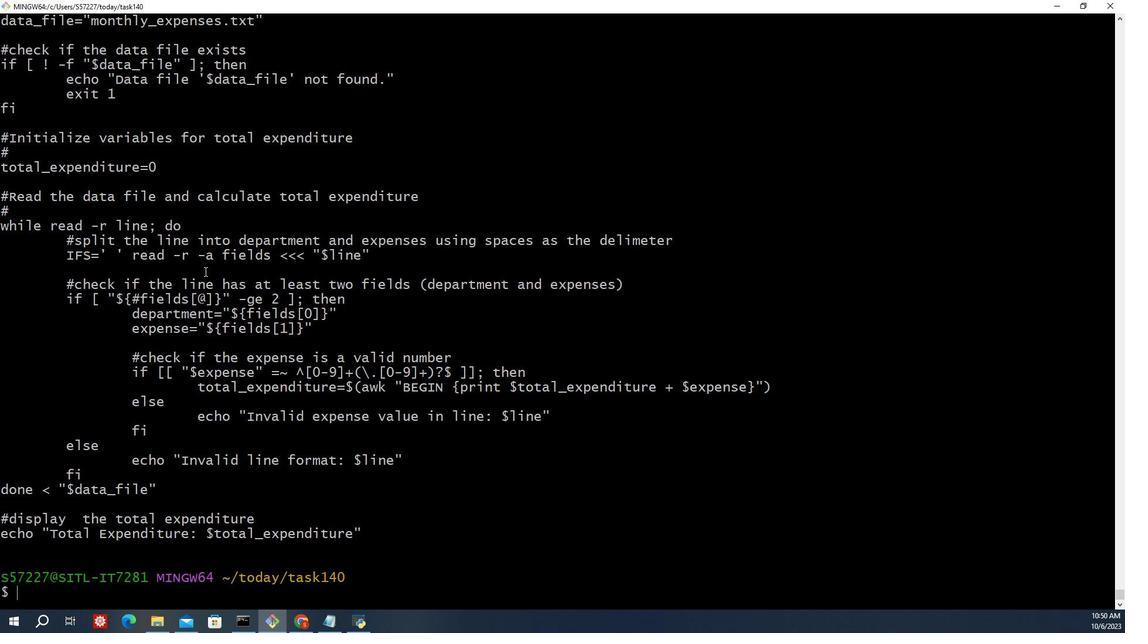 
Action: Mouse scrolled (520, 322) with delta (0, 0)
Screenshot: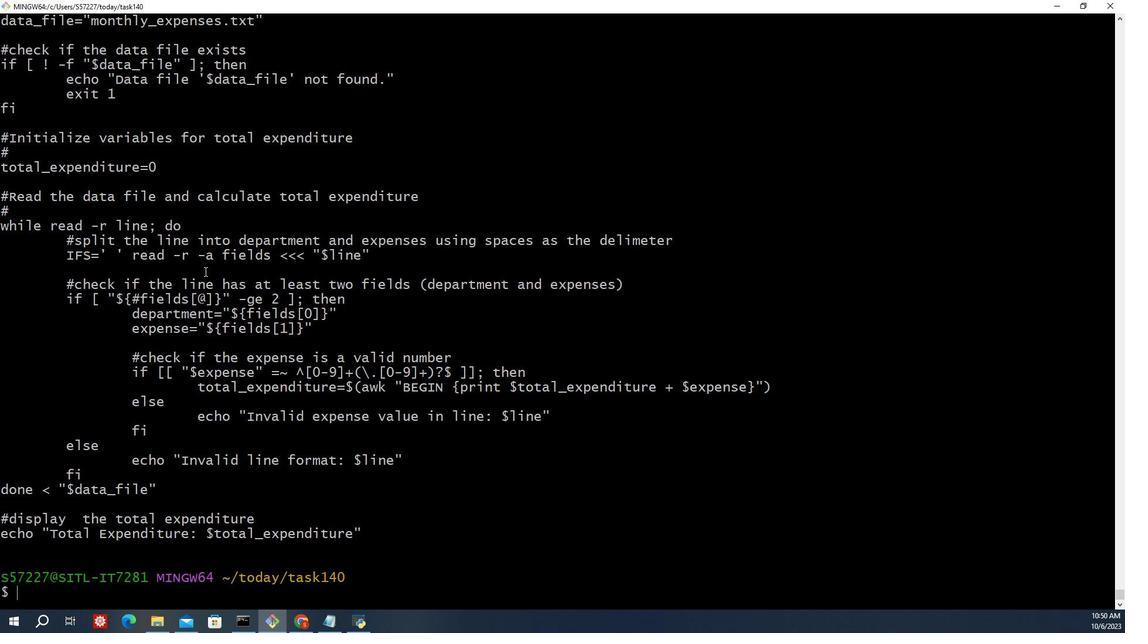 
Action: Mouse moved to (520, 322)
Screenshot: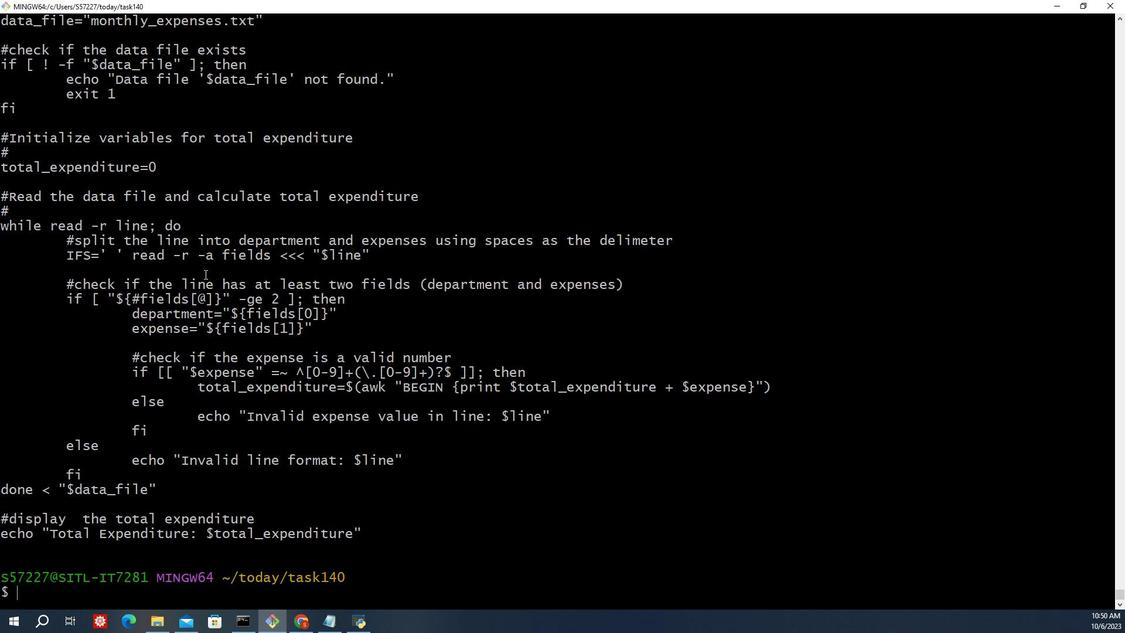 
Action: Mouse scrolled (520, 322) with delta (0, 0)
Screenshot: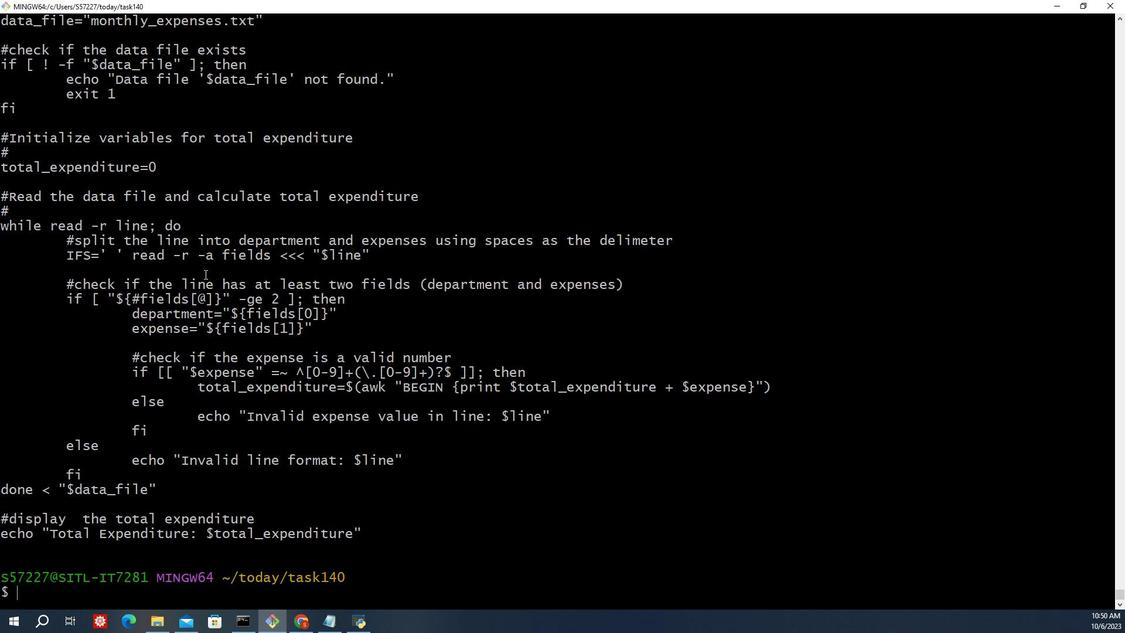 
Action: Mouse moved to (525, 351)
Screenshot: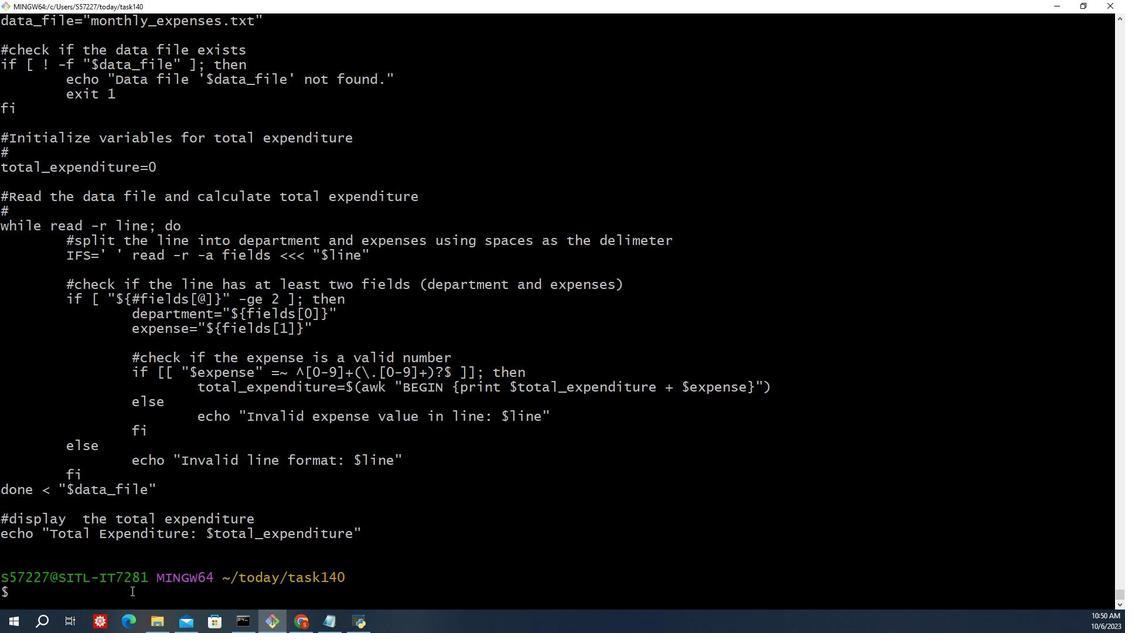 
Action: Mouse pressed left at (525, 351)
Screenshot: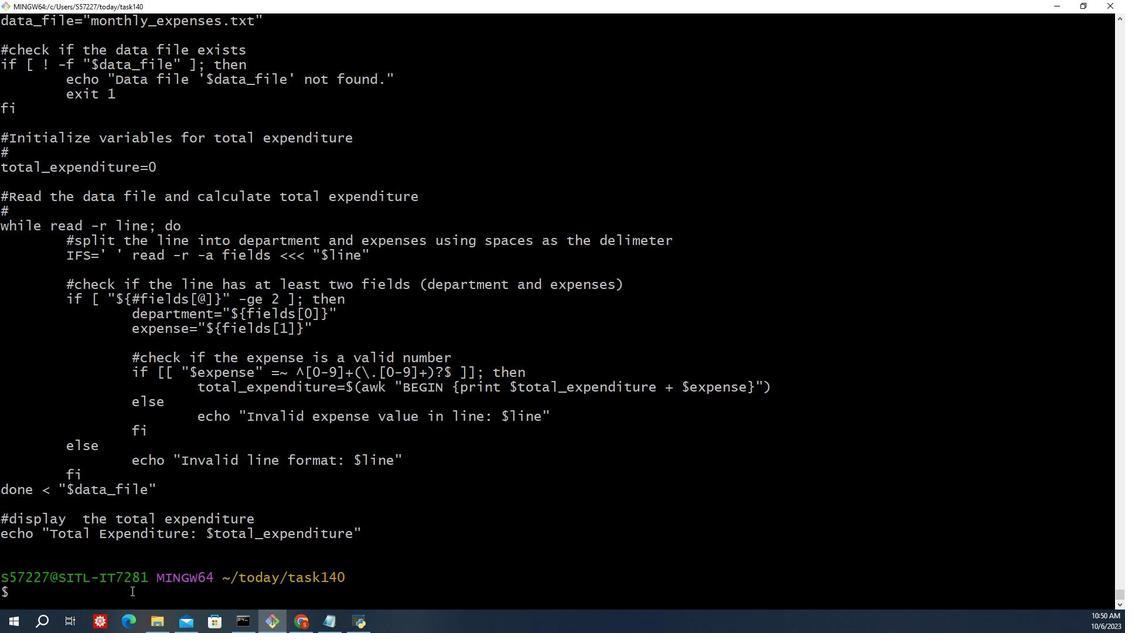
Action: Mouse moved to (521, 337)
Screenshot: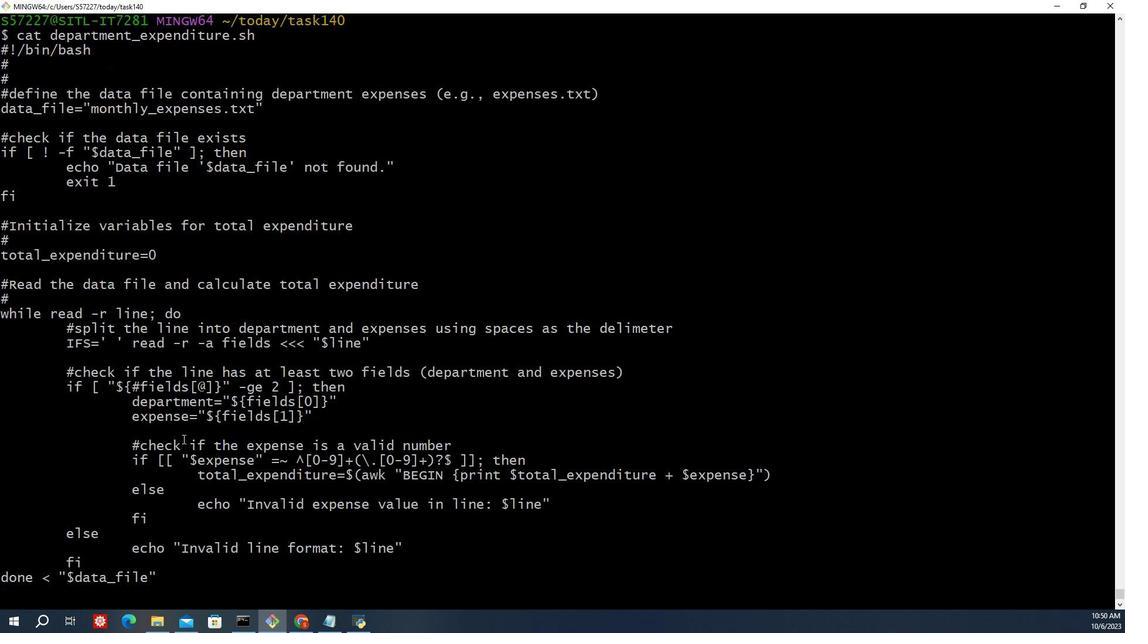 
Action: Mouse scrolled (521, 337) with delta (0, 0)
Screenshot: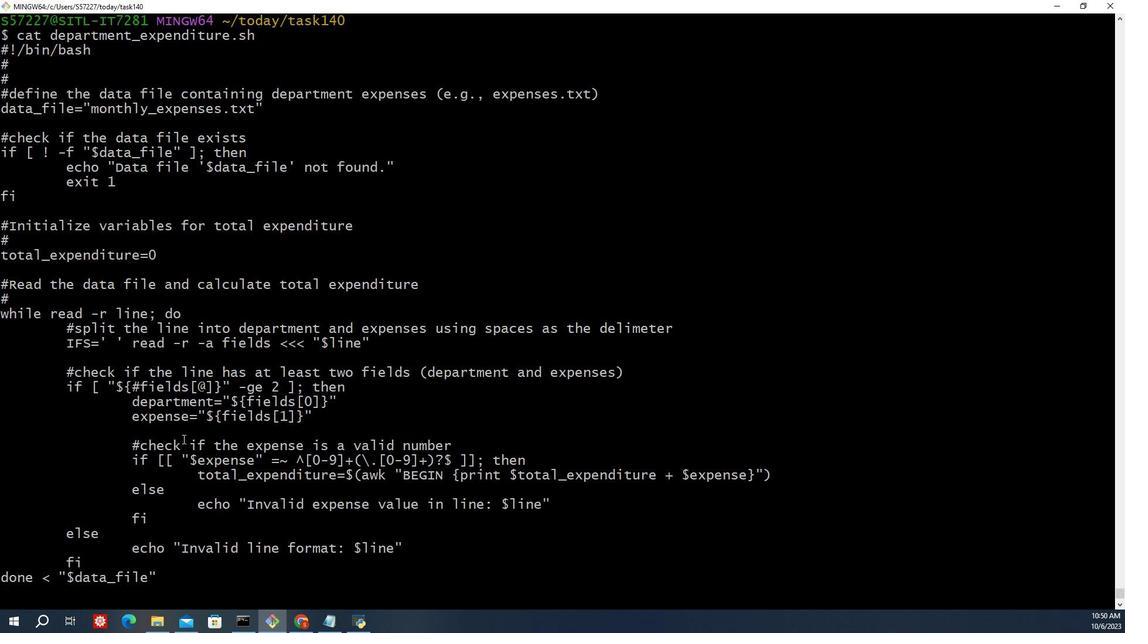 
Action: Mouse scrolled (521, 337) with delta (0, 0)
Screenshot: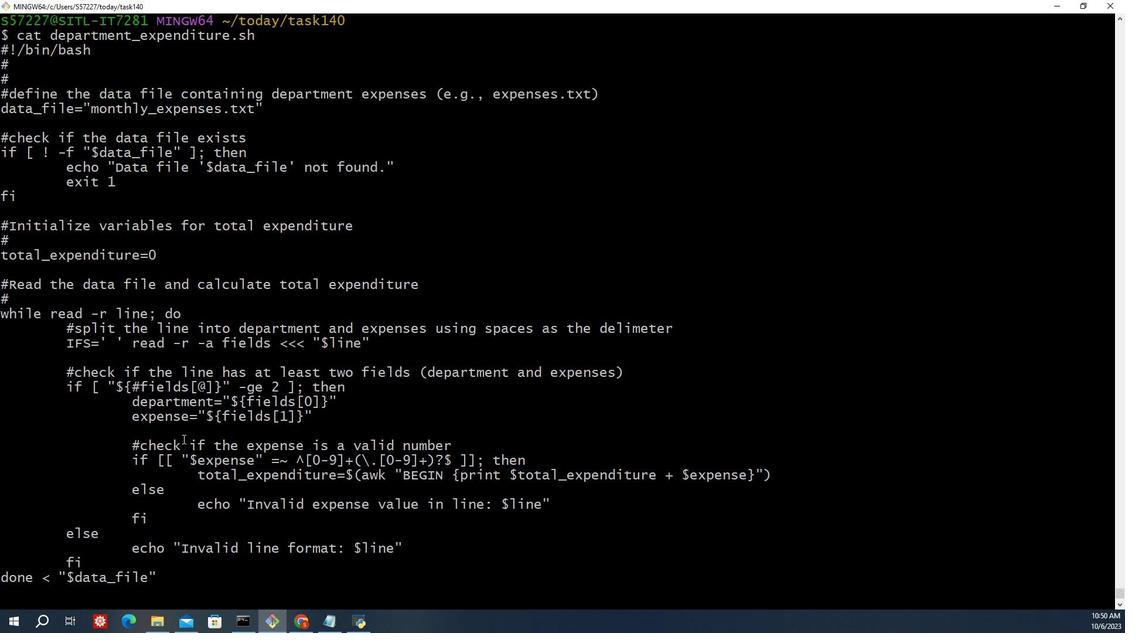
Action: Mouse moved to (525, 311)
Screenshot: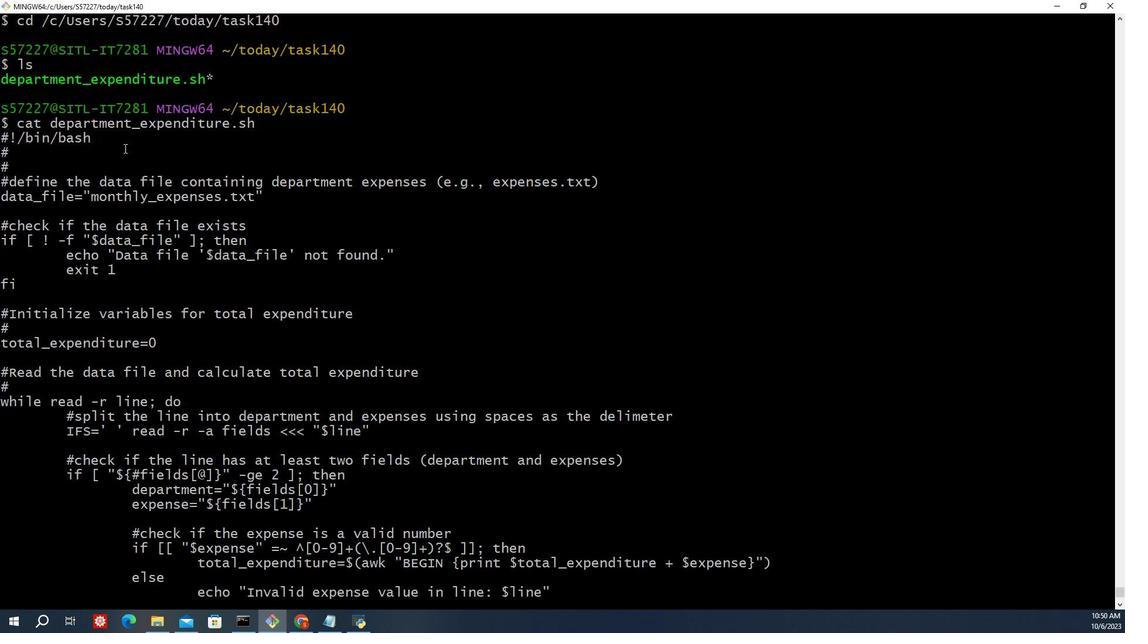 
Action: Mouse scrolled (525, 311) with delta (0, 0)
Screenshot: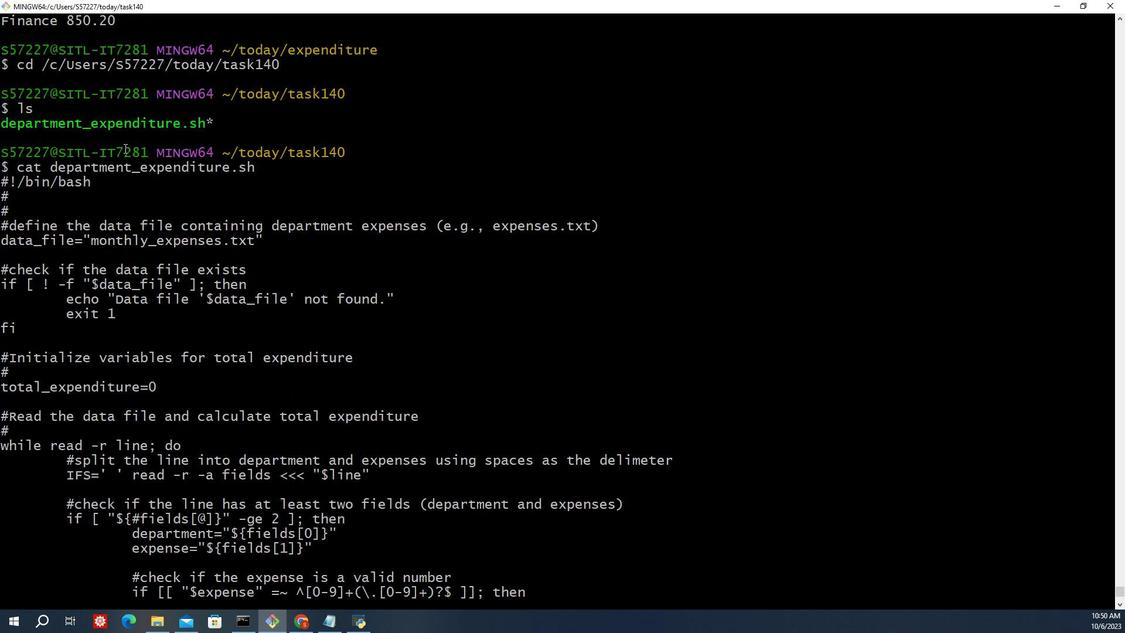 
Action: Mouse scrolled (525, 311) with delta (0, 0)
Screenshot: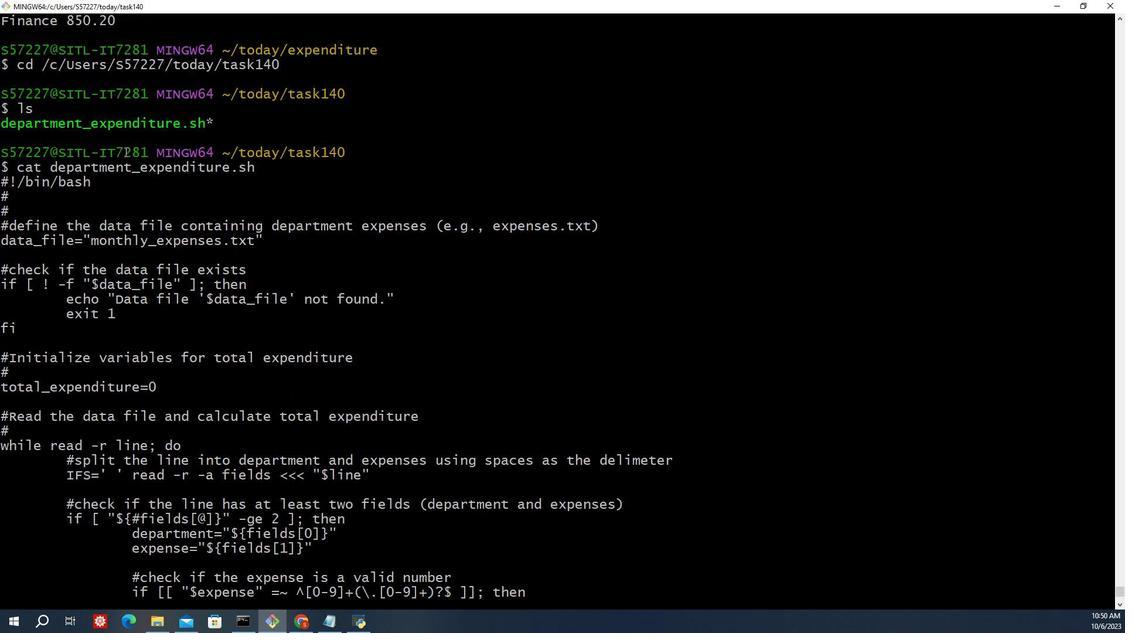 
Action: Mouse scrolled (525, 311) with delta (0, 0)
Screenshot: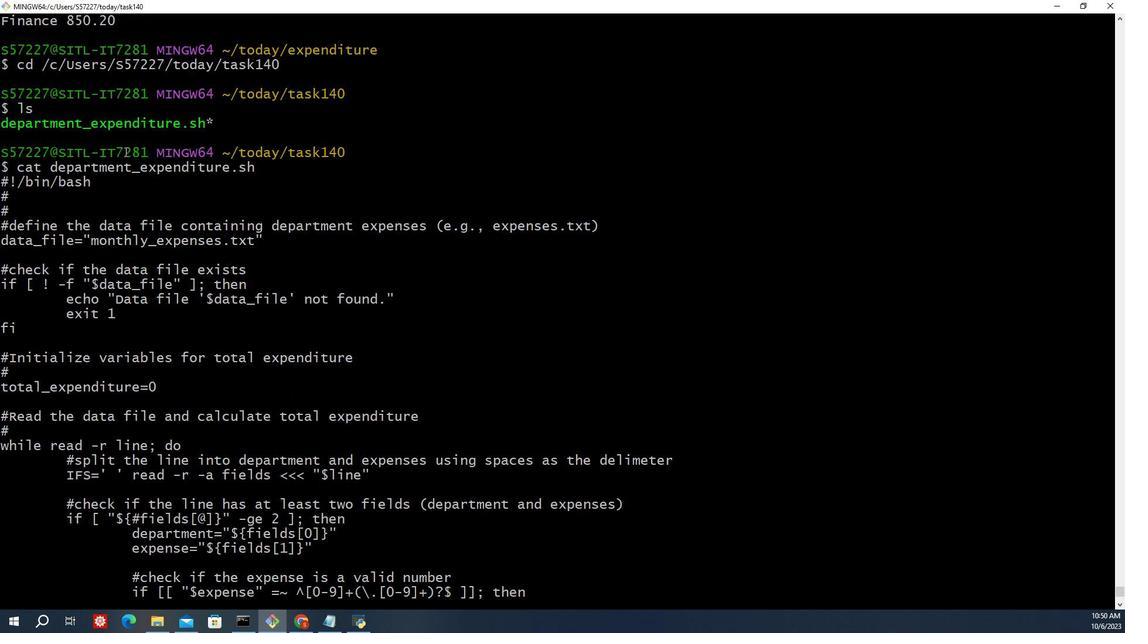 
Action: Mouse moved to (525, 313)
Screenshot: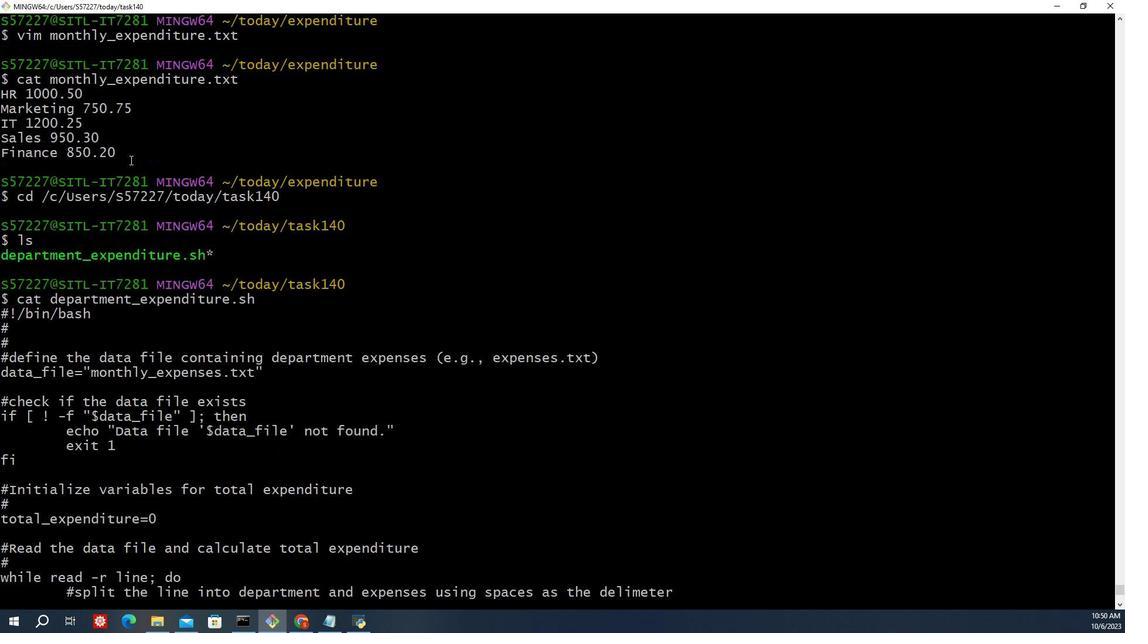 
Action: Mouse scrolled (525, 313) with delta (0, 0)
Screenshot: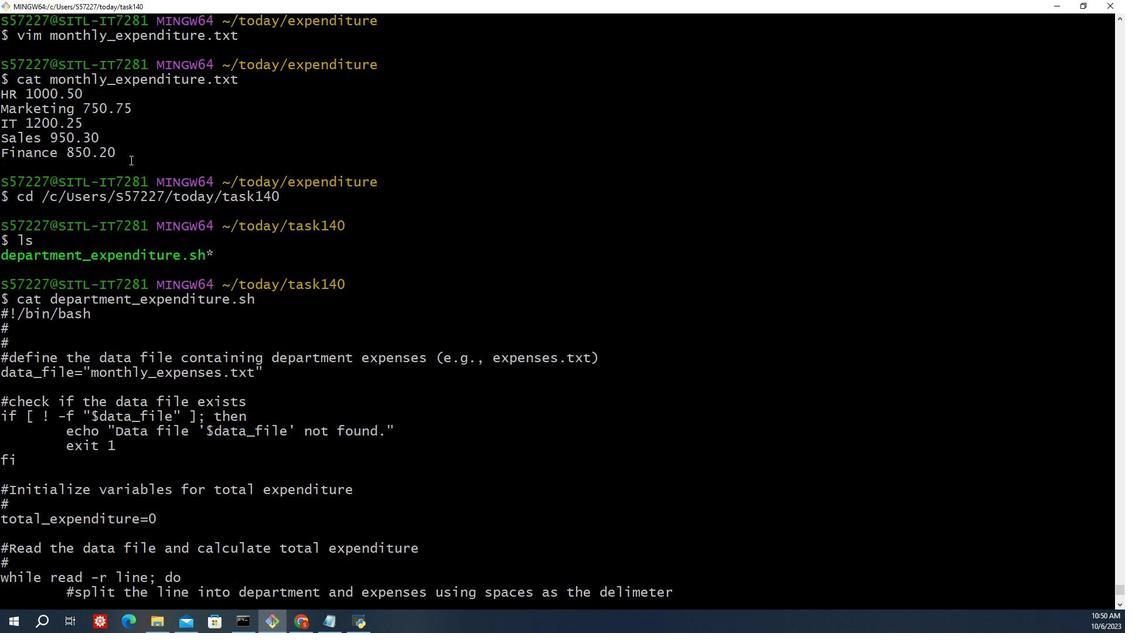 
Action: Mouse scrolled (525, 313) with delta (0, 0)
Screenshot: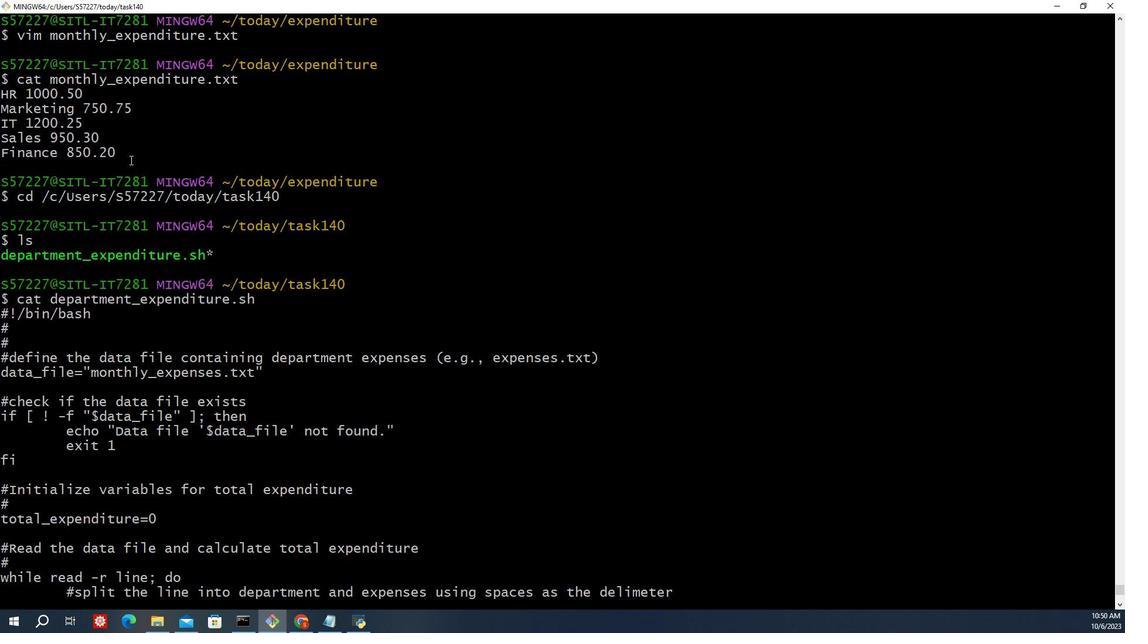
Action: Mouse scrolled (525, 313) with delta (0, 0)
Screenshot: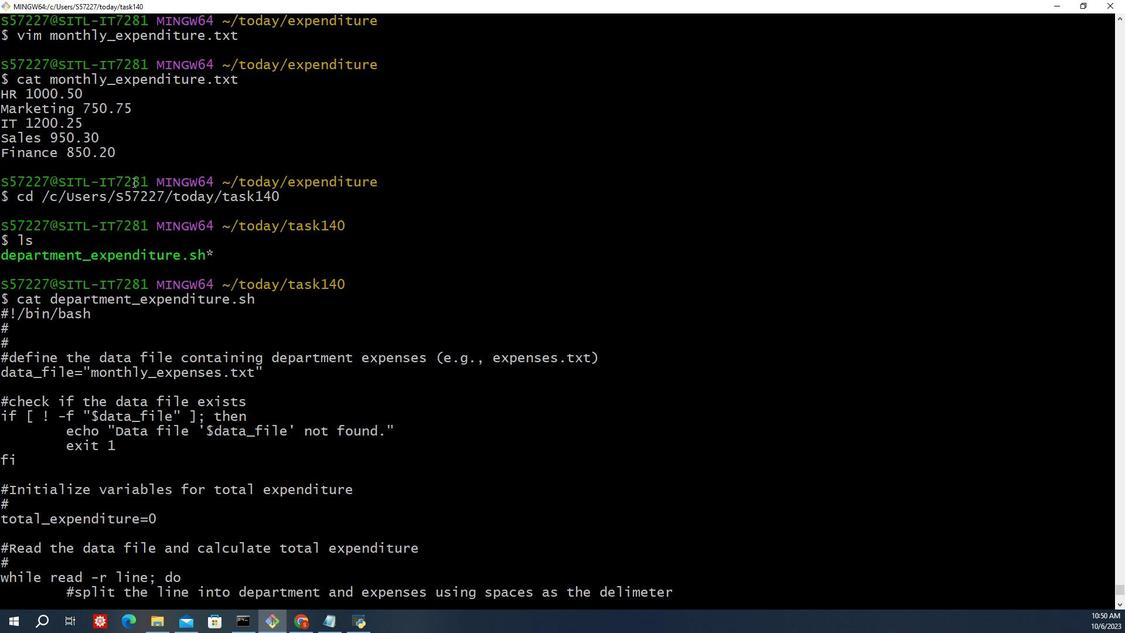 
Action: Mouse moved to (525, 315)
Screenshot: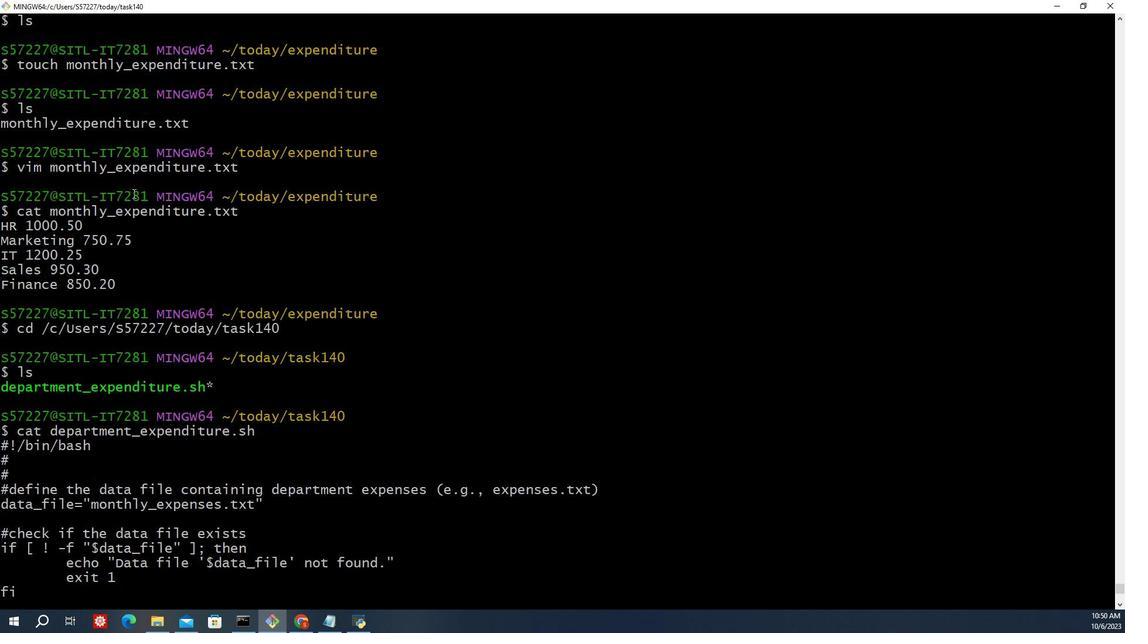 
Action: Mouse scrolled (525, 315) with delta (0, 0)
Screenshot: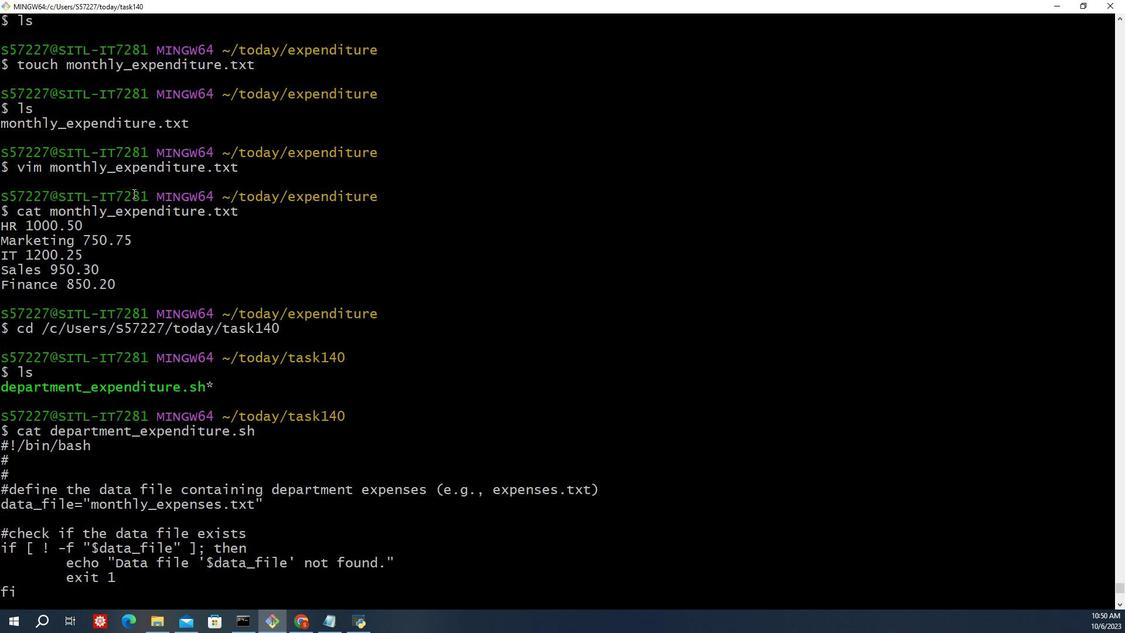 
Action: Mouse scrolled (525, 315) with delta (0, 0)
Screenshot: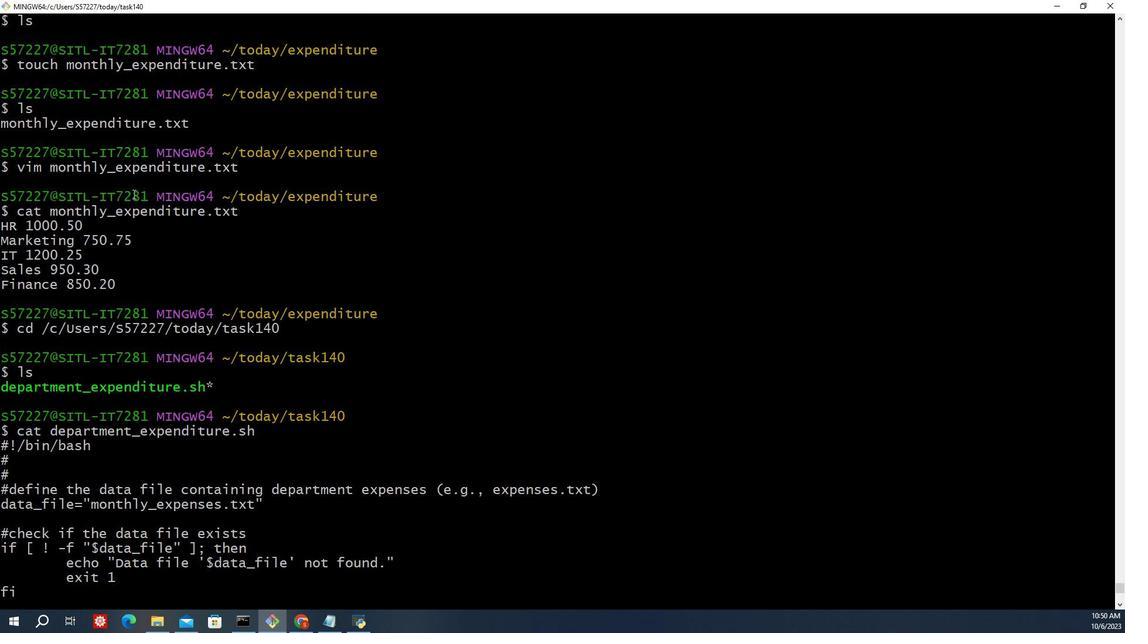 
Action: Mouse scrolled (525, 315) with delta (0, 0)
Screenshot: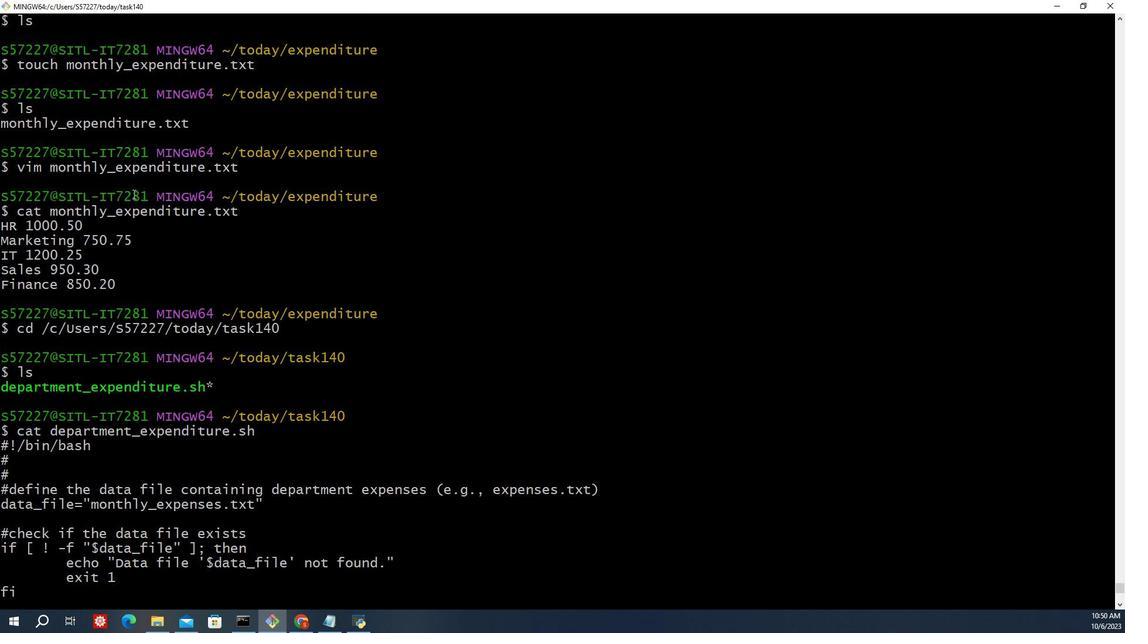 
Action: Mouse moved to (522, 321)
Screenshot: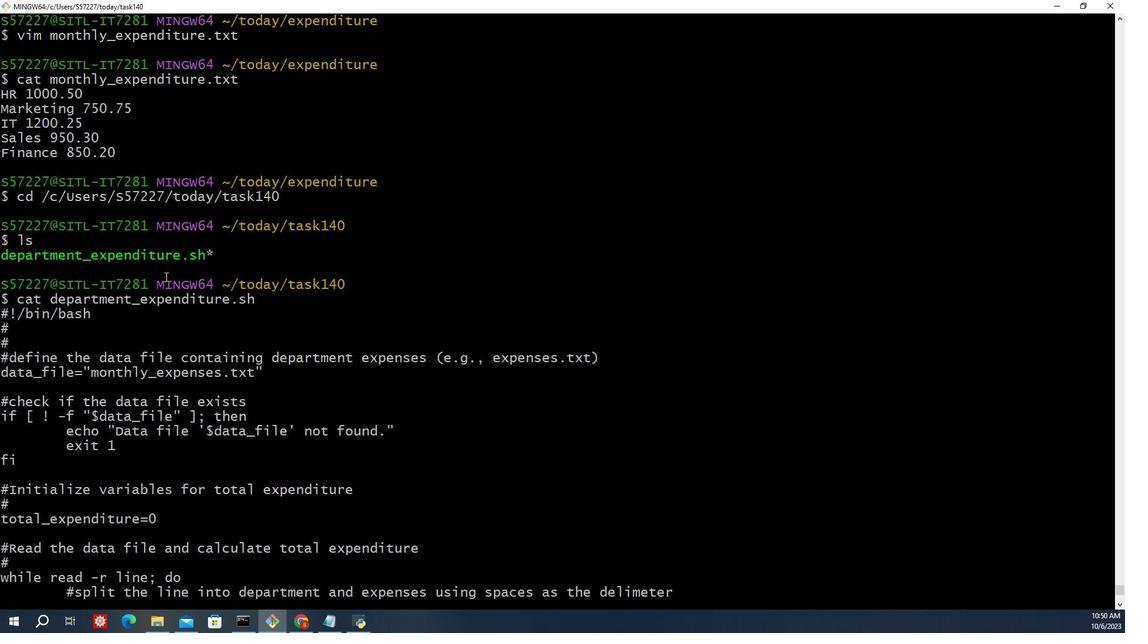 
Action: Mouse scrolled (522, 321) with delta (0, 0)
Screenshot: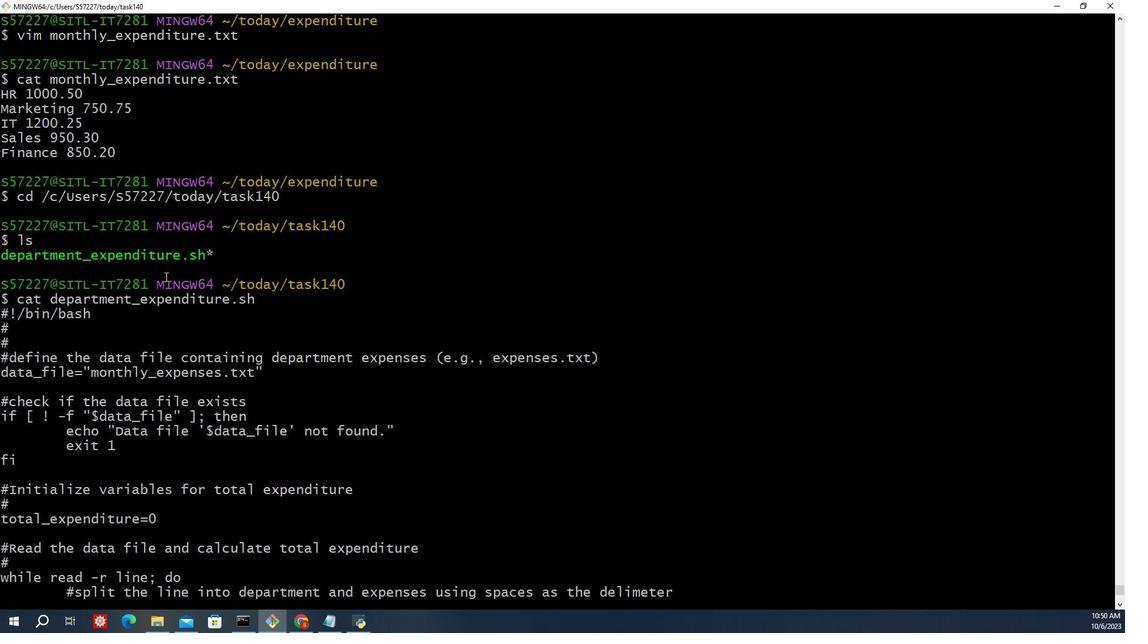
Action: Mouse moved to (522, 322)
Screenshot: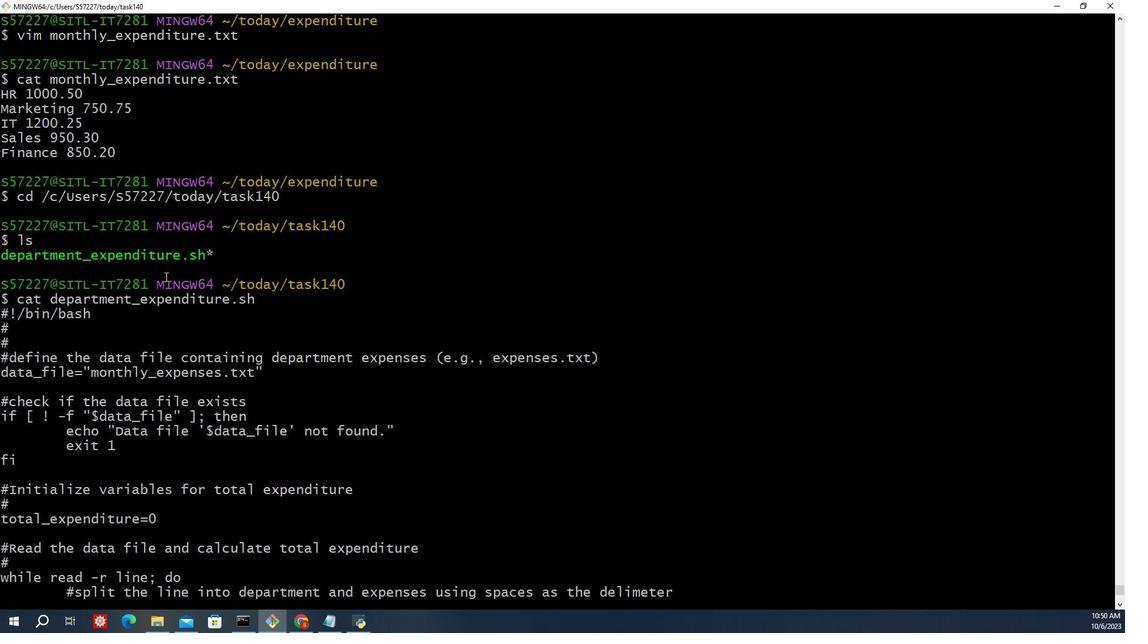
Action: Mouse scrolled (522, 321) with delta (0, 0)
Screenshot: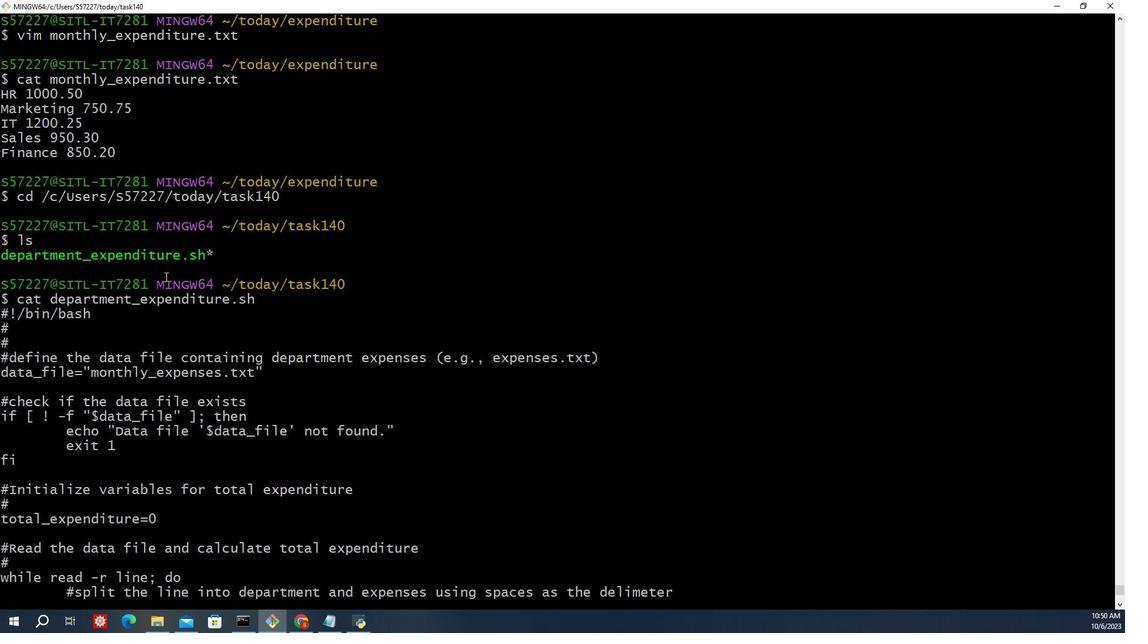 
Action: Mouse moved to (522, 322)
Screenshot: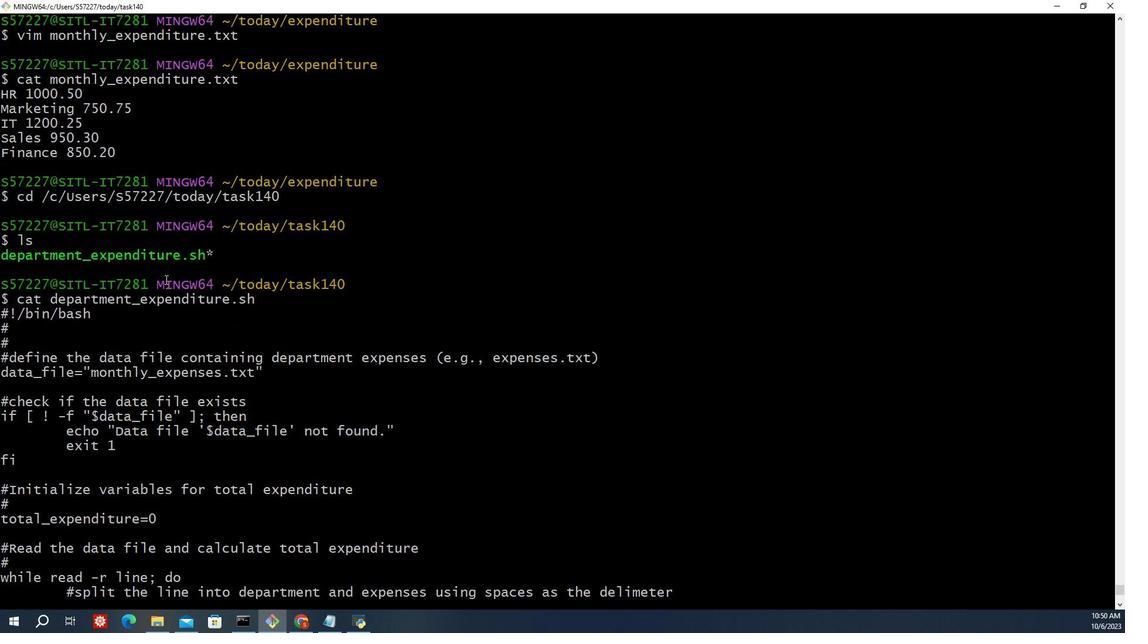 
Action: Mouse scrolled (522, 322) with delta (0, 0)
Screenshot: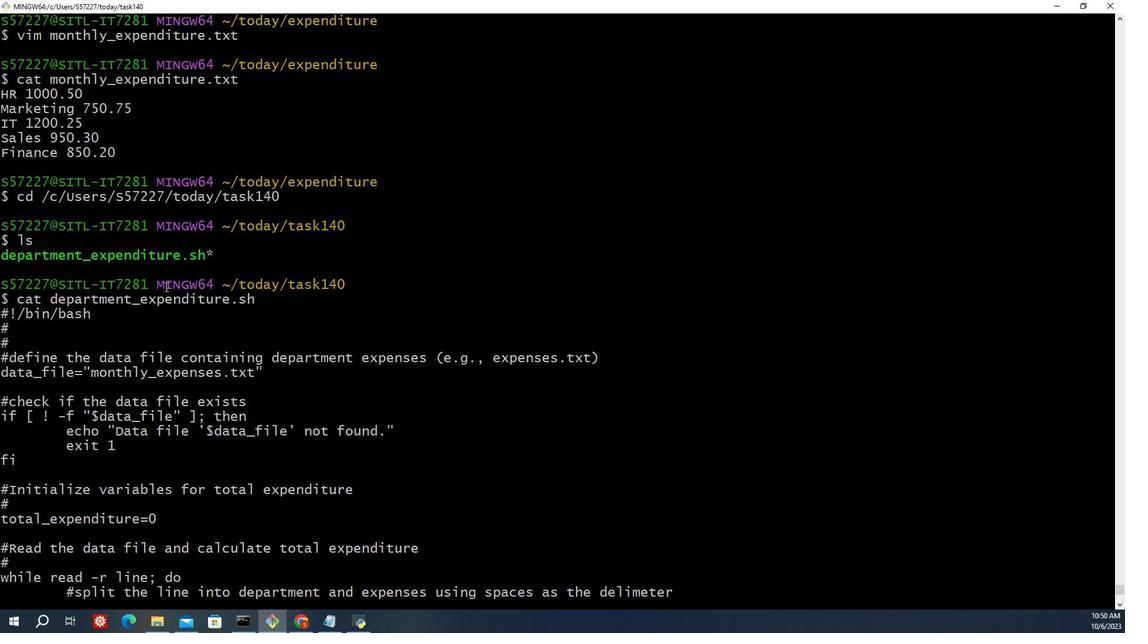 
Action: Mouse moved to (522, 329)
Screenshot: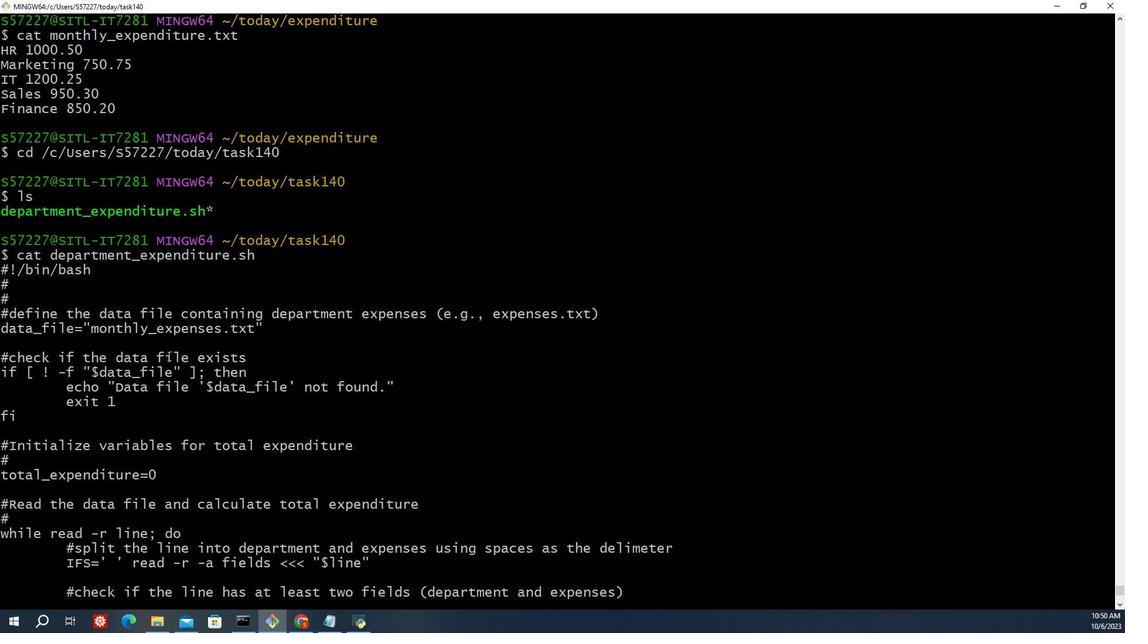 
Action: Mouse scrolled (522, 329) with delta (0, 0)
Screenshot: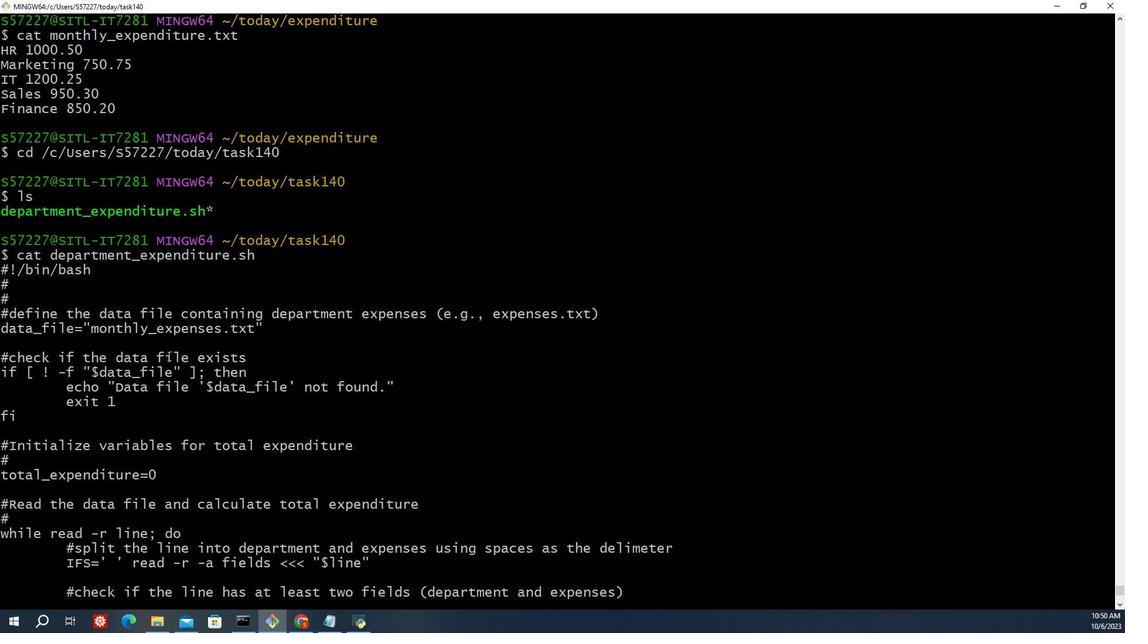 
Action: Mouse moved to (522, 329)
Screenshot: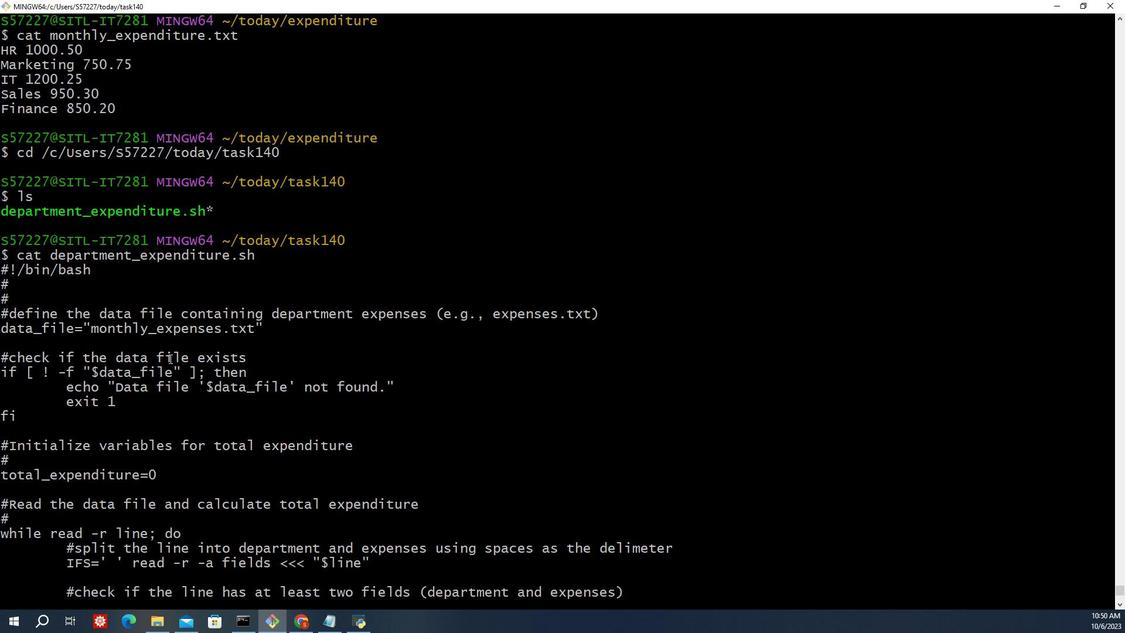 
Action: Mouse scrolled (522, 329) with delta (0, 0)
Screenshot: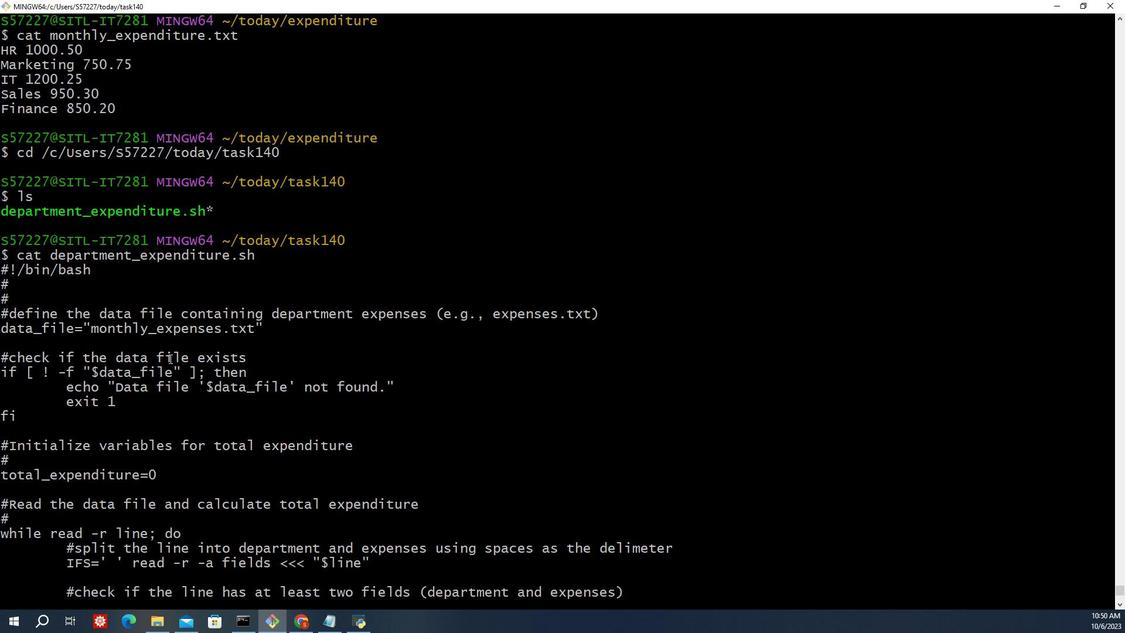 
Action: Mouse moved to (522, 330)
Screenshot: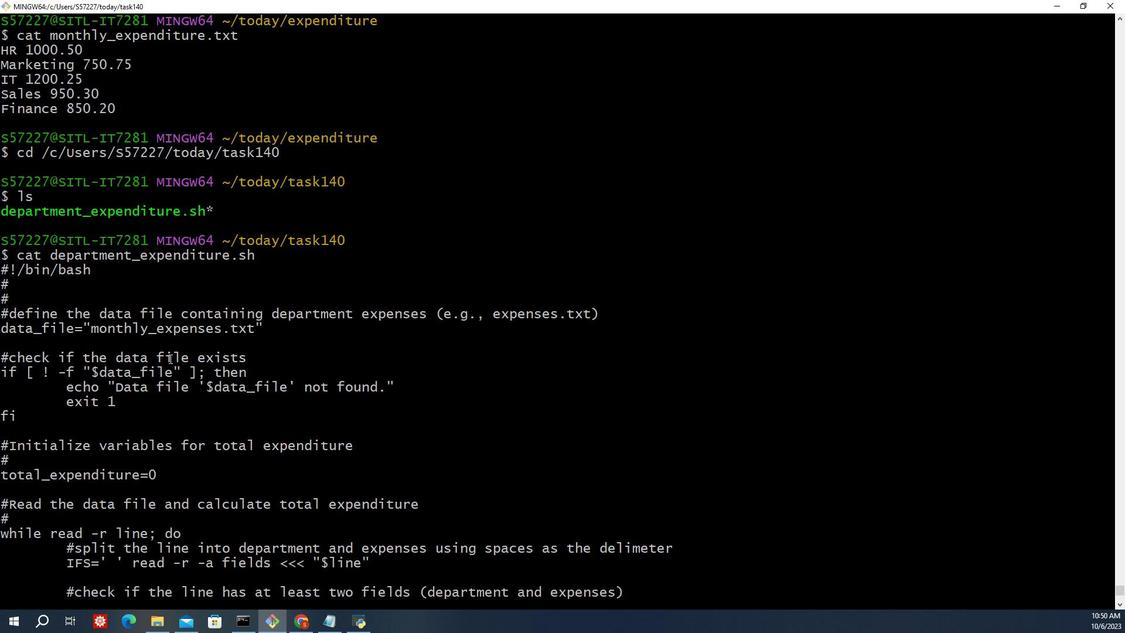 
Action: Mouse scrolled (522, 330) with delta (0, 0)
Screenshot: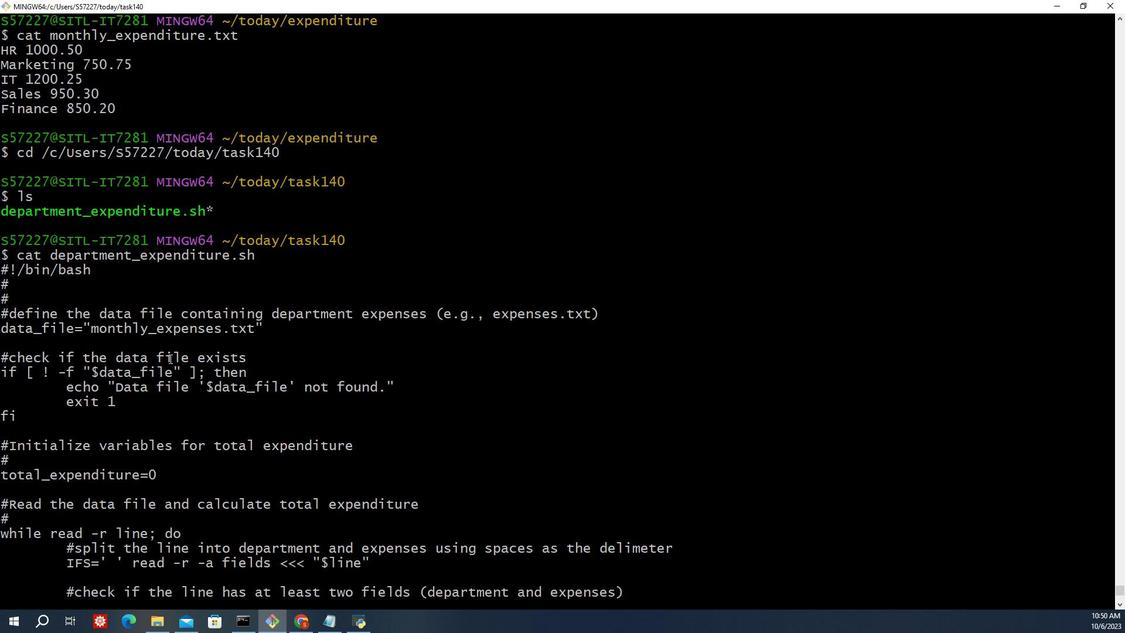 
Action: Mouse moved to (522, 332)
Screenshot: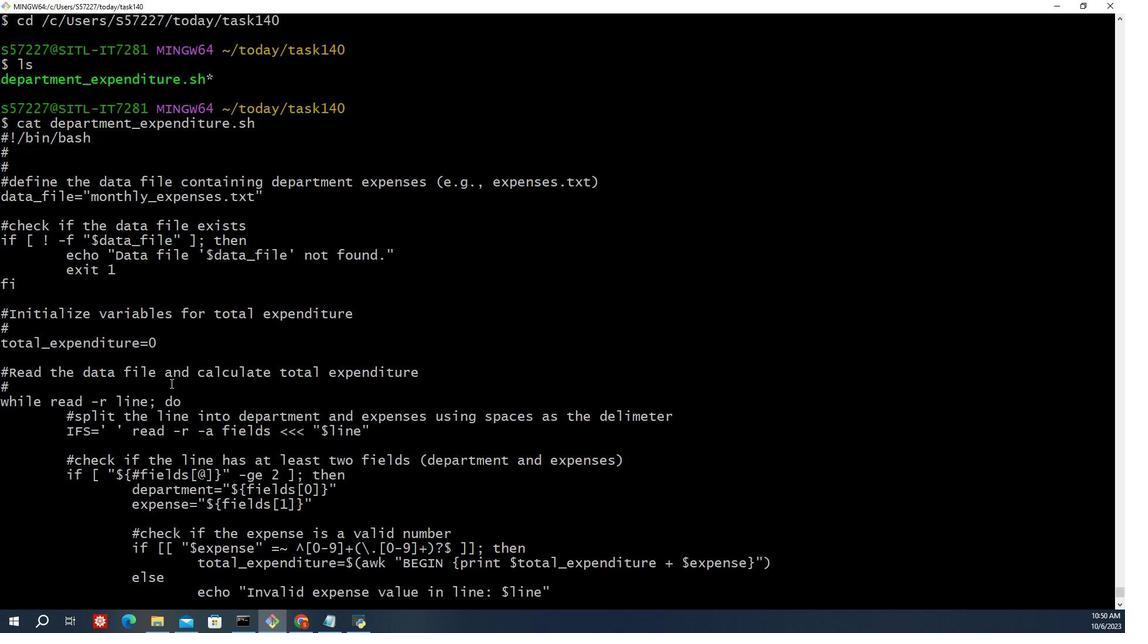 
Action: Mouse scrolled (522, 332) with delta (0, 0)
Screenshot: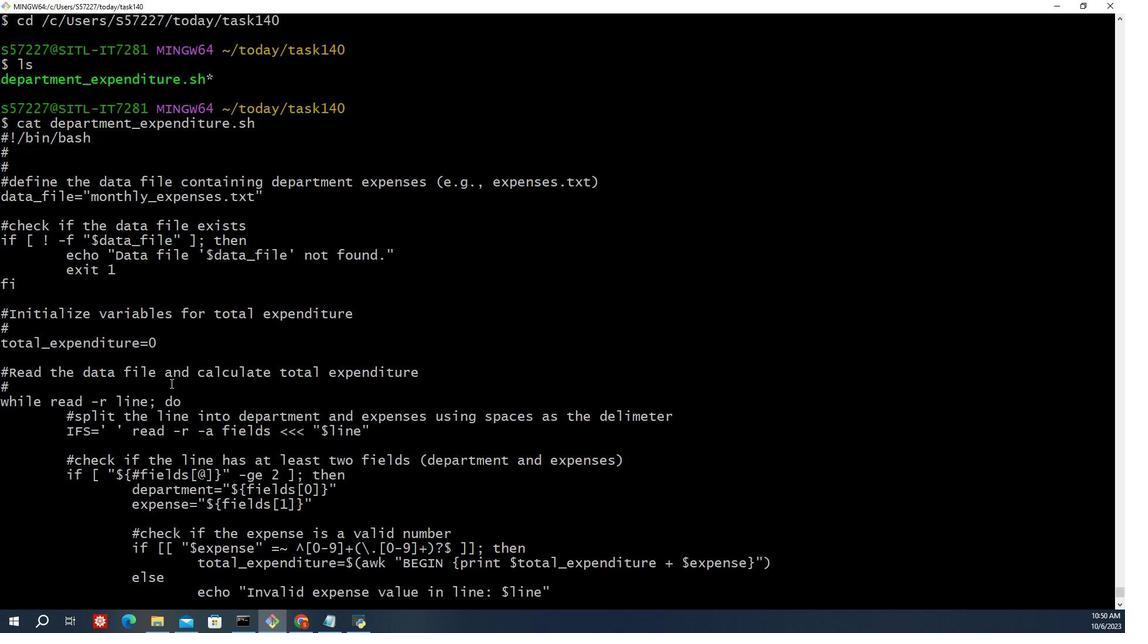 
Action: Mouse moved to (522, 332)
Screenshot: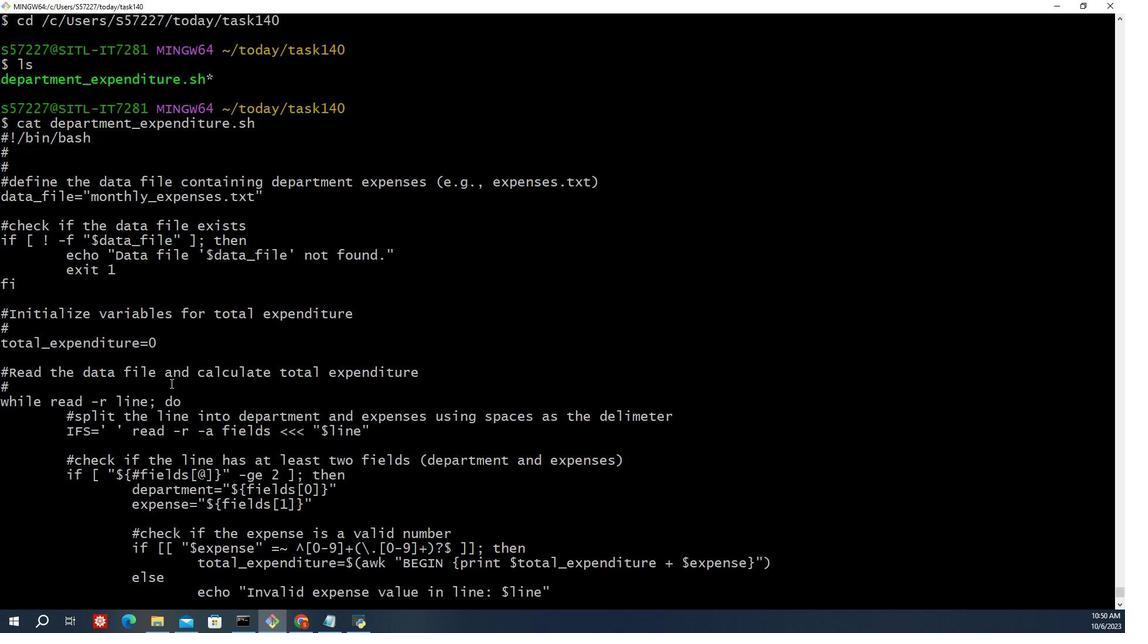 
Action: Mouse scrolled (522, 332) with delta (0, 0)
Screenshot: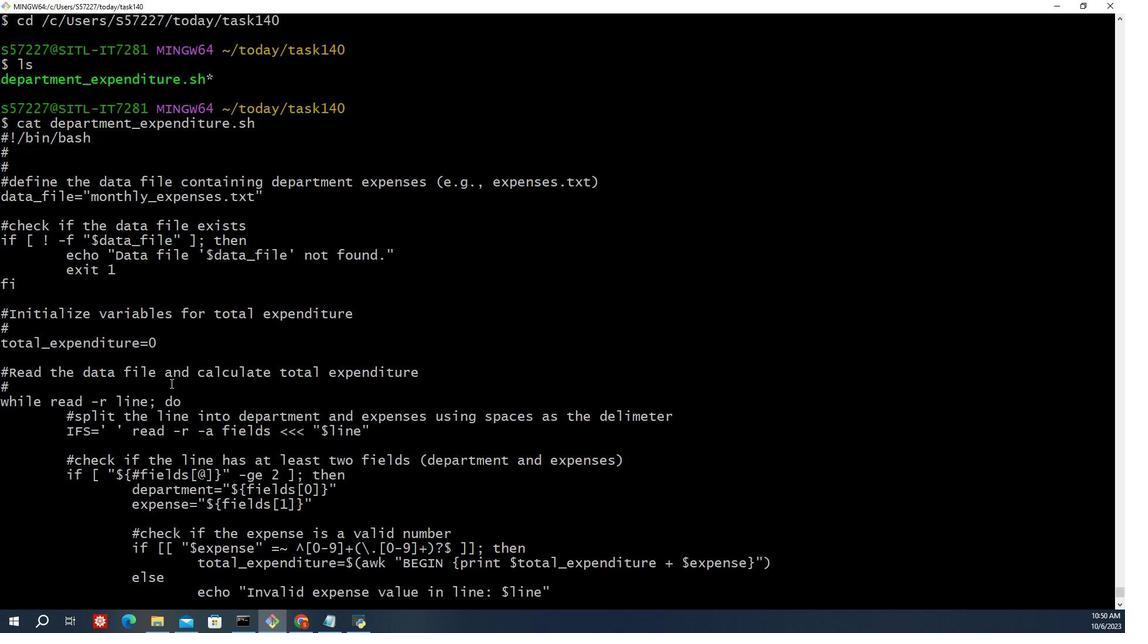 
Action: Mouse moved to (522, 332)
Screenshot: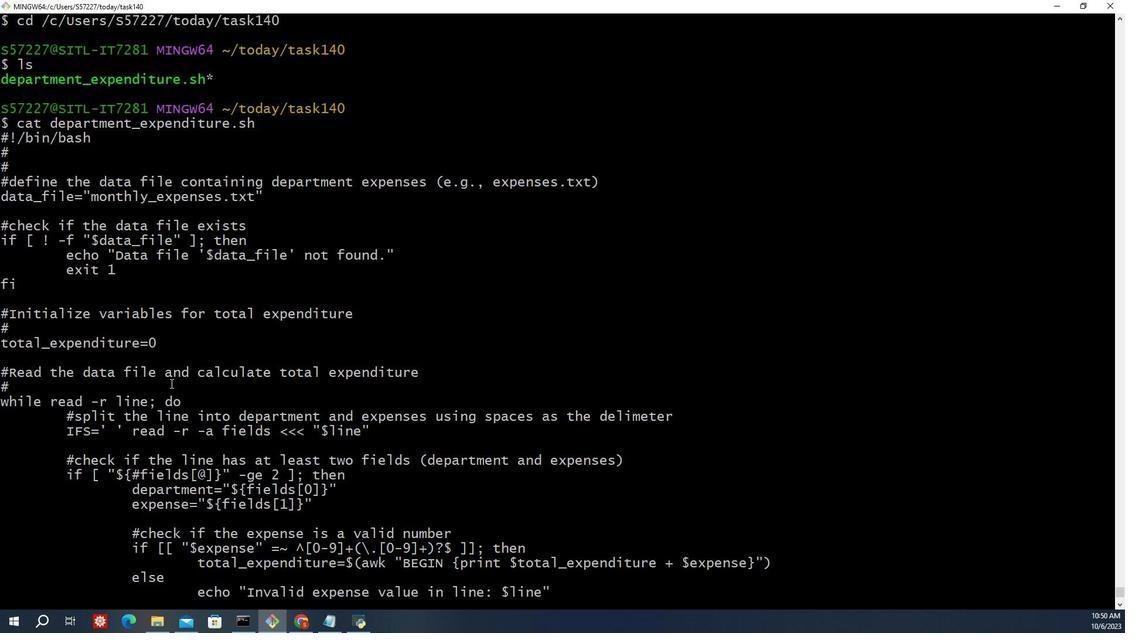 
Action: Mouse scrolled (522, 332) with delta (0, 0)
Screenshot: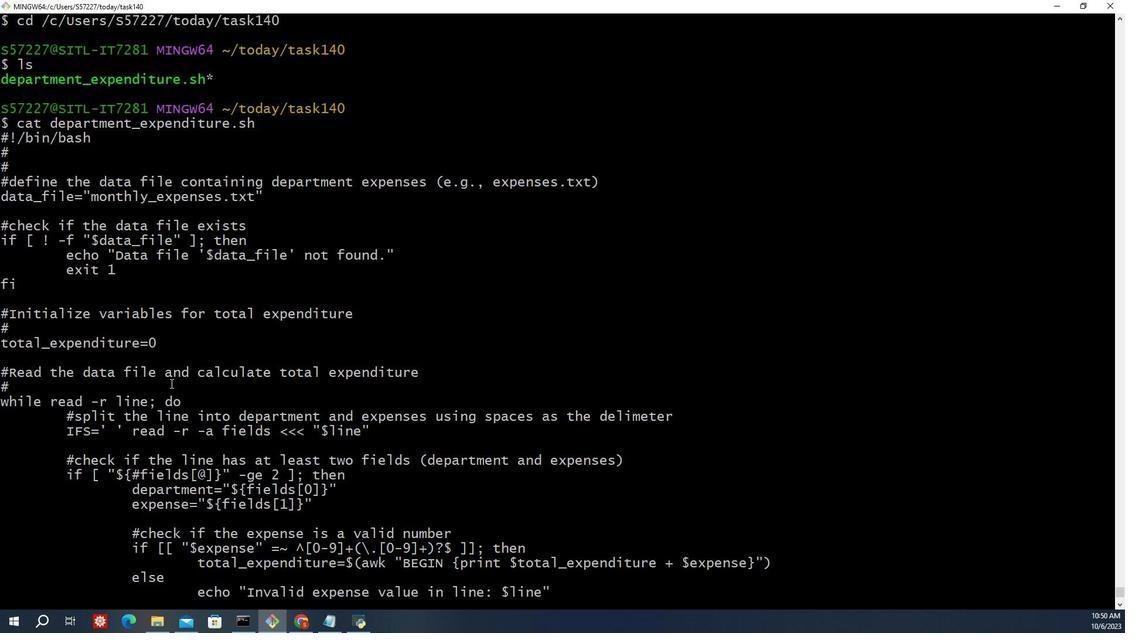 
Action: Mouse moved to (522, 334)
Screenshot: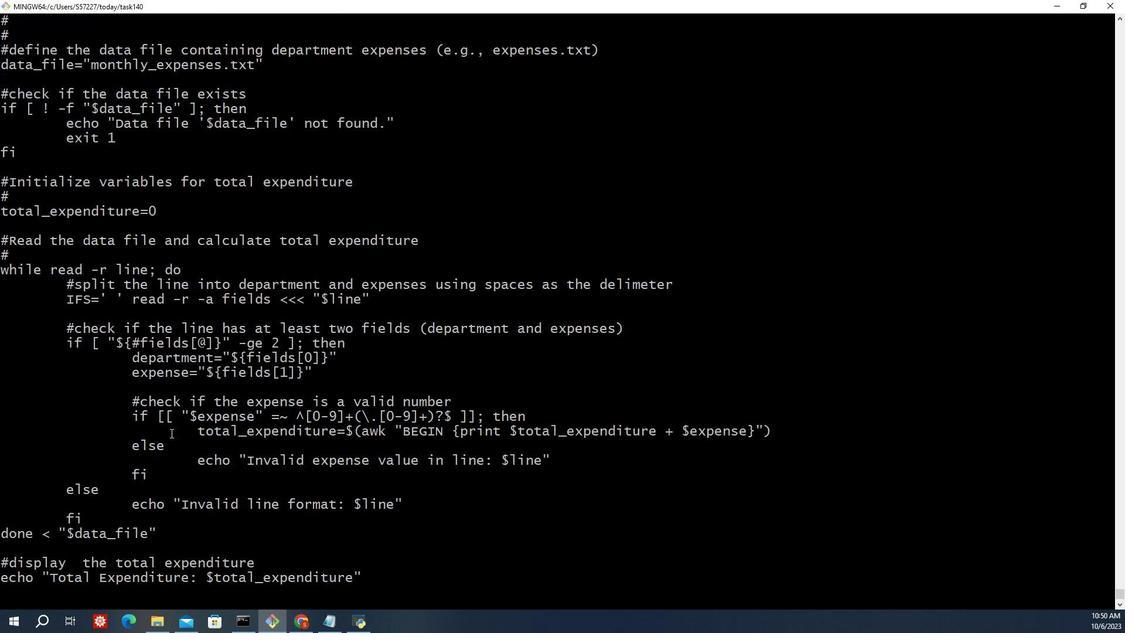 
Action: Mouse scrolled (522, 334) with delta (0, 0)
Screenshot: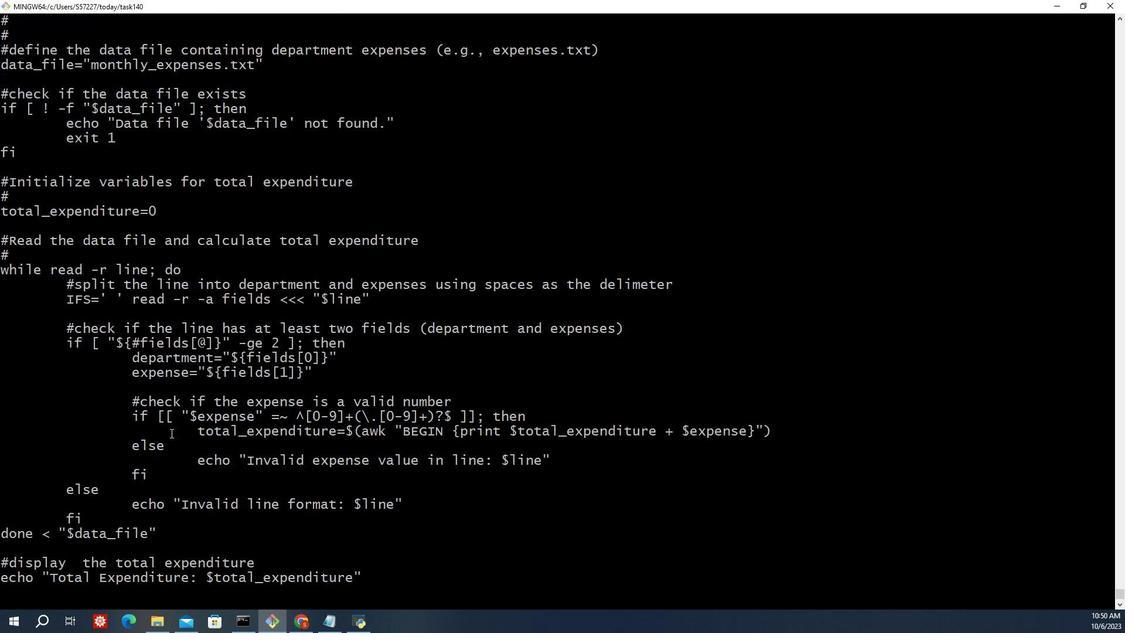 
Action: Mouse moved to (522, 335)
Screenshot: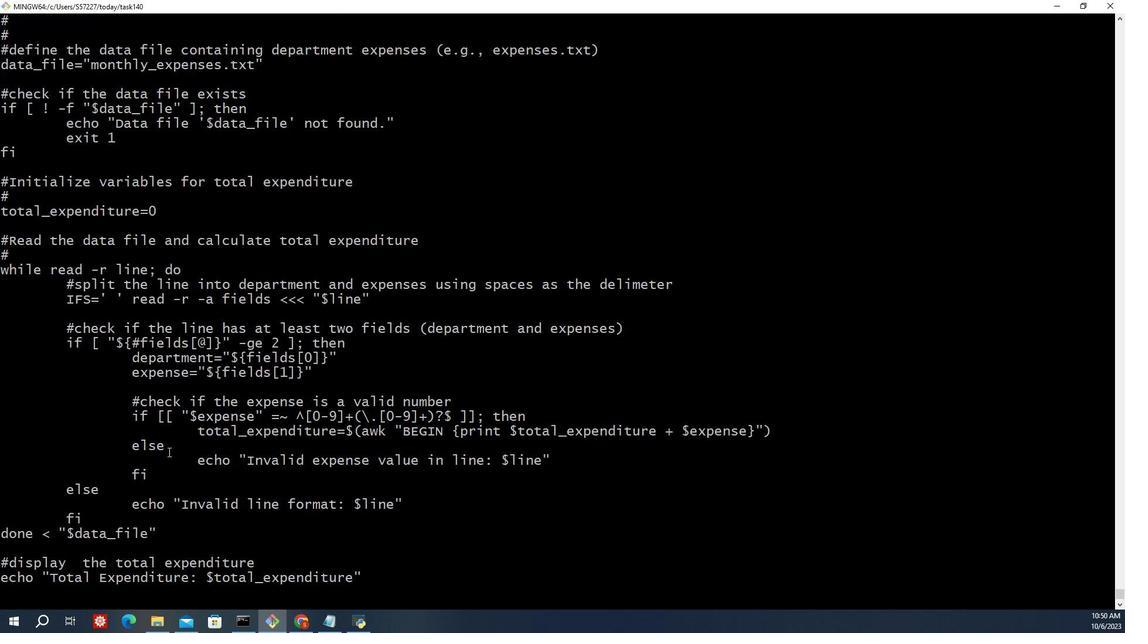 
Action: Mouse scrolled (522, 335) with delta (0, 0)
Screenshot: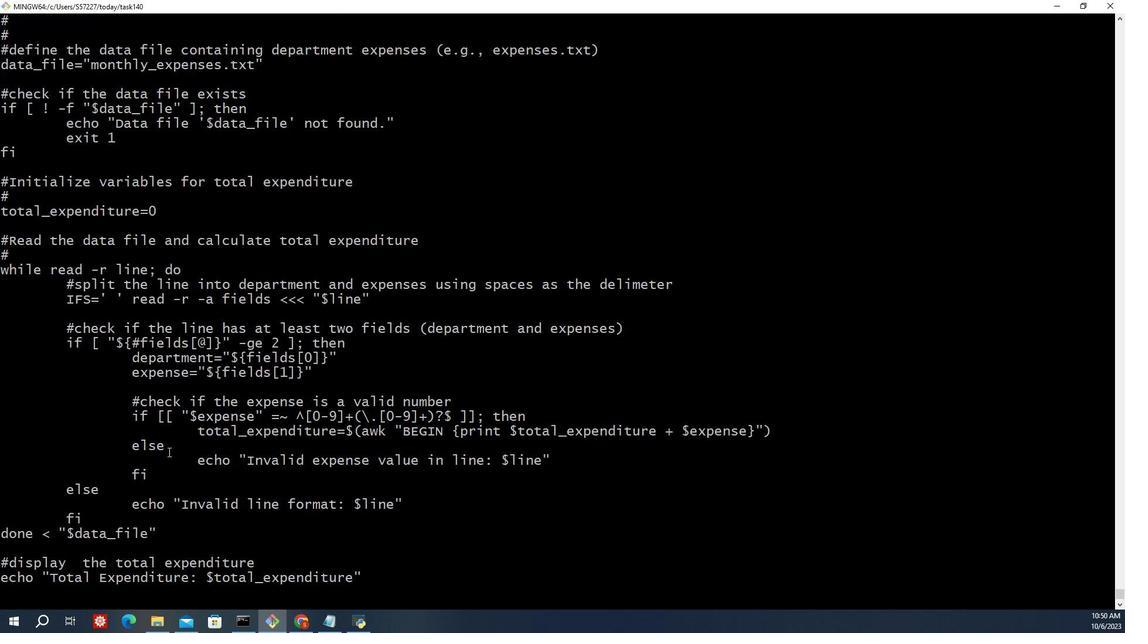 
Action: Mouse moved to (522, 336)
Screenshot: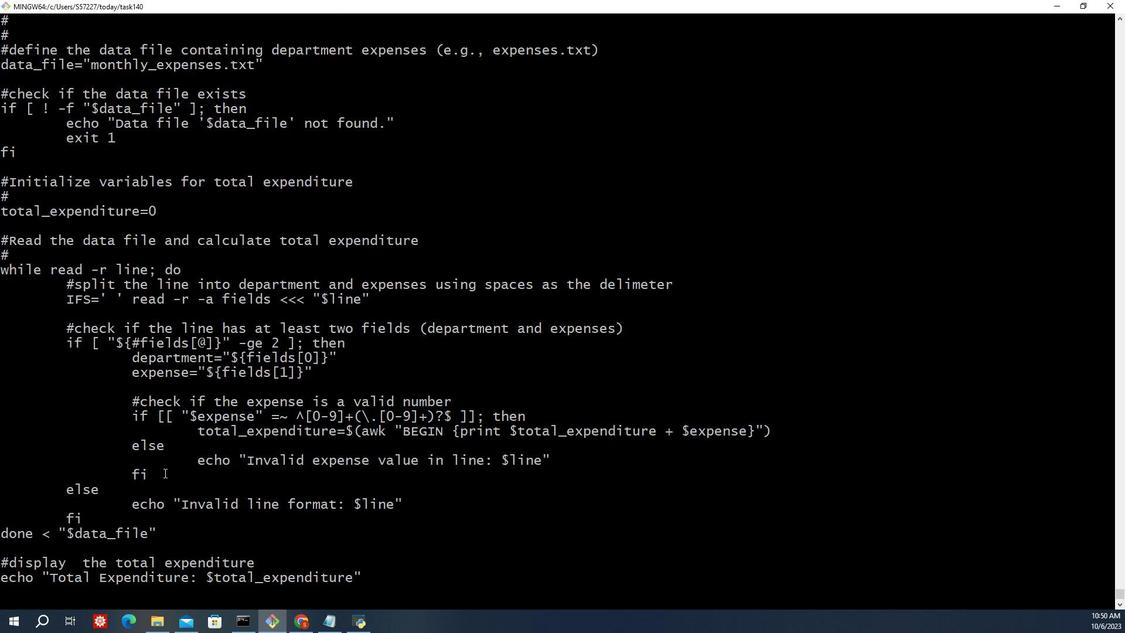 
Action: Mouse scrolled (522, 336) with delta (0, 0)
Screenshot: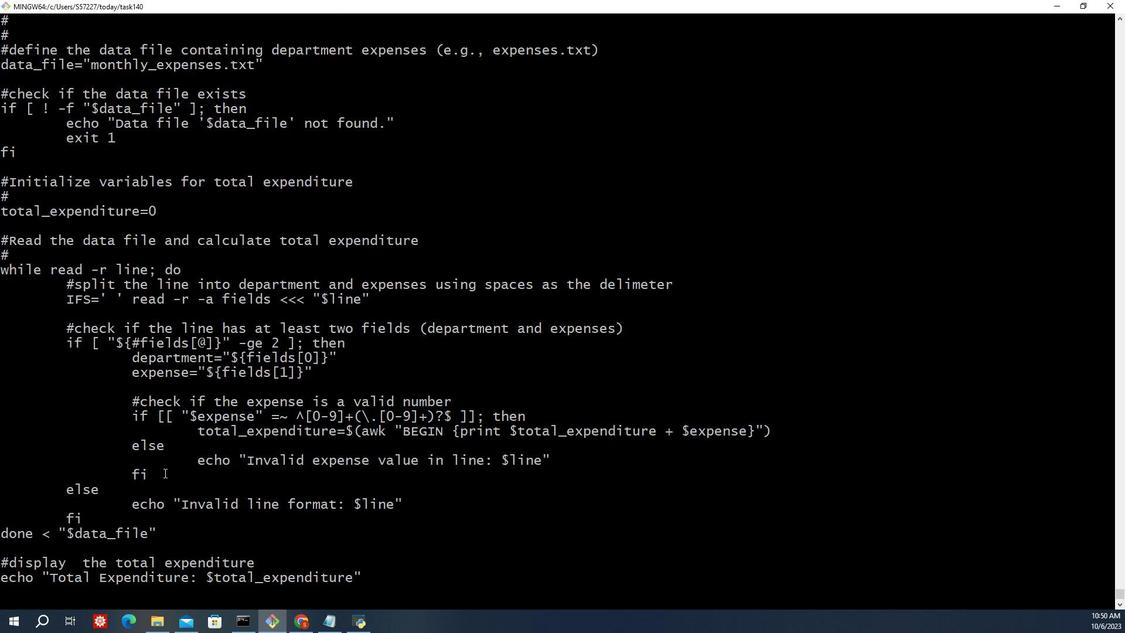 
Action: Mouse moved to (524, 345)
Screenshot: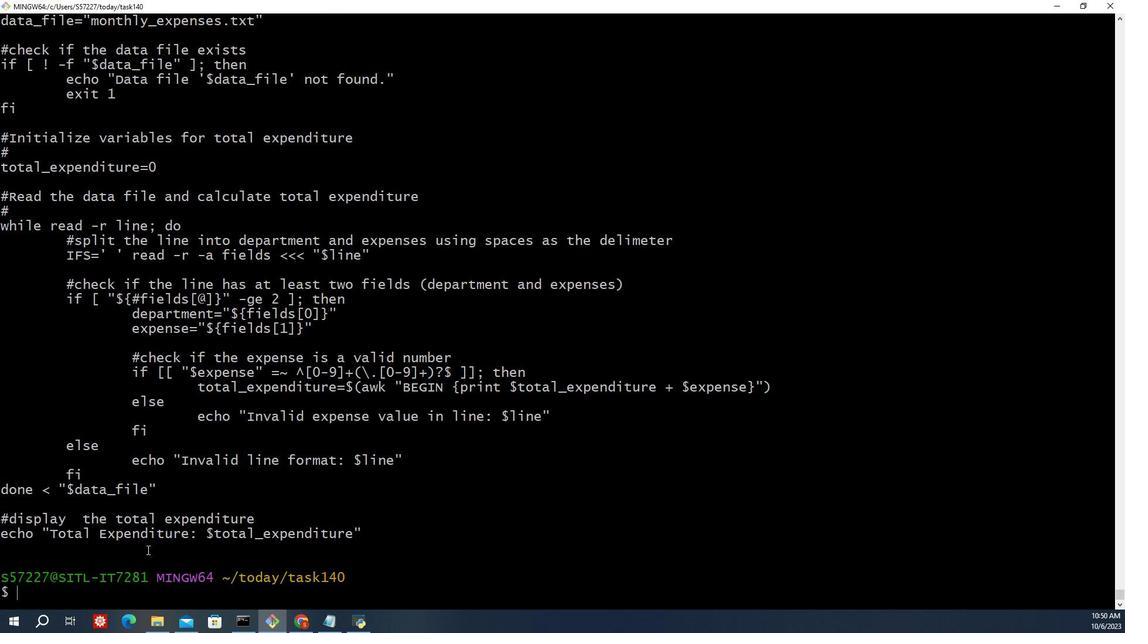 
Action: Mouse scrolled (524, 345) with delta (0, 0)
Screenshot: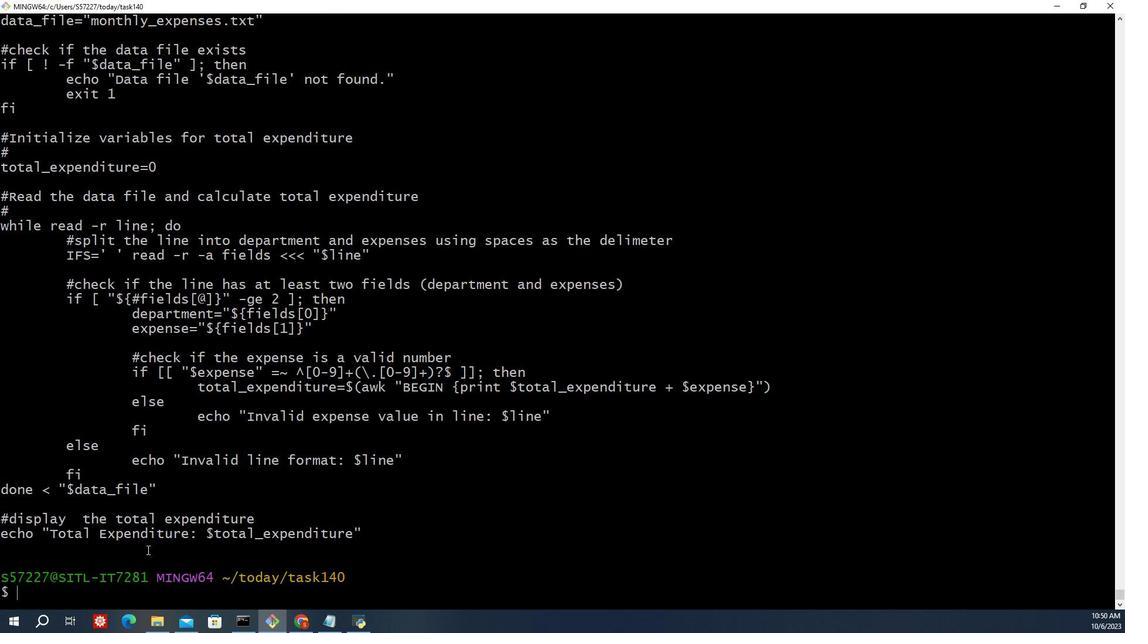 
Action: Mouse moved to (524, 346)
Screenshot: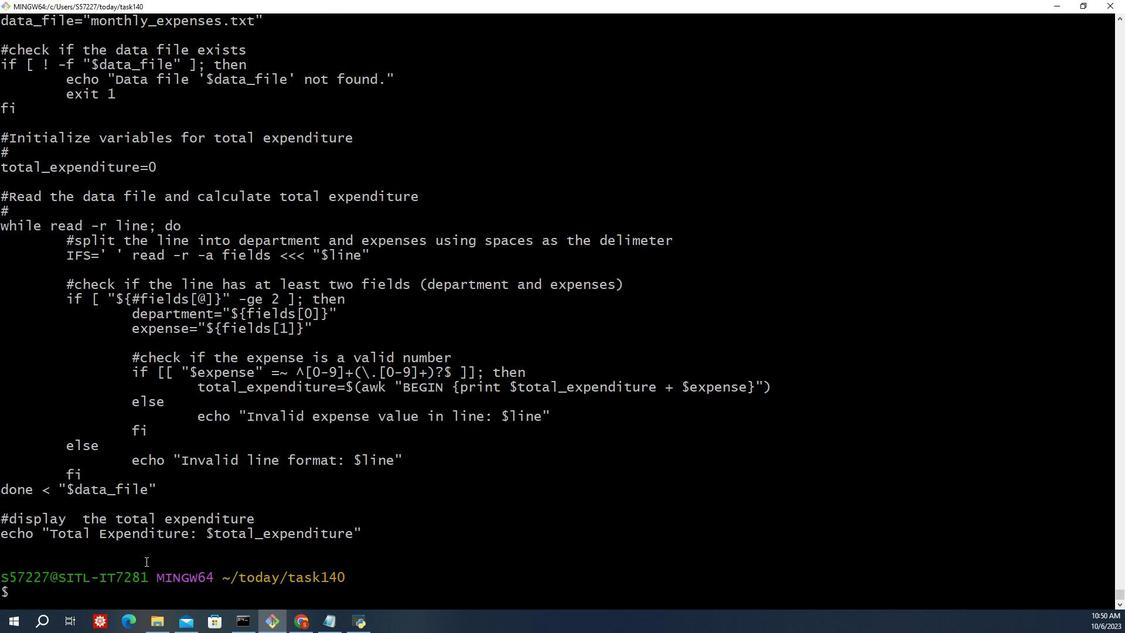 
Action: Mouse scrolled (524, 346) with delta (0, 0)
Screenshot: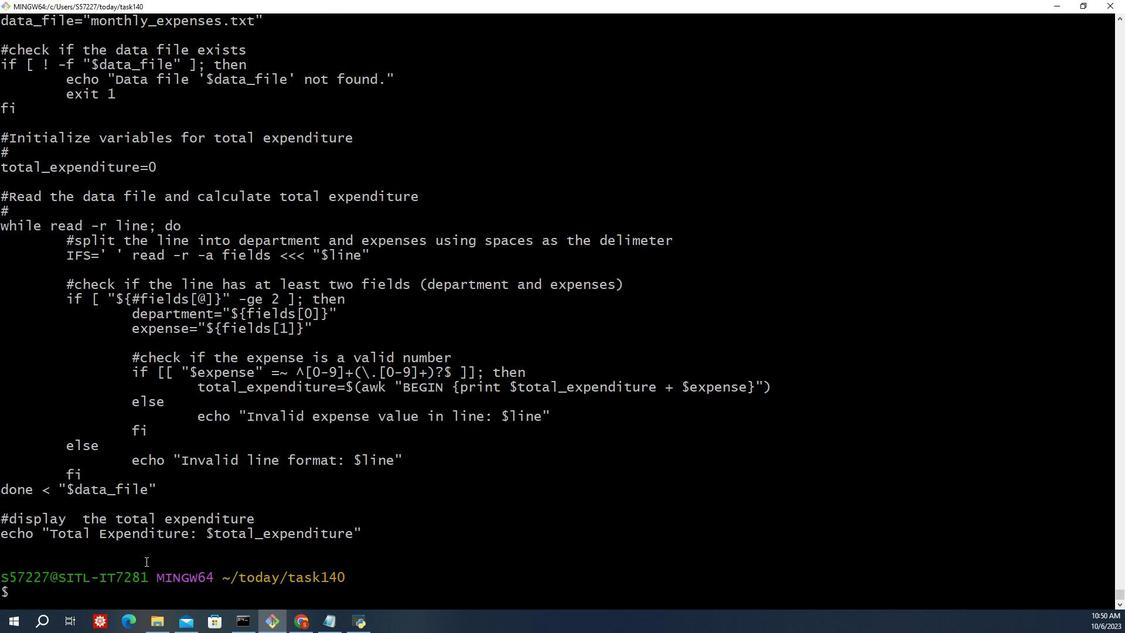 
Action: Mouse moved to (524, 347)
Screenshot: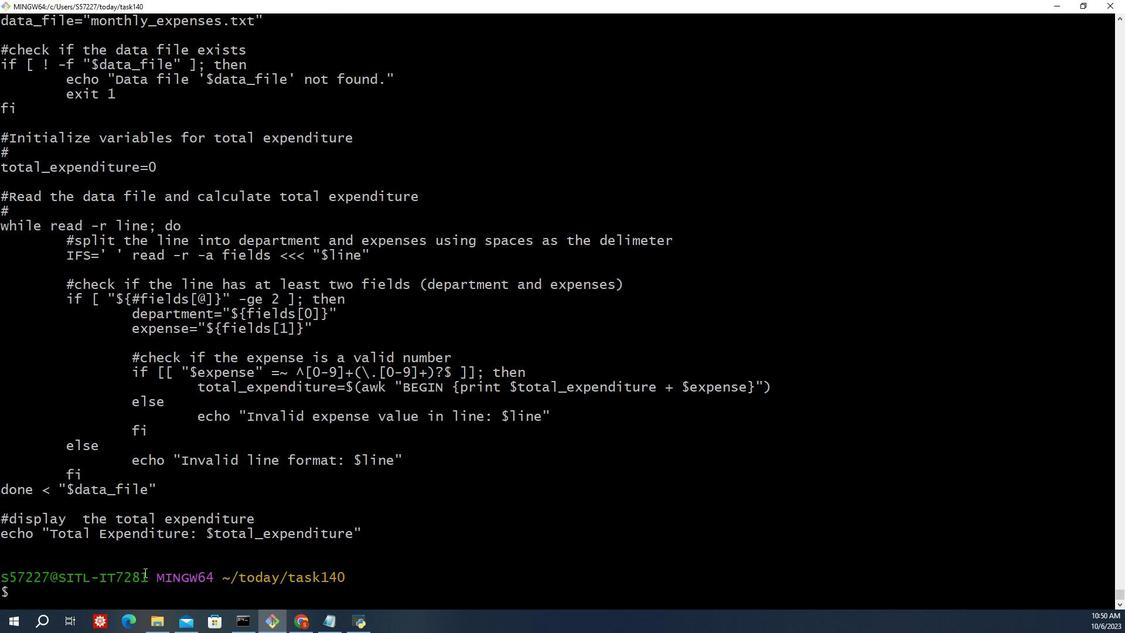 
Action: Mouse scrolled (524, 347) with delta (0, 0)
Screenshot: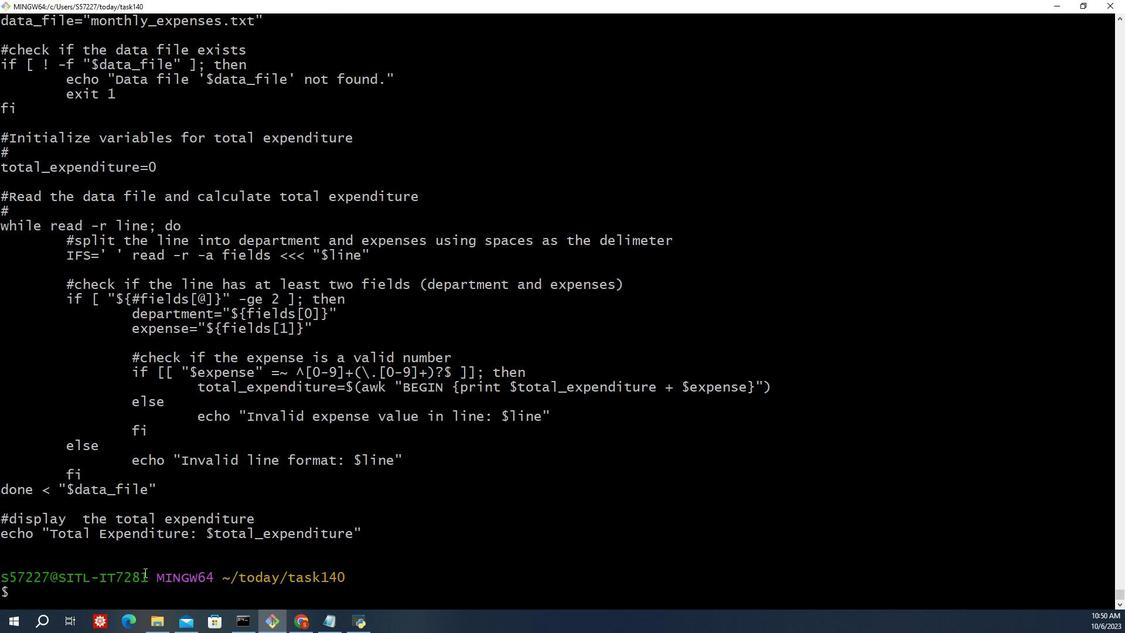 
Action: Mouse moved to (524, 351)
Screenshot: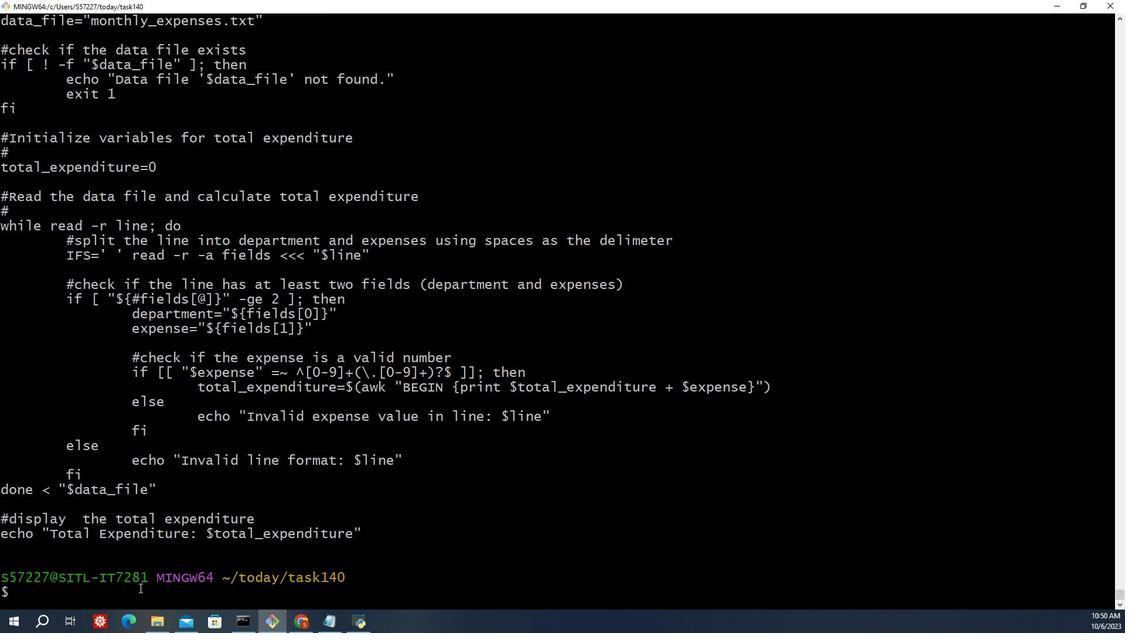
Action: Mouse pressed left at (524, 351)
Screenshot: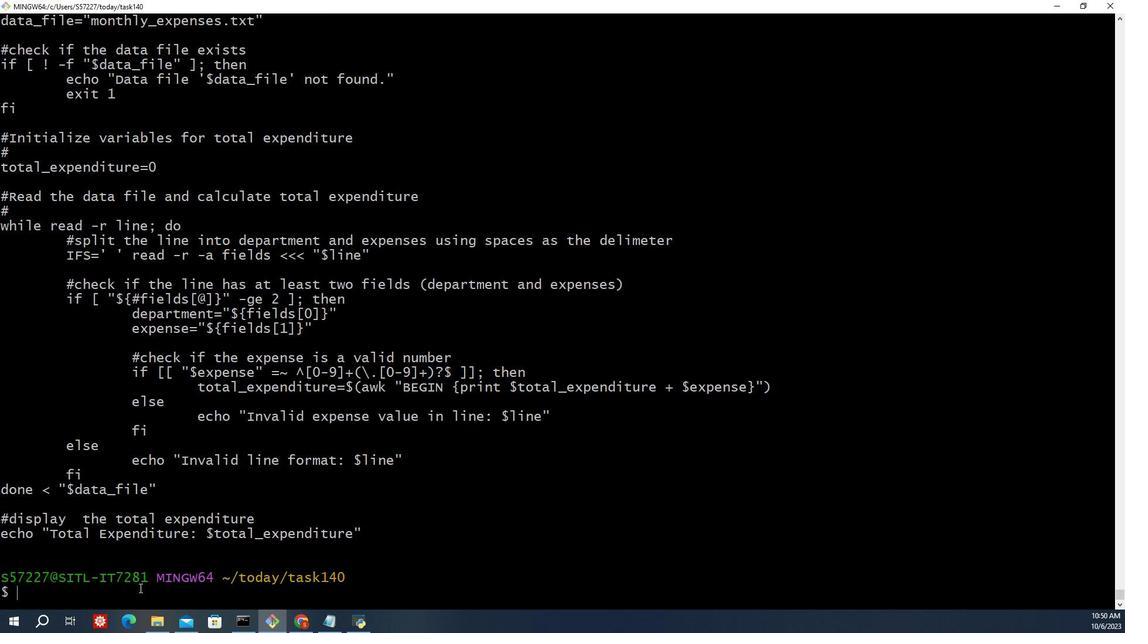 
Action: Key pressed s<Key.backspace>chmod<Key.space><Key.shift_r>+x<Key.space>de
Screenshot: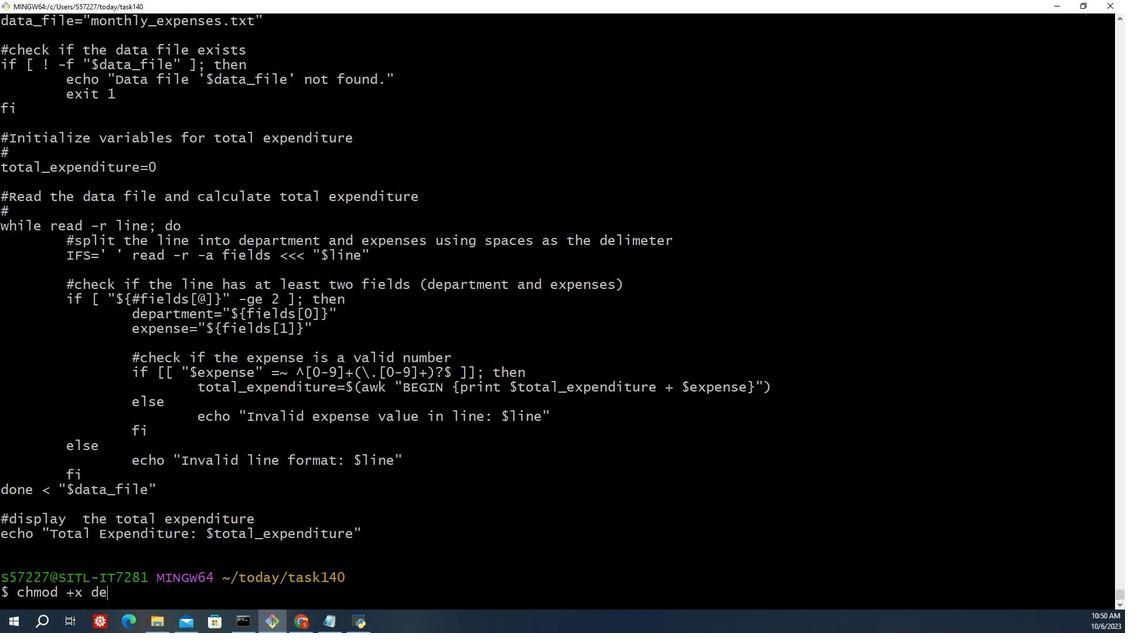 
Action: Mouse moved to (518, 334)
Screenshot: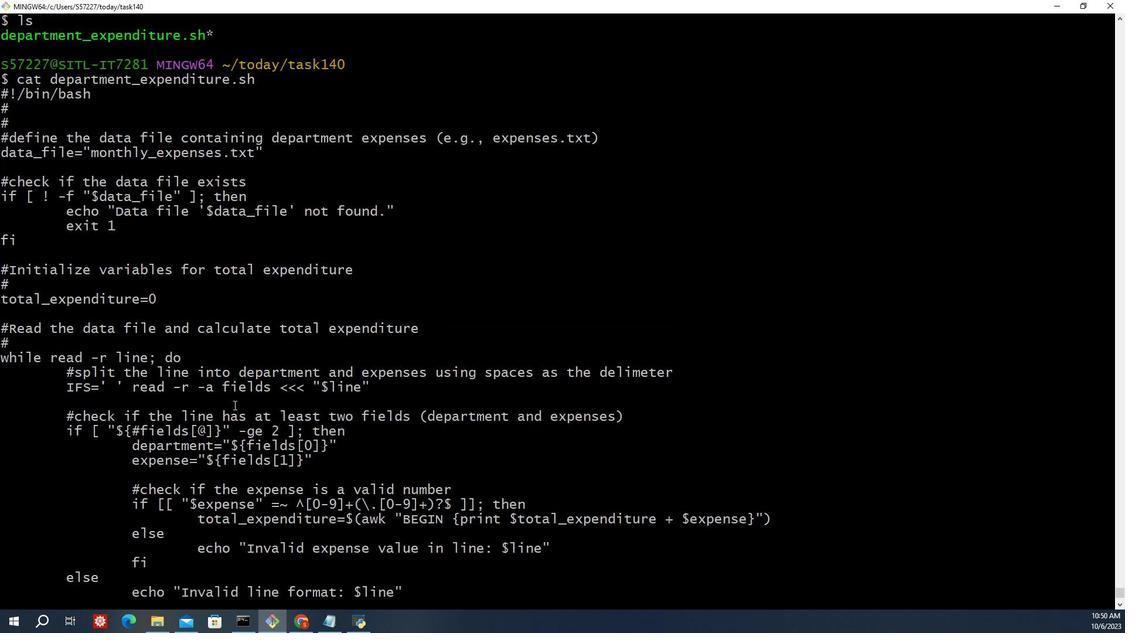 
Action: Mouse scrolled (518, 335) with delta (0, 0)
Screenshot: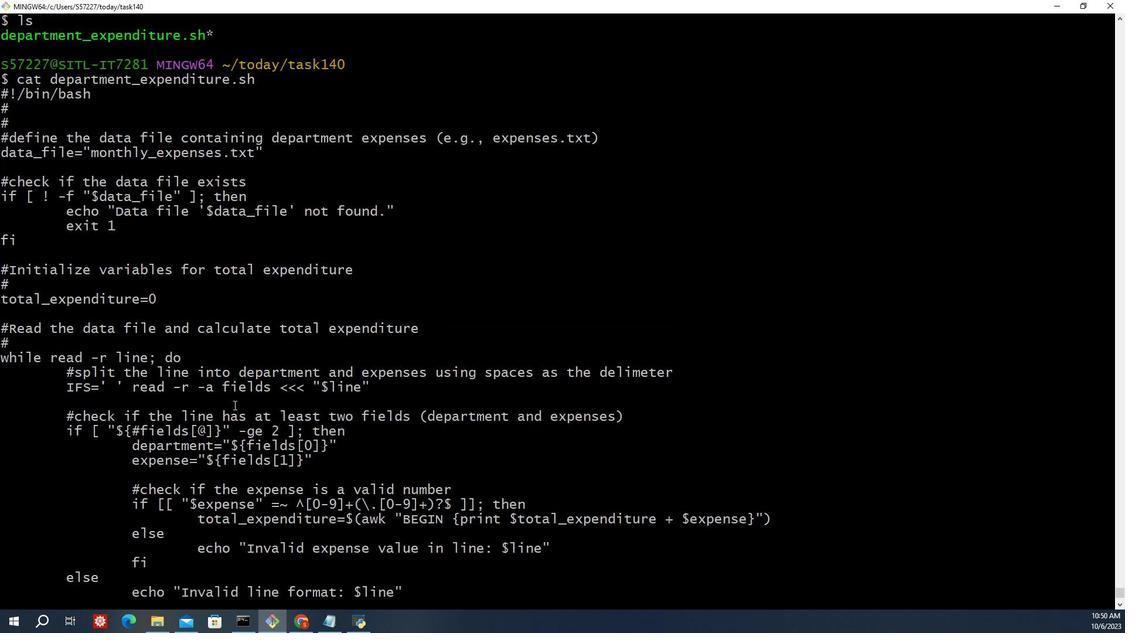 
Action: Mouse moved to (518, 334)
Screenshot: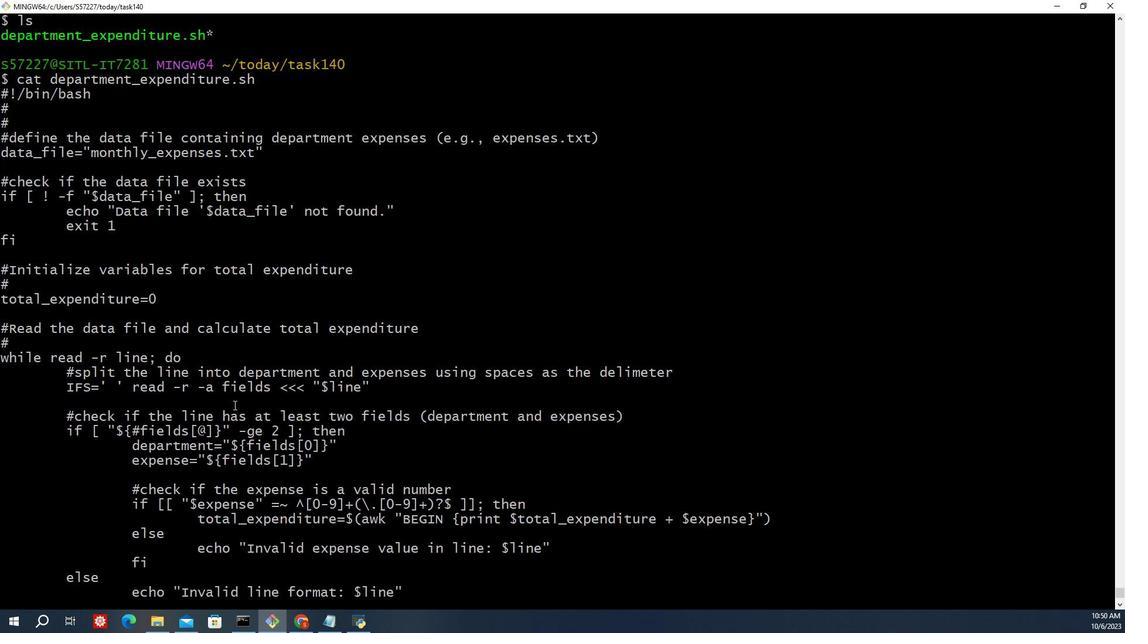 
Action: Mouse scrolled (518, 334) with delta (0, 0)
Screenshot: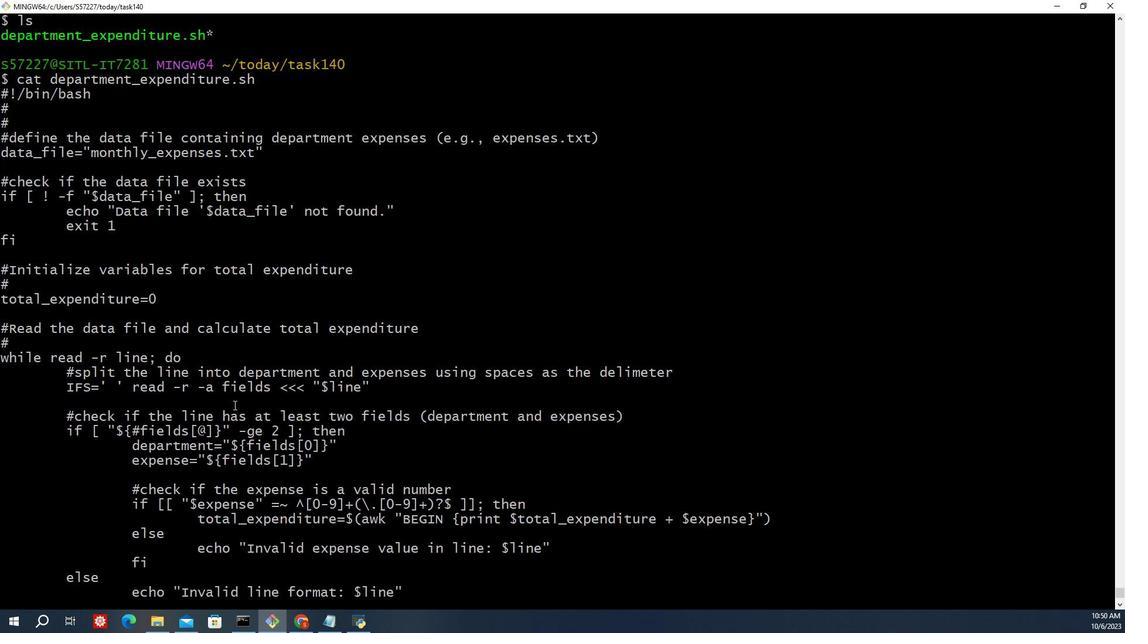 
Action: Mouse moved to (518, 334)
Screenshot: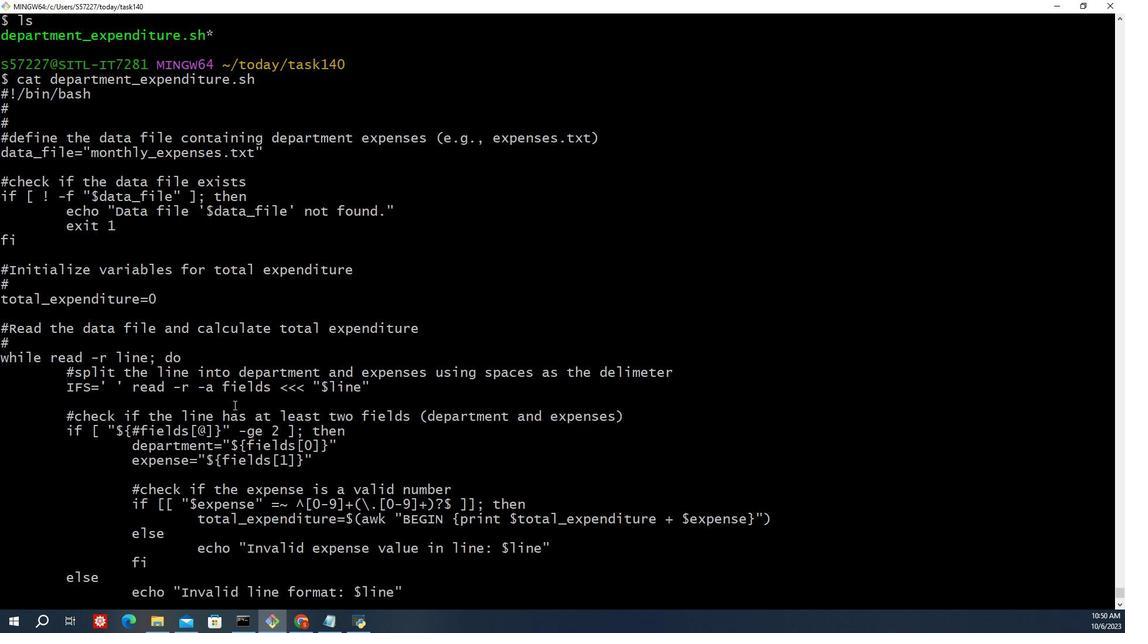 
Action: Mouse scrolled (518, 334) with delta (0, 0)
Screenshot: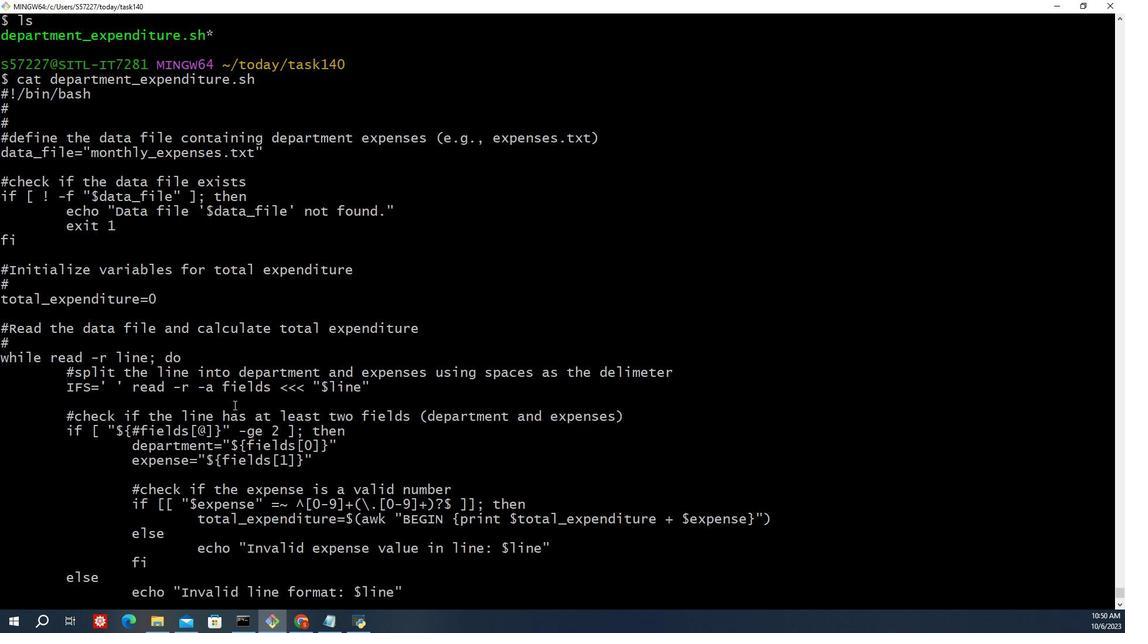 
Action: Mouse moved to (523, 331)
Screenshot: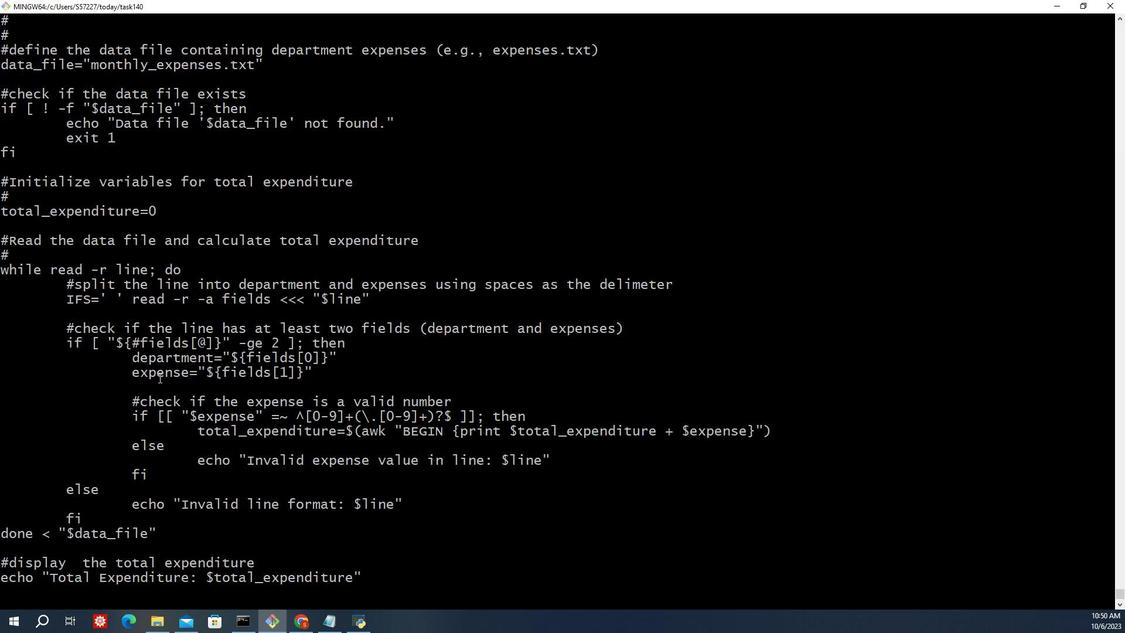 
Action: Mouse scrolled (523, 331) with delta (0, 0)
Screenshot: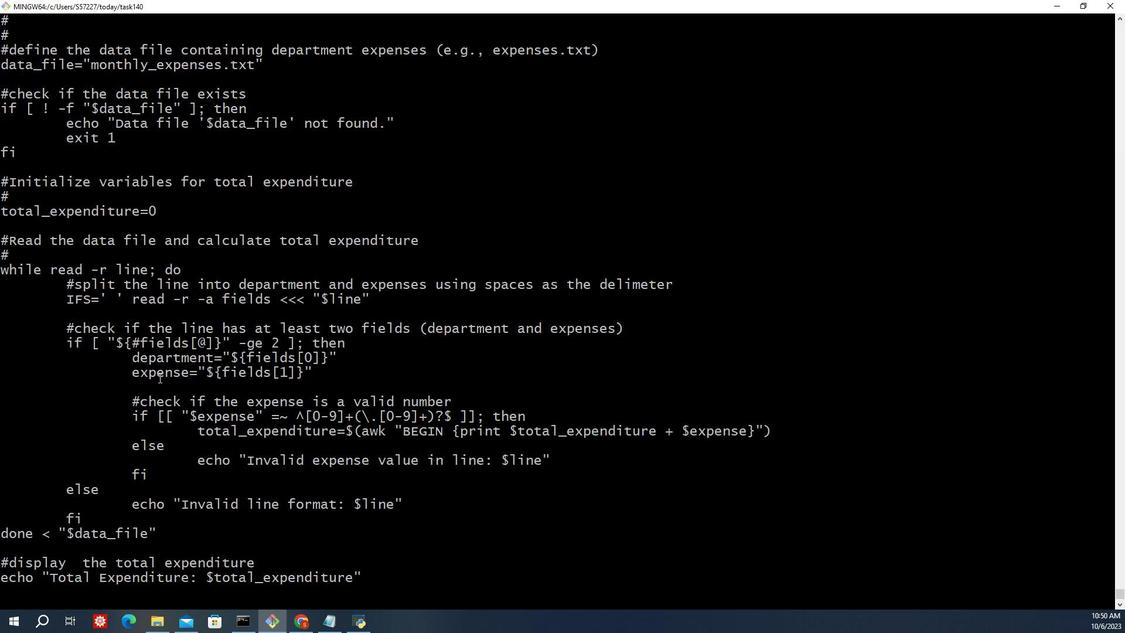 
Action: Mouse moved to (523, 332)
Screenshot: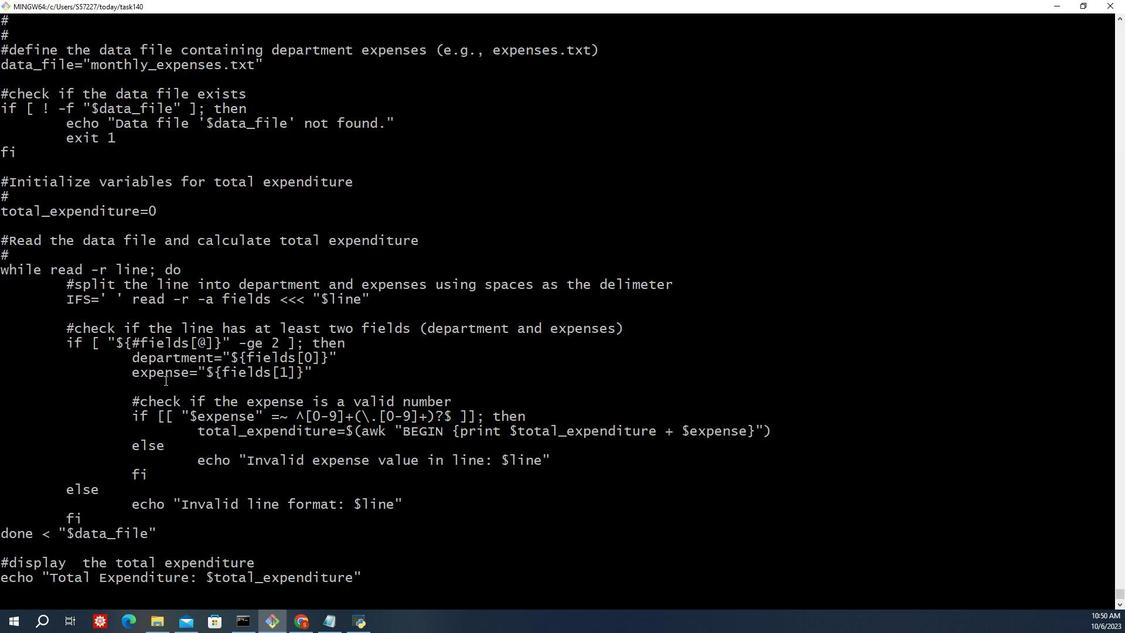 
Action: Mouse scrolled (523, 332) with delta (0, 0)
Screenshot: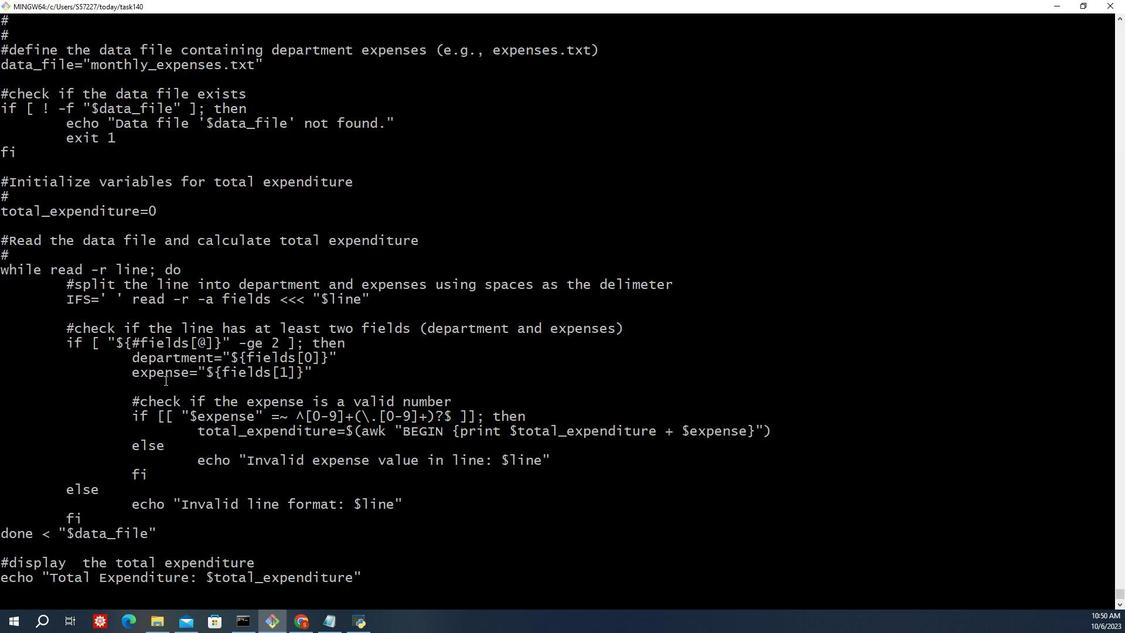 
Action: Mouse scrolled (523, 332) with delta (0, 0)
Screenshot: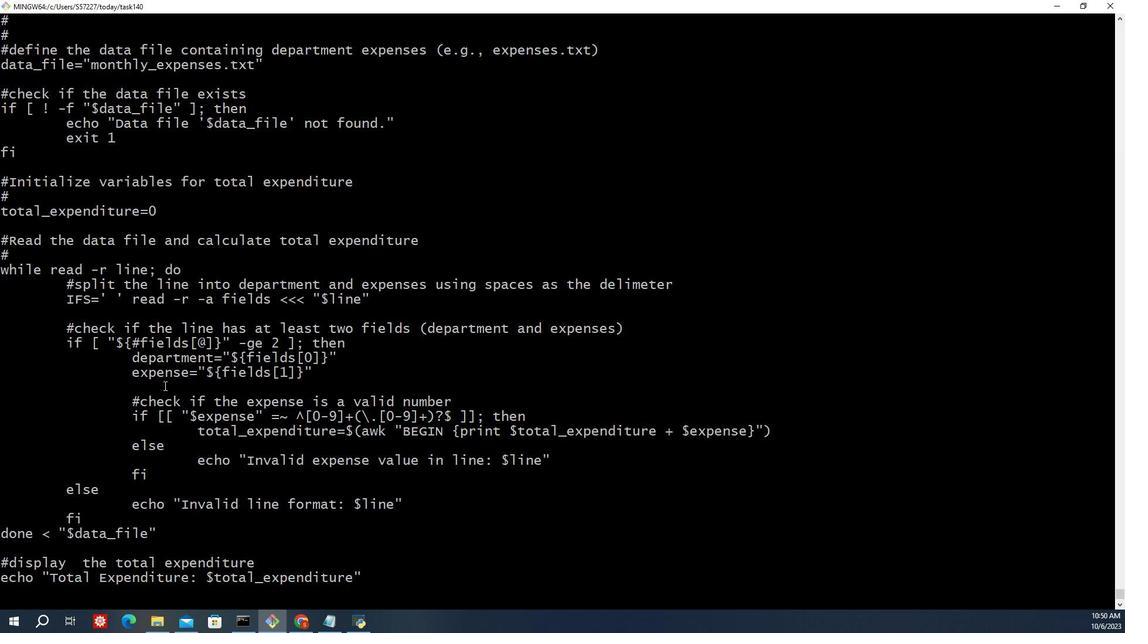 
Action: Mouse scrolled (523, 332) with delta (0, 0)
Screenshot: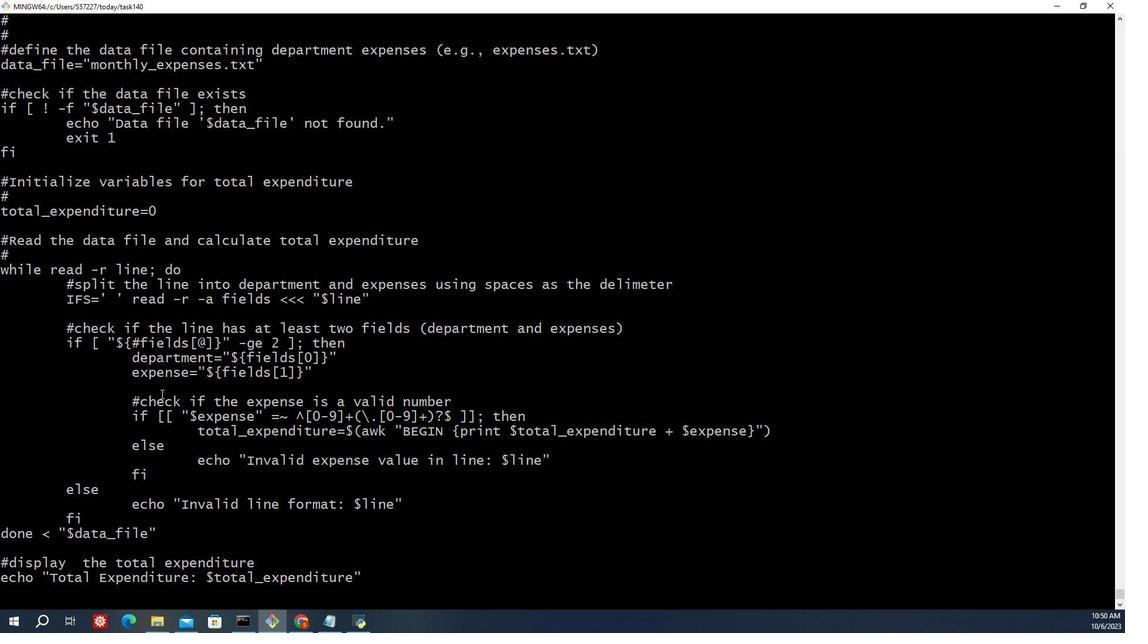 
Action: Mouse moved to (525, 338)
Screenshot: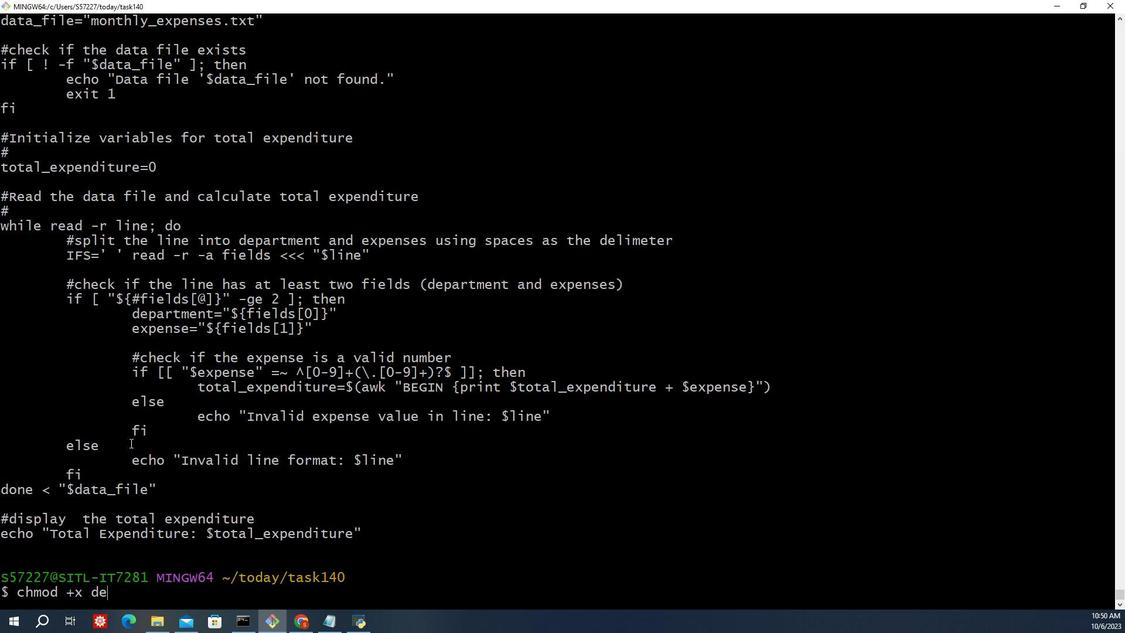 
Action: Mouse scrolled (525, 338) with delta (0, 0)
Screenshot: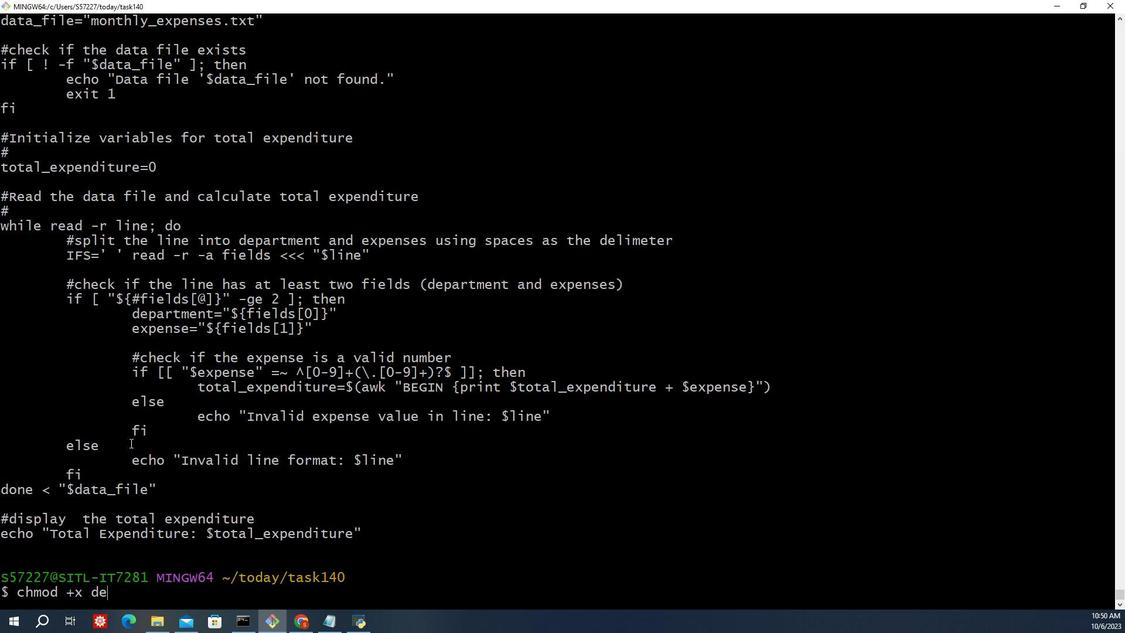 
Action: Mouse moved to (525, 338)
Screenshot: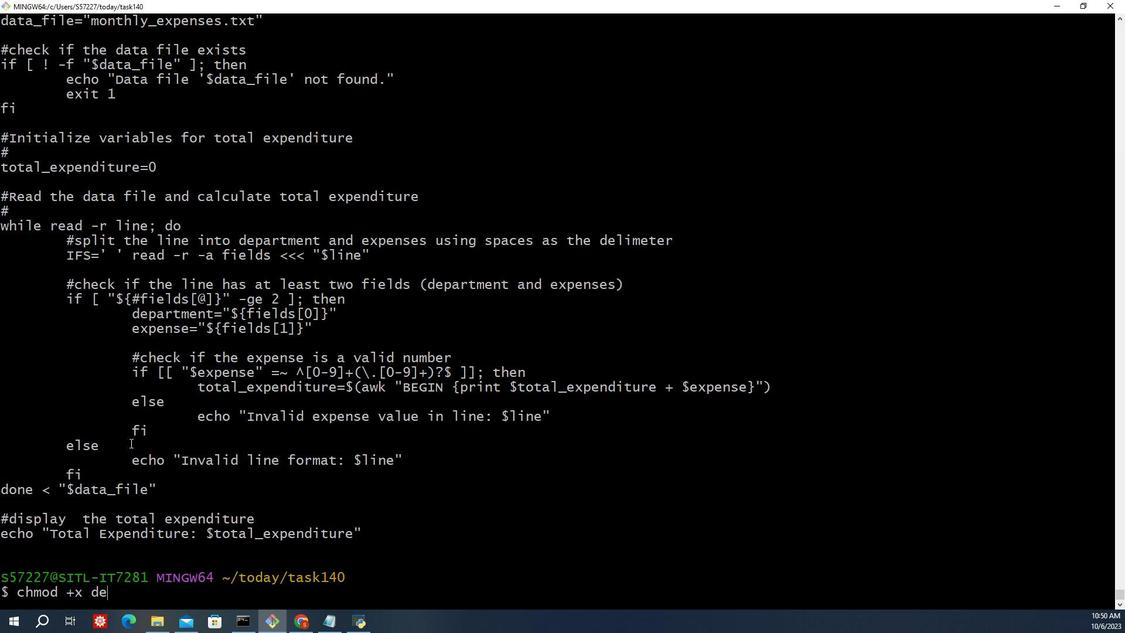
Action: Mouse scrolled (525, 338) with delta (0, 0)
Screenshot: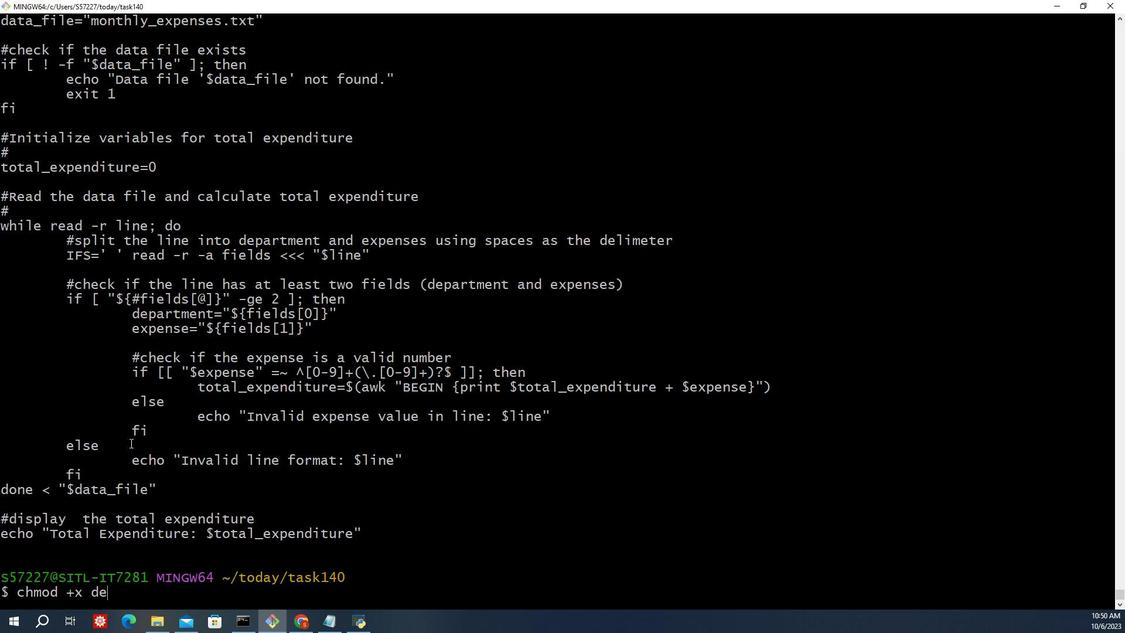 
Action: Key pressed pat<Key.backspace>rtment<Key.shift_r>_expenditure,<Key.backspace>.txt<Key.enter><Key.up><Key.backspace><Key.backspace><Key.backspace>sh<Key.enter>./department<Key.shift_r>_expenditure.sh<Key.enter>vim<Key.space>department<Key.shift_r>_expenditure.sh<Key.enter><Key.up><Key.up><Key.up><Key.up><Key.up><Key.up><Key.up><Key.up><Key.up><Key.up><Key.up><Key.up><Key.up><Key.up><Key.up><Key.up><Key.up><Key.up><Key.up><Key.up><Key.up><Key.up><Key.up><Key.up><Key.up><Key.up><Key.up><Key.up><Key.up><Key.up><Key.up><Key.up><Key.up><Key.up><Key.up><Key.up><Key.down><Key.down><Key.up><Key.up><Key.right><Key.right><Key.right><Key.right><Key.right><Key.right><Key.right><Key.right><Key.right><Key.right><Key.right><Key.right><Key.right><Key.right><Key.right><Key.right><Key.right><Key.right><Key.right><Key.right><Key.right><Key.right><Key.right><Key.right><Key.right><Key.right><Key.right>i<Key.backspace><Key.backspace><Key.backspace><Key.backspace>nditure<Key.left><Key.left><Key.left><Key.left><Key.left><Key.left><Key.left><Key.left><Key.left><Key.left><Key.left><Key.left><Key.left><Key.left><Key.left><Key.left><Key.left><Key.left><Key.left><Key.left><Key.right>/c/<Key.shift_r>Users/<Key.shift_r>S57227/today/expenditure/<Key.left><Key.right><Key.right><Key.left><Key.left><Key.left><Key.left><Key.left><Key.left><Key.left><Key.left><Key.left><Key.left><Key.left><Key.left><Key.left><Key.esc><Key.shift_r>:<Key.shift_r>wq<Key.shift_r>!<Key.enter>/<Key.backspace>./department<Key.shift_r>_expenditure.sh<Key.enter><Key.up><Key.down>
Screenshot: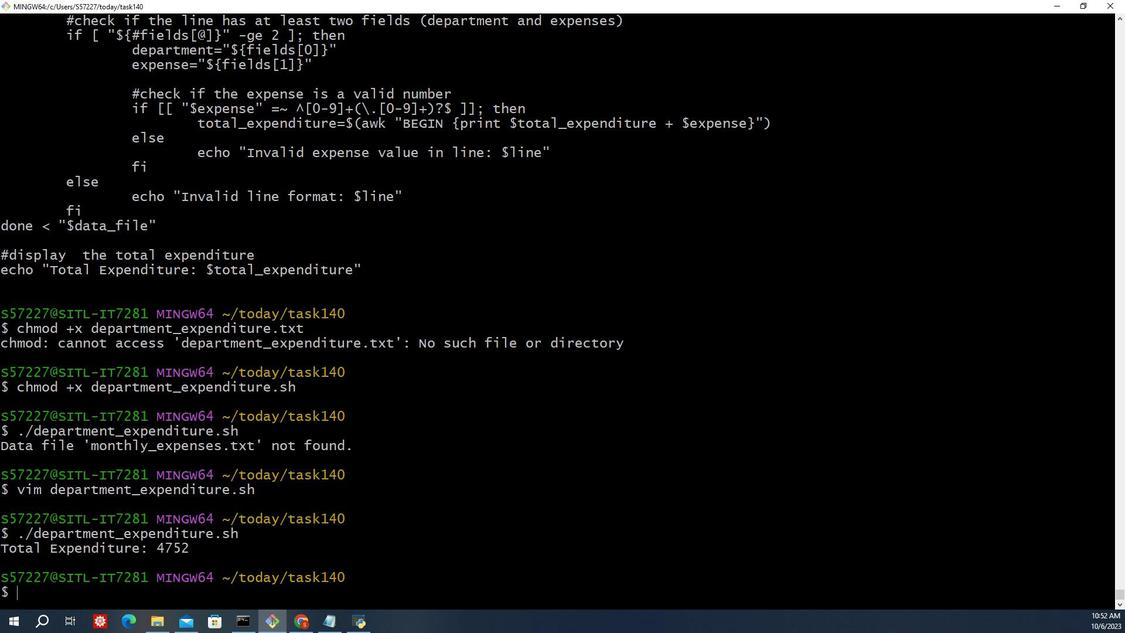 
Action: Mouse moved to (552, 349)
Screenshot: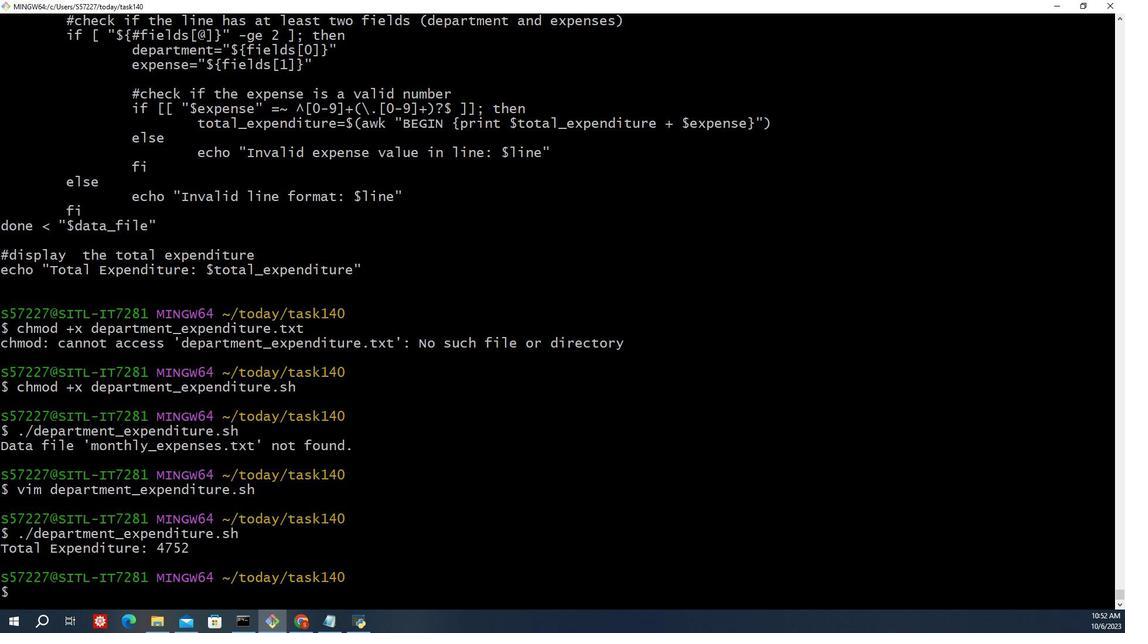 
Action: Mouse pressed left at (552, 349)
Screenshot: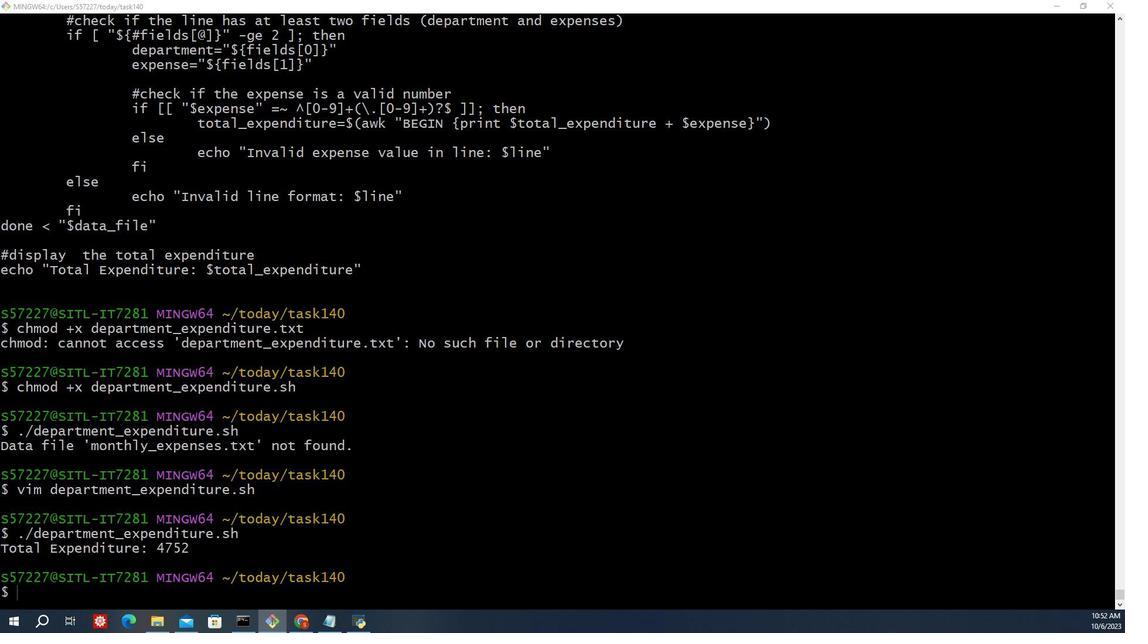 
Action: Mouse moved to (556, 310)
Screenshot: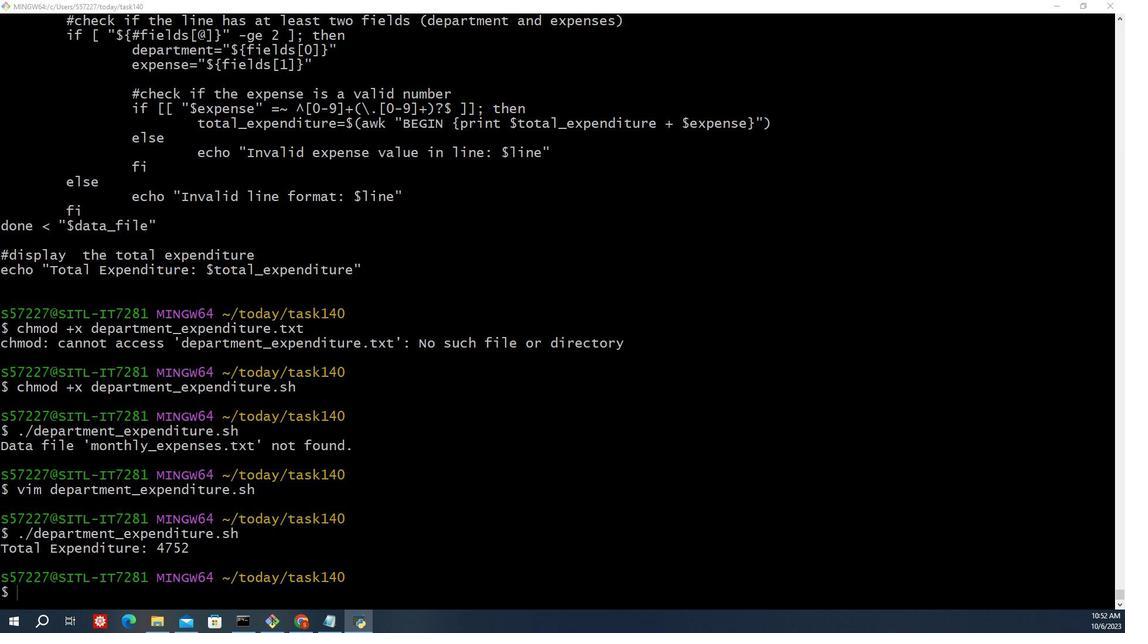 
